Task: Search for 'vivo v27 pro 5g' on Amazon and review the product details and customer reviews.
Action: Mouse pressed left at (288, 59)
Screenshot: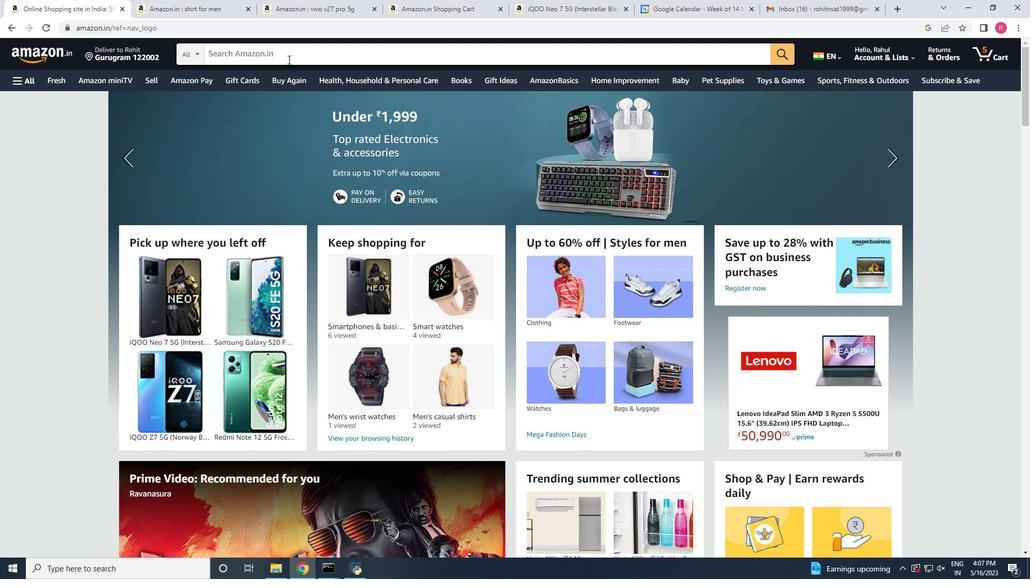 
Action: Mouse moved to (283, 68)
Screenshot: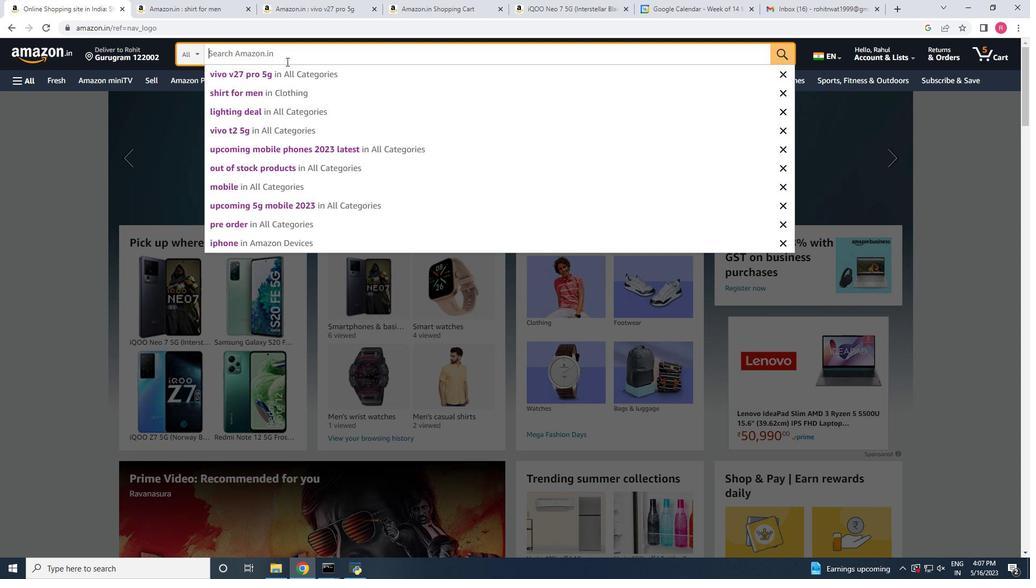 
Action: Mouse pressed left at (283, 68)
Screenshot: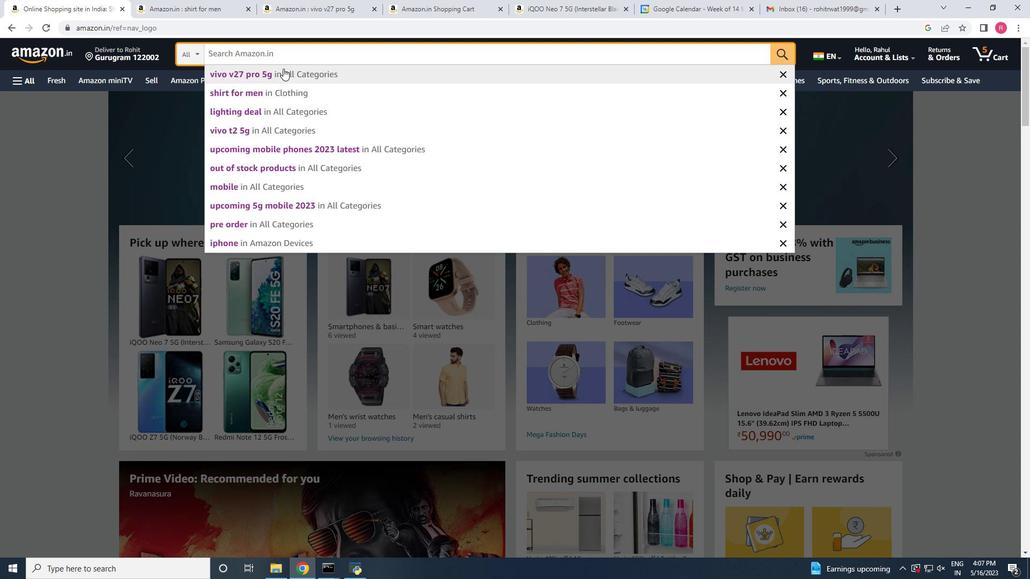 
Action: Mouse moved to (310, 234)
Screenshot: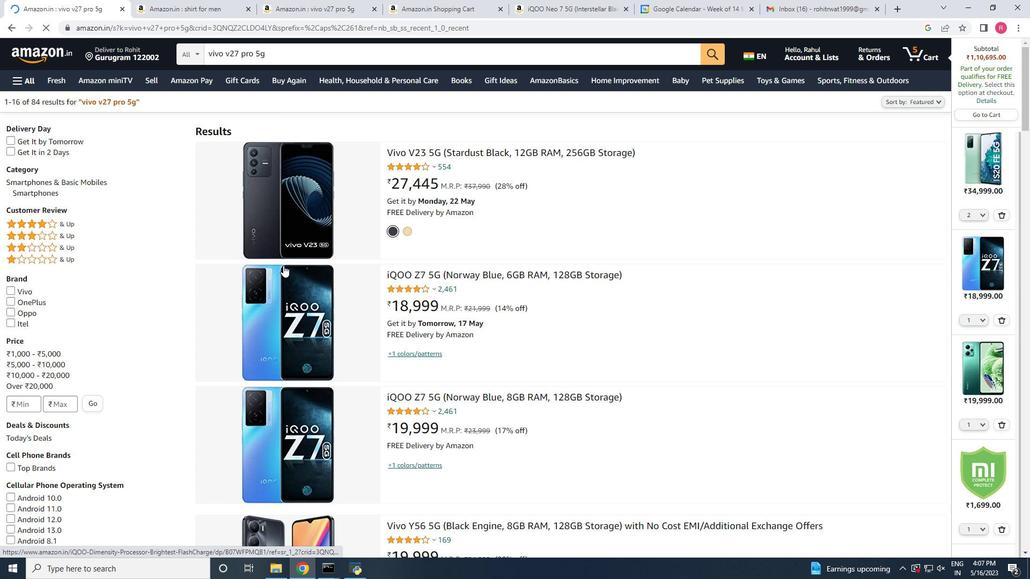 
Action: Mouse pressed left at (310, 234)
Screenshot: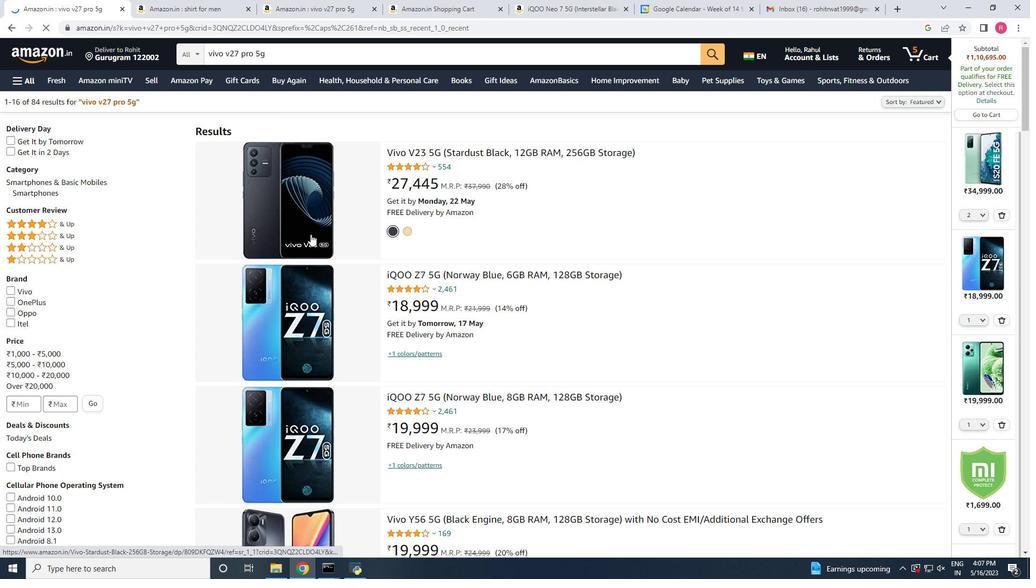 
Action: Mouse moved to (403, 284)
Screenshot: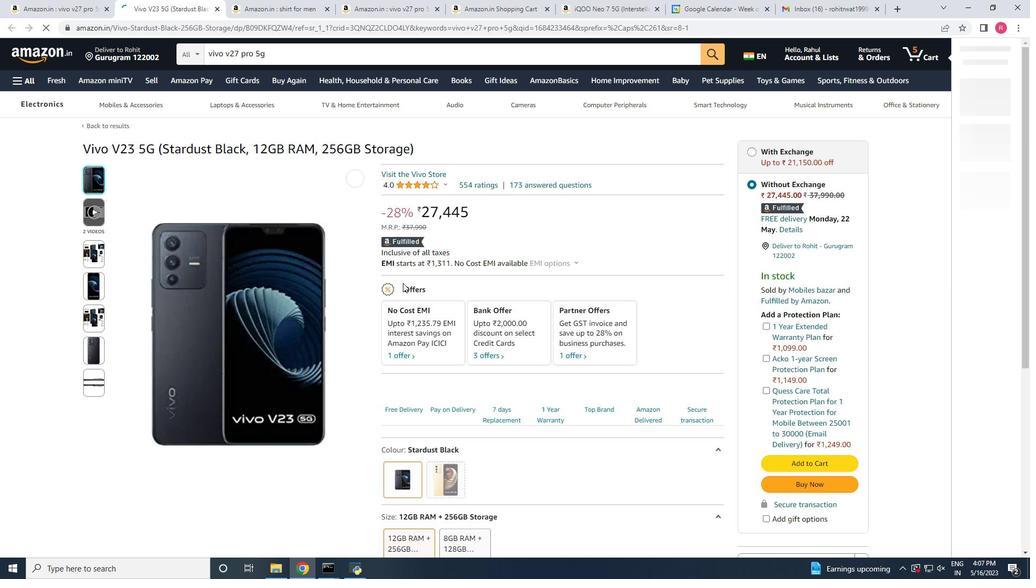 
Action: Mouse scrolled (403, 283) with delta (0, 0)
Screenshot: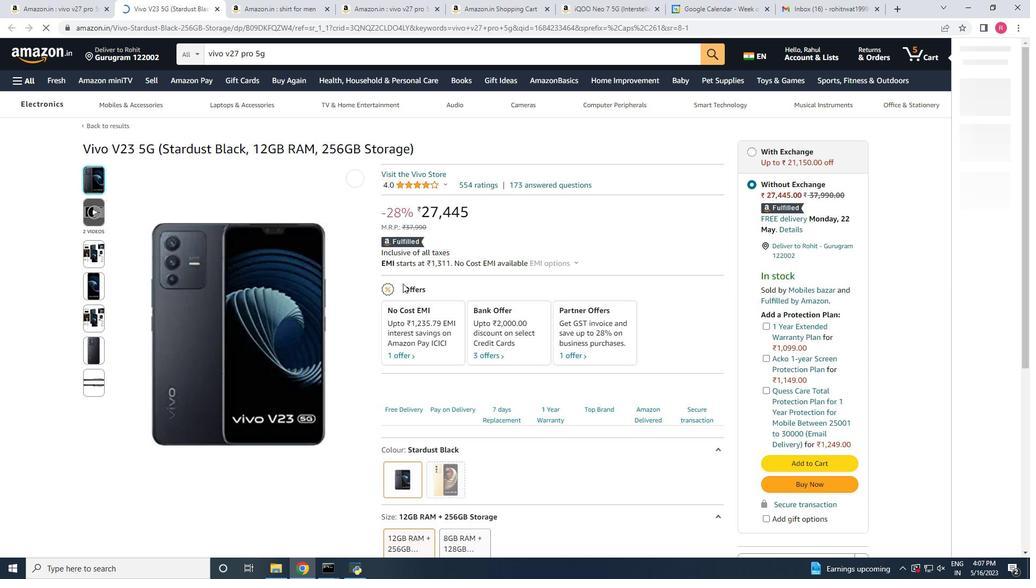 
Action: Mouse scrolled (403, 283) with delta (0, 0)
Screenshot: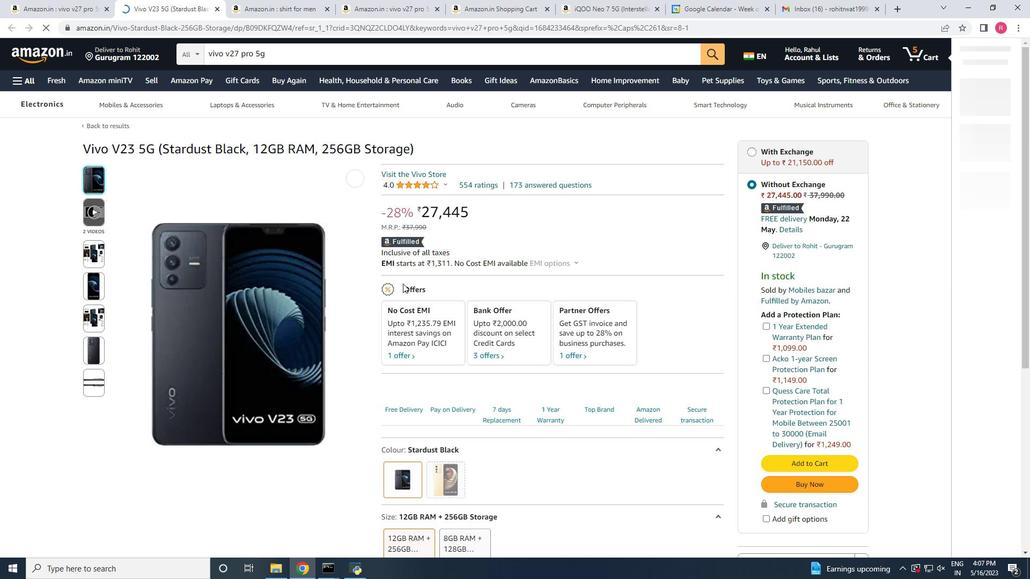 
Action: Mouse scrolled (403, 283) with delta (0, 0)
Screenshot: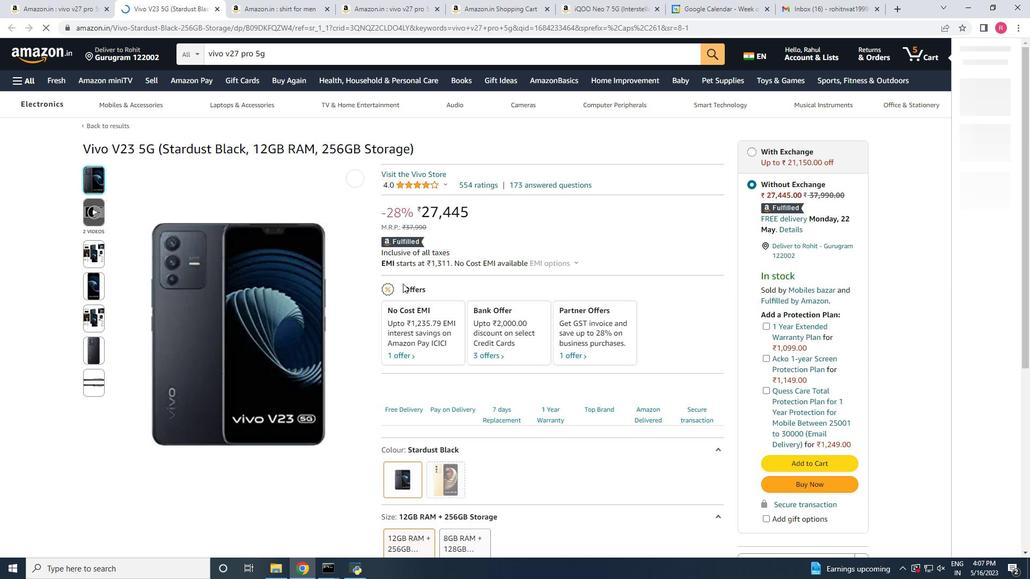 
Action: Mouse scrolled (403, 283) with delta (0, 0)
Screenshot: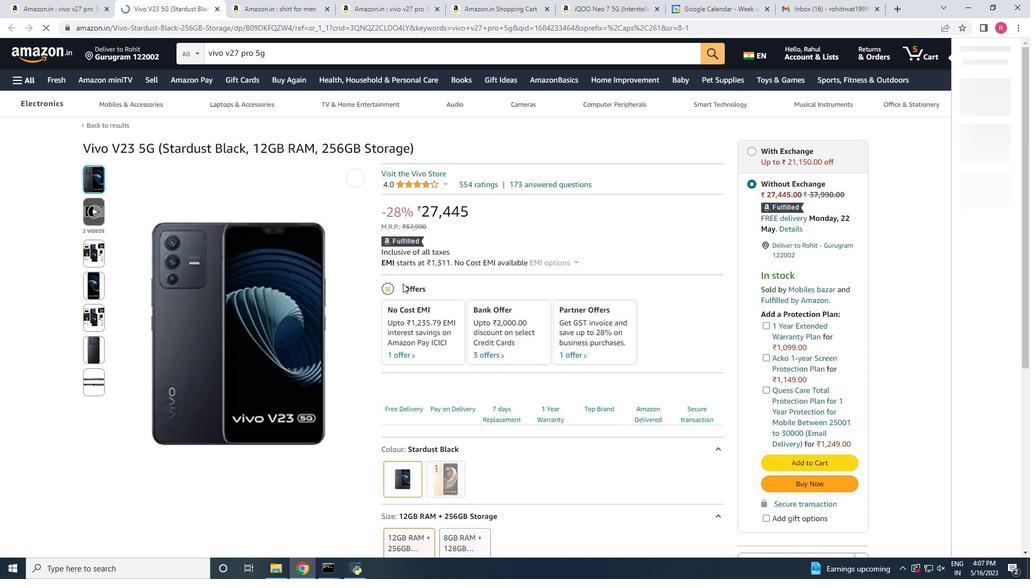 
Action: Mouse scrolled (403, 283) with delta (0, 0)
Screenshot: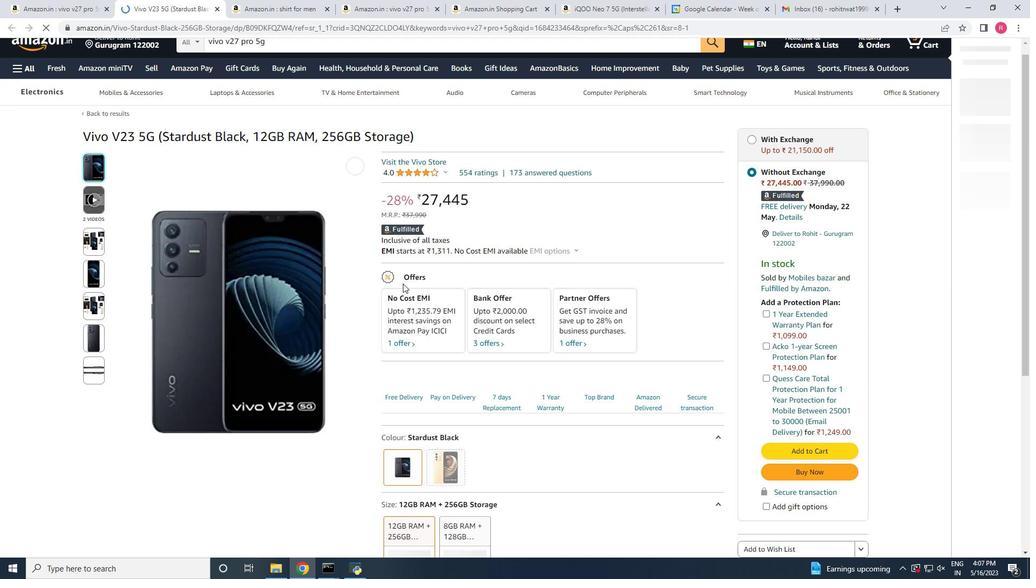 
Action: Mouse scrolled (403, 283) with delta (0, 0)
Screenshot: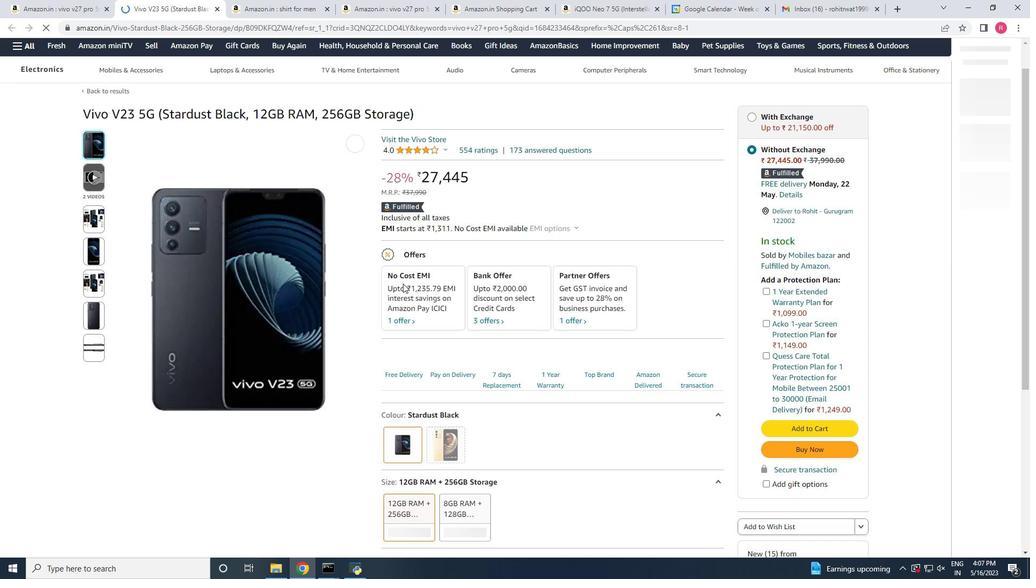 
Action: Mouse scrolled (403, 283) with delta (0, 0)
Screenshot: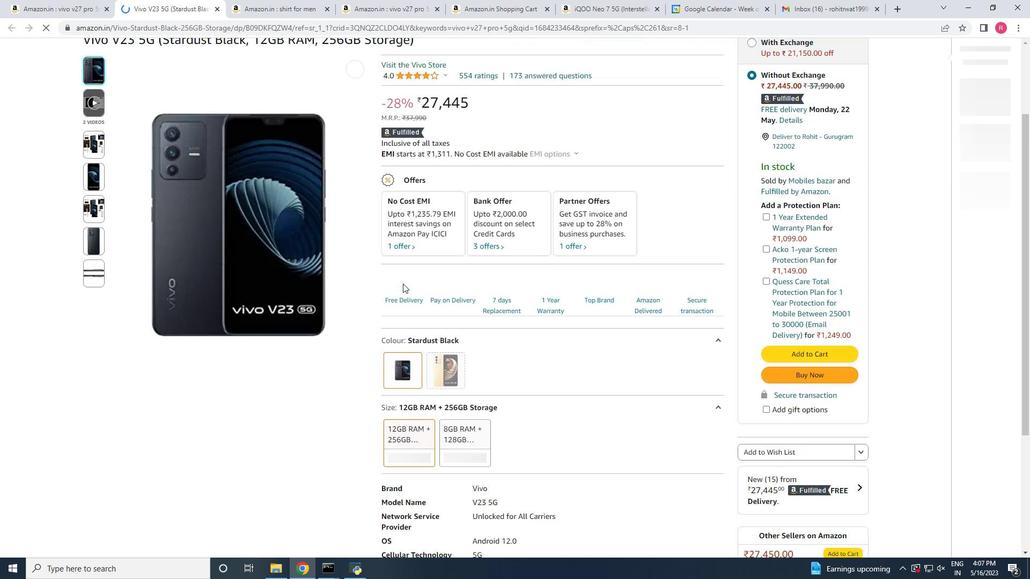 
Action: Mouse moved to (404, 282)
Screenshot: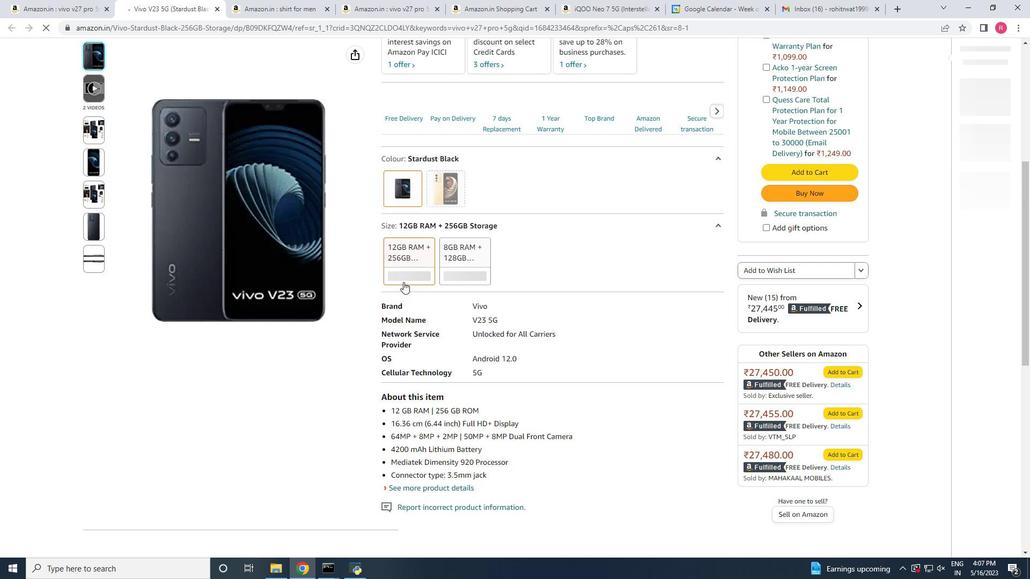 
Action: Mouse scrolled (404, 281) with delta (0, 0)
Screenshot: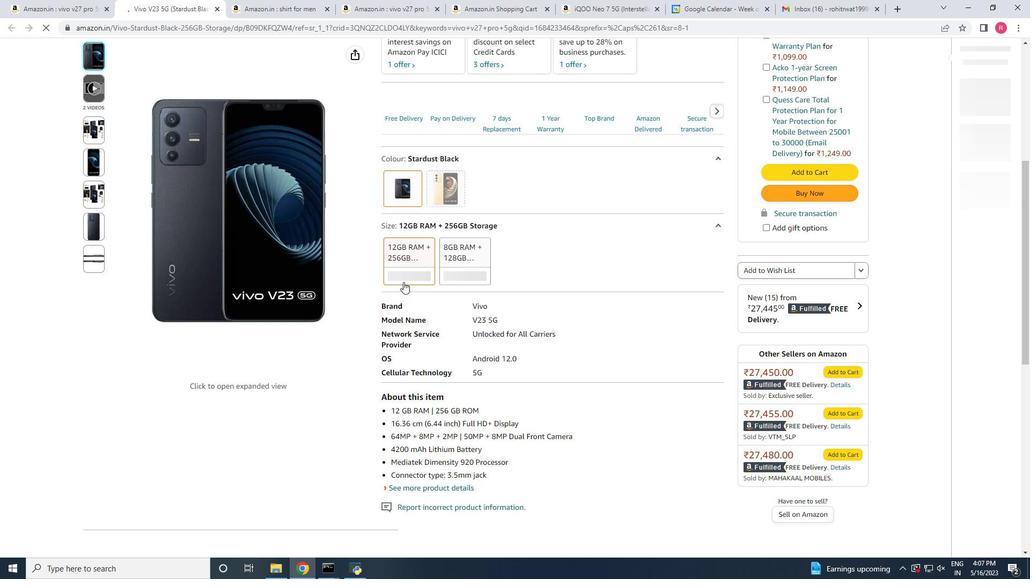 
Action: Mouse moved to (404, 282)
Screenshot: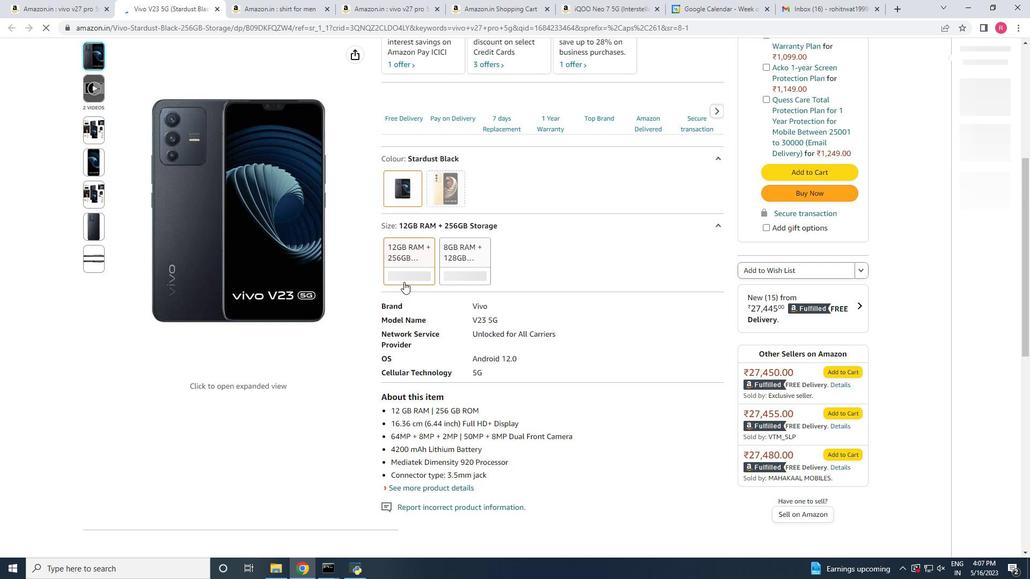 
Action: Mouse scrolled (404, 281) with delta (0, 0)
Screenshot: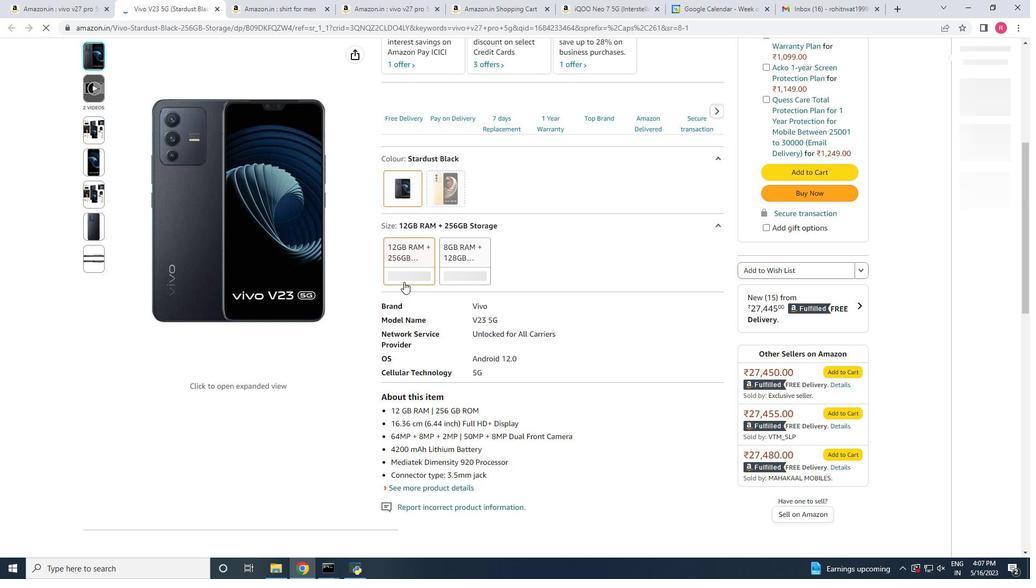 
Action: Mouse moved to (406, 281)
Screenshot: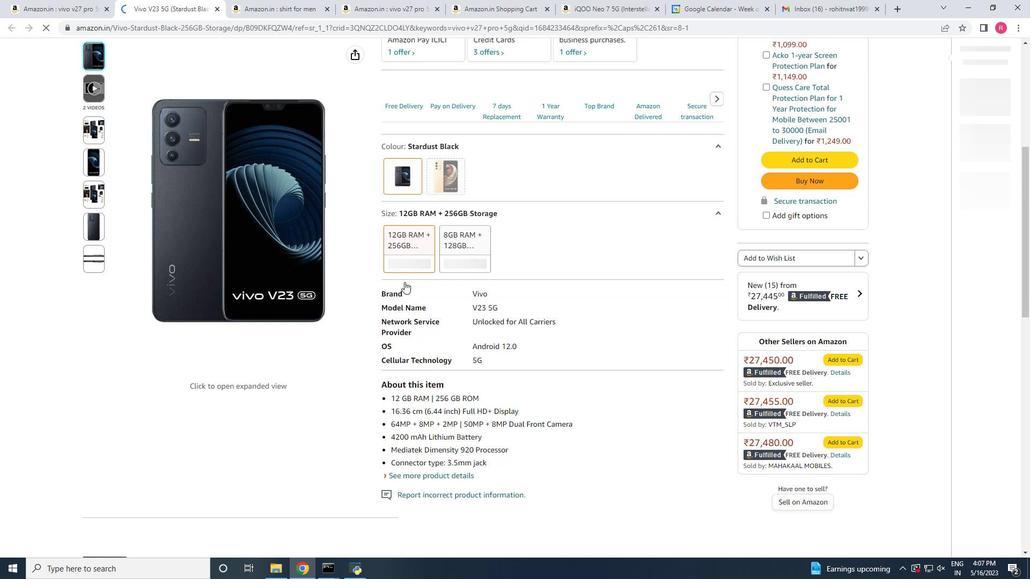 
Action: Mouse scrolled (406, 280) with delta (0, 0)
Screenshot: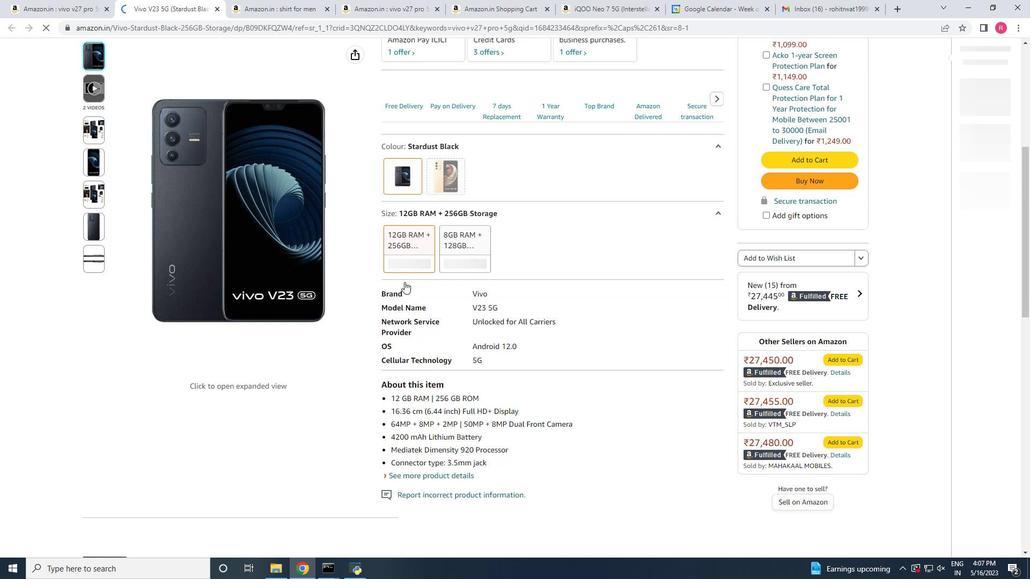 
Action: Mouse moved to (408, 281)
Screenshot: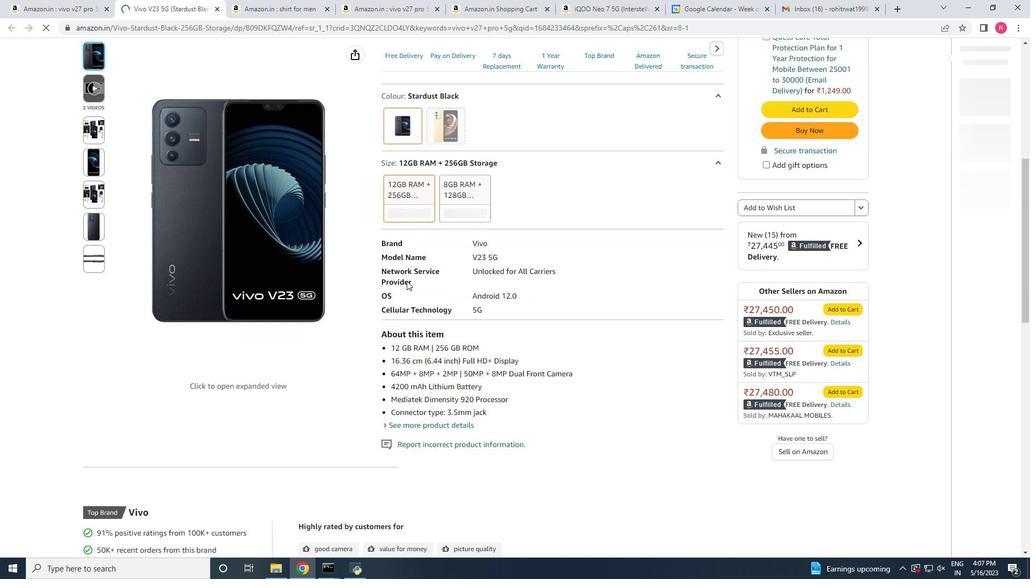 
Action: Mouse scrolled (408, 280) with delta (0, 0)
Screenshot: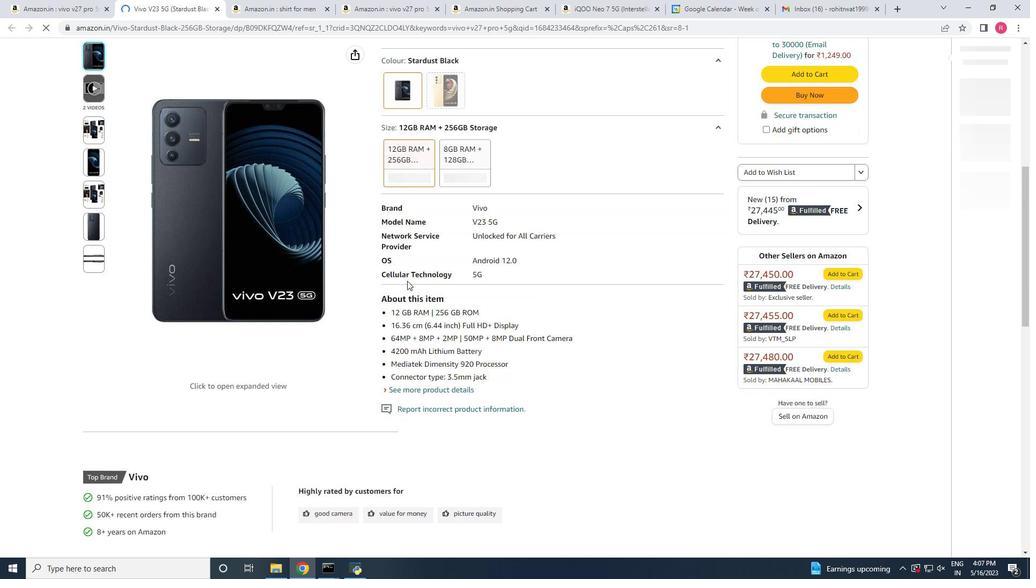 
Action: Mouse moved to (409, 281)
Screenshot: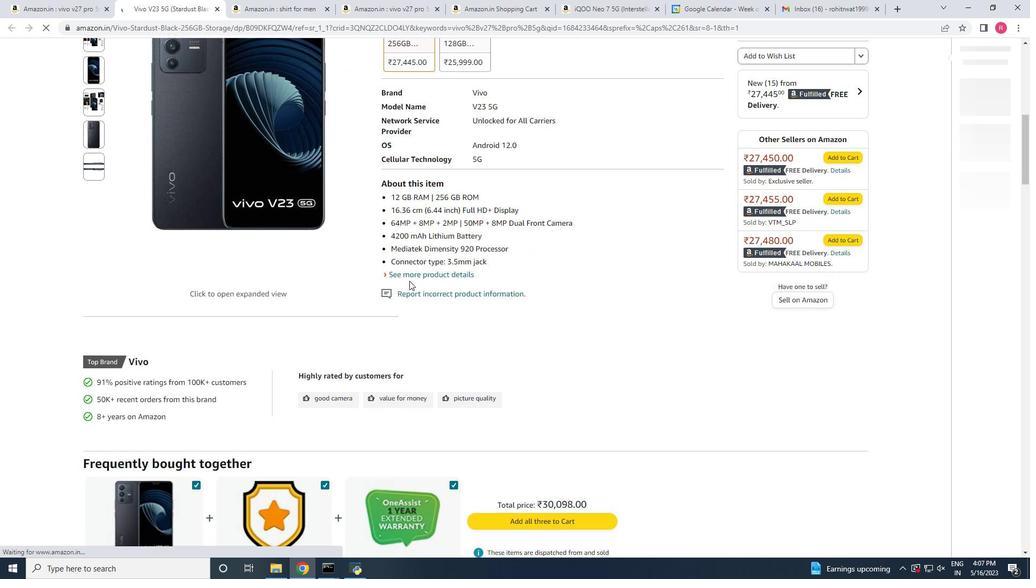 
Action: Mouse scrolled (409, 280) with delta (0, 0)
Screenshot: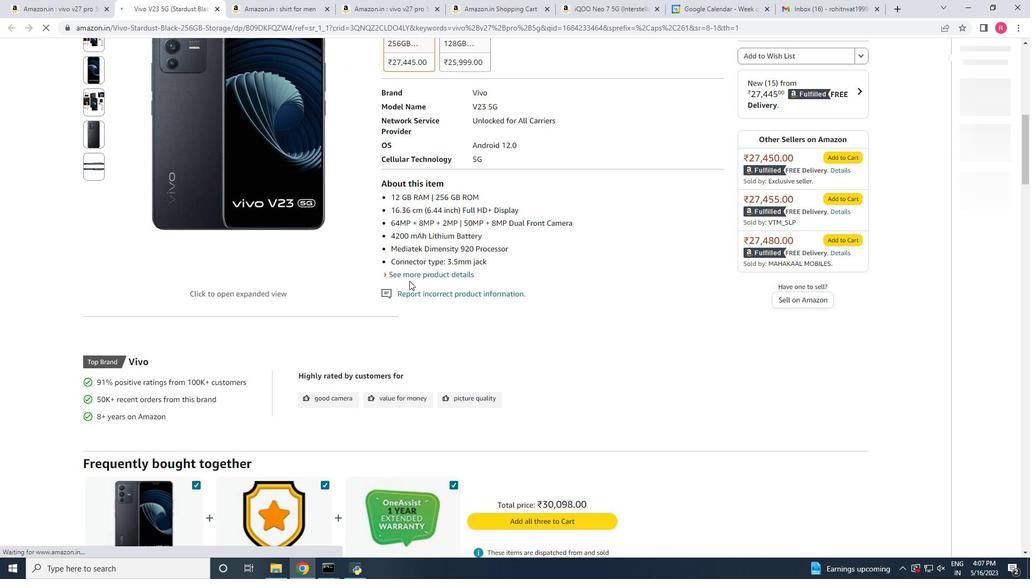 
Action: Mouse scrolled (409, 280) with delta (0, 0)
Screenshot: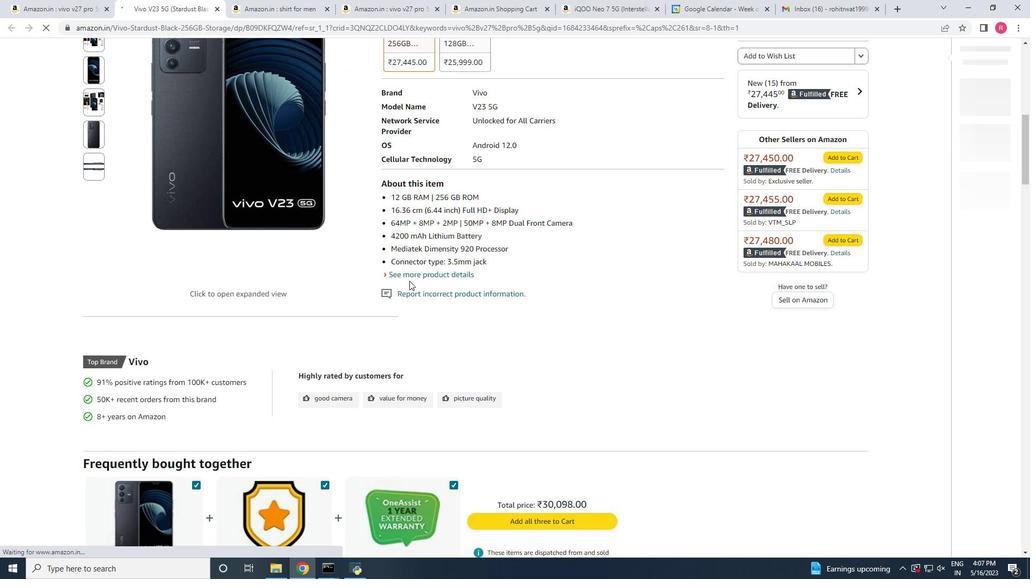 
Action: Mouse moved to (410, 281)
Screenshot: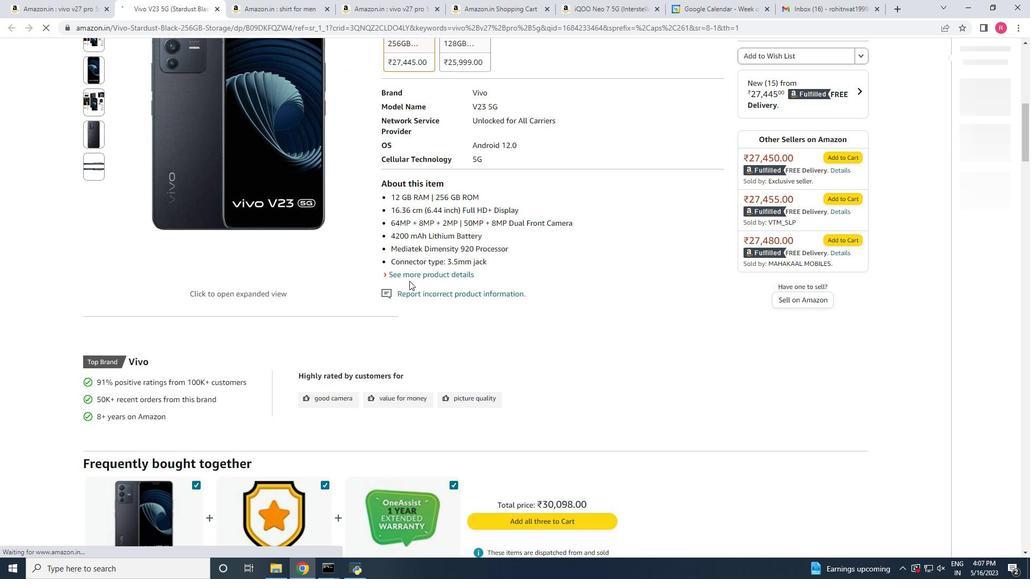 
Action: Mouse scrolled (410, 280) with delta (0, 0)
Screenshot: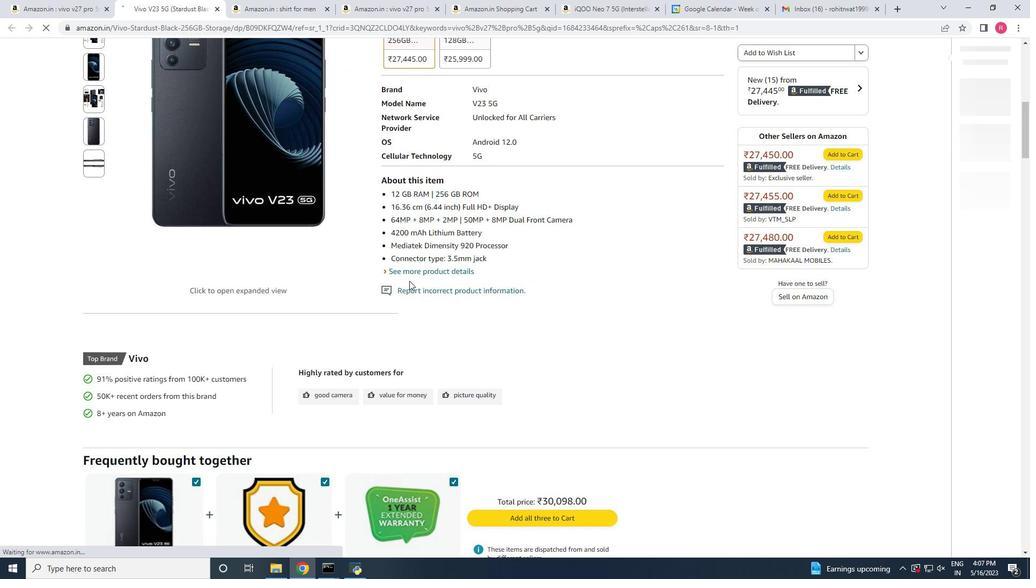 
Action: Mouse moved to (410, 281)
Screenshot: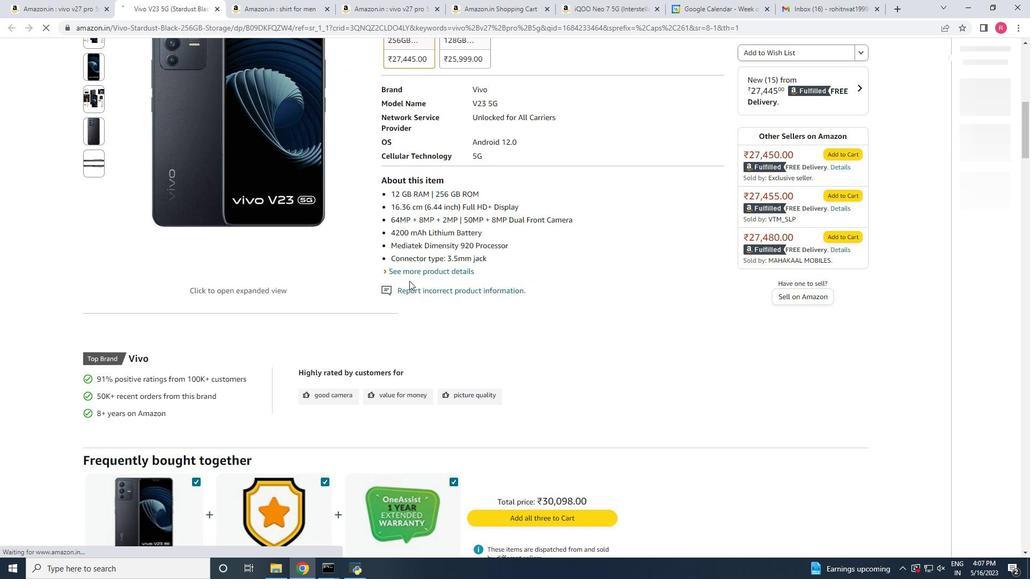 
Action: Mouse scrolled (410, 280) with delta (0, 0)
Screenshot: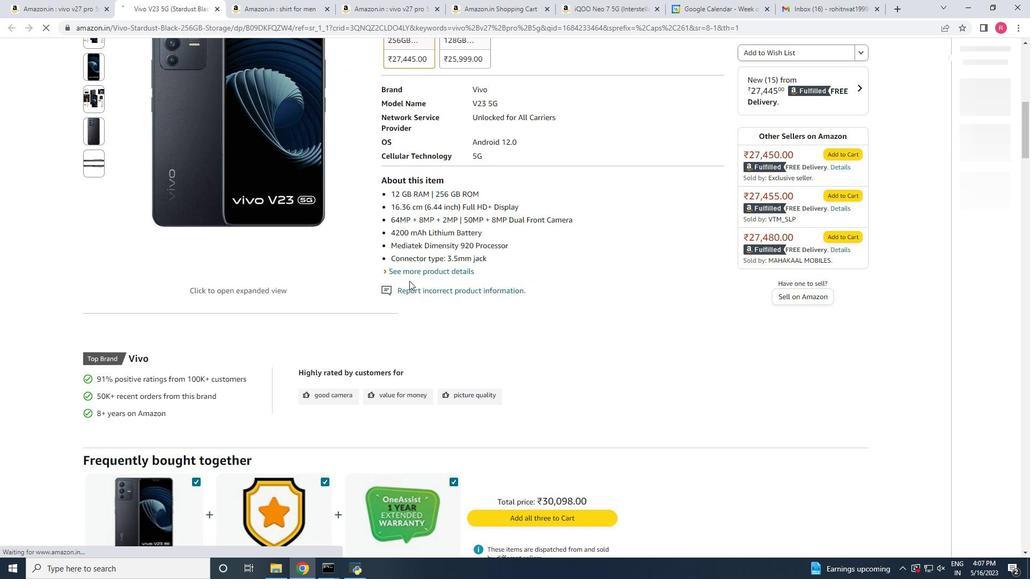 
Action: Mouse scrolled (410, 280) with delta (0, 0)
Screenshot: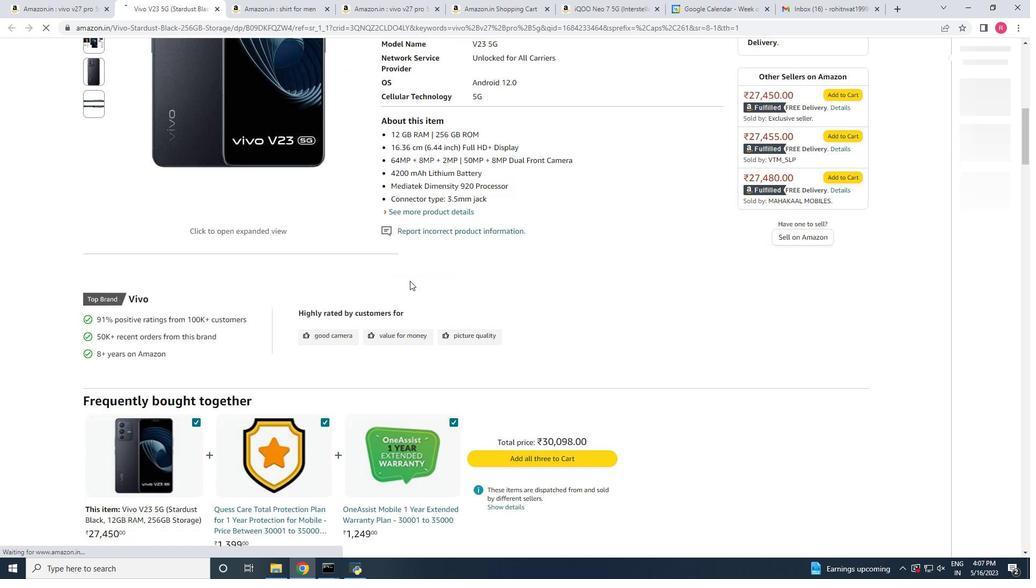 
Action: Mouse scrolled (410, 280) with delta (0, 0)
Screenshot: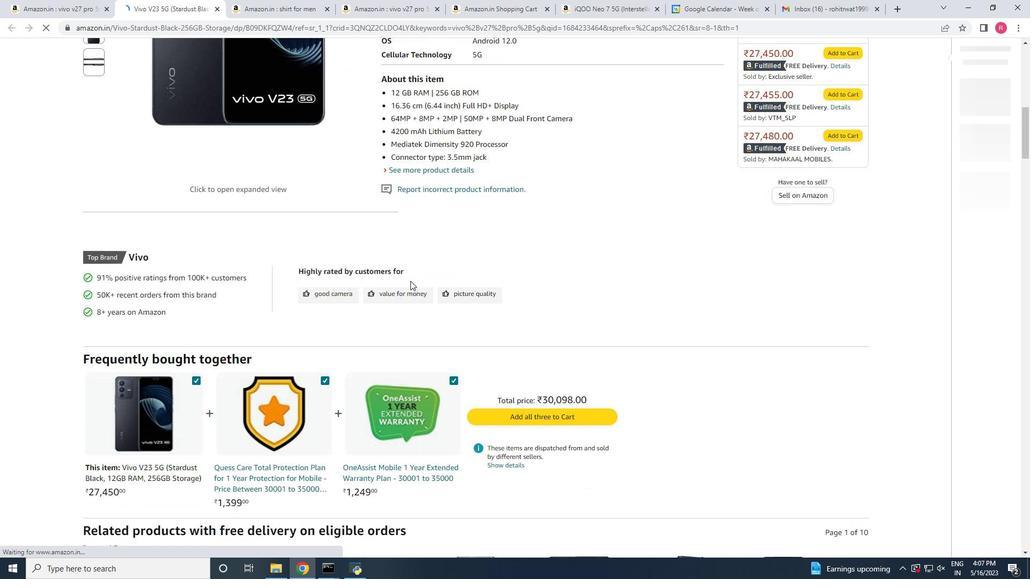 
Action: Mouse moved to (411, 281)
Screenshot: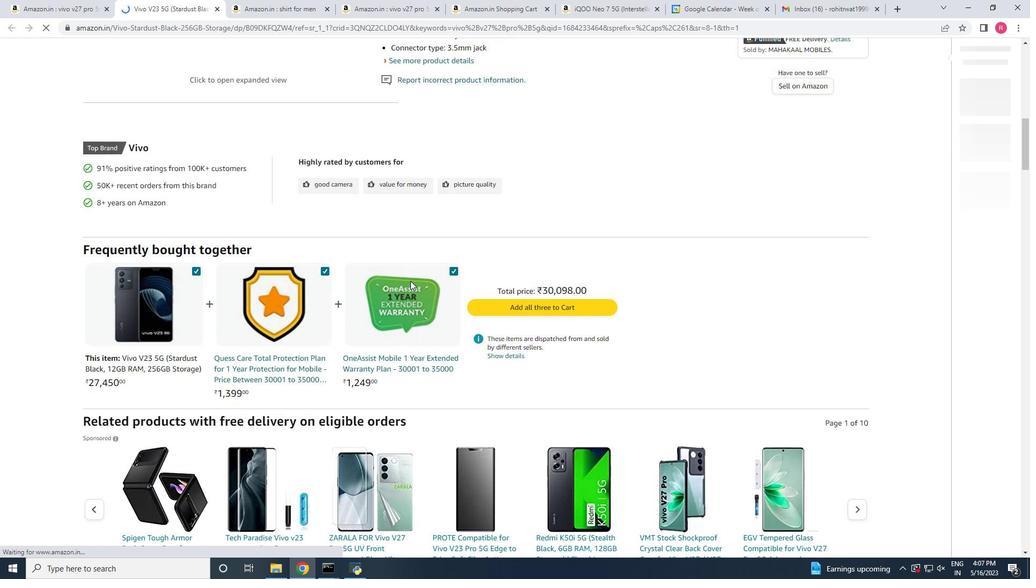 
Action: Mouse scrolled (411, 280) with delta (0, 0)
Screenshot: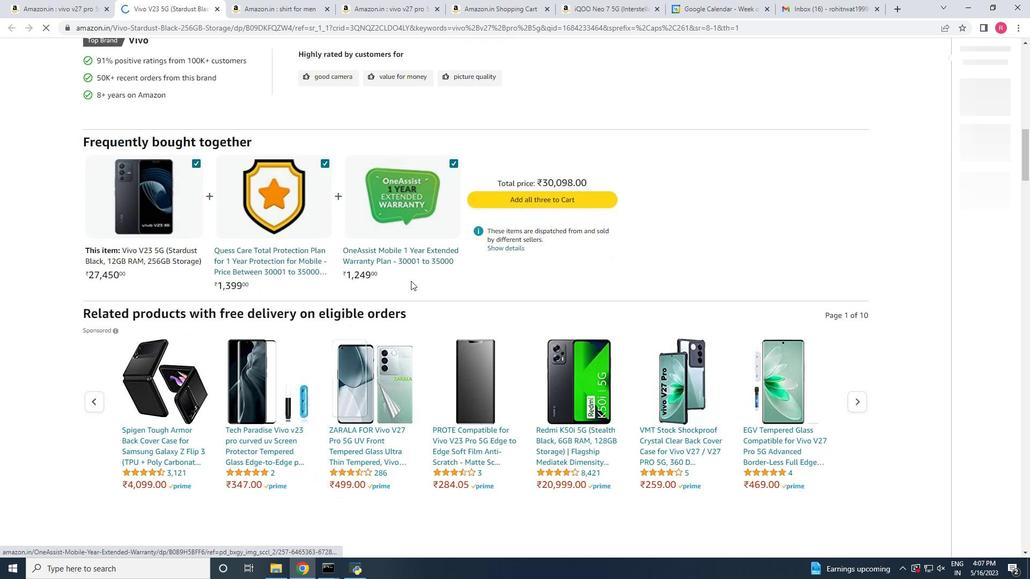 
Action: Mouse scrolled (411, 280) with delta (0, 0)
Screenshot: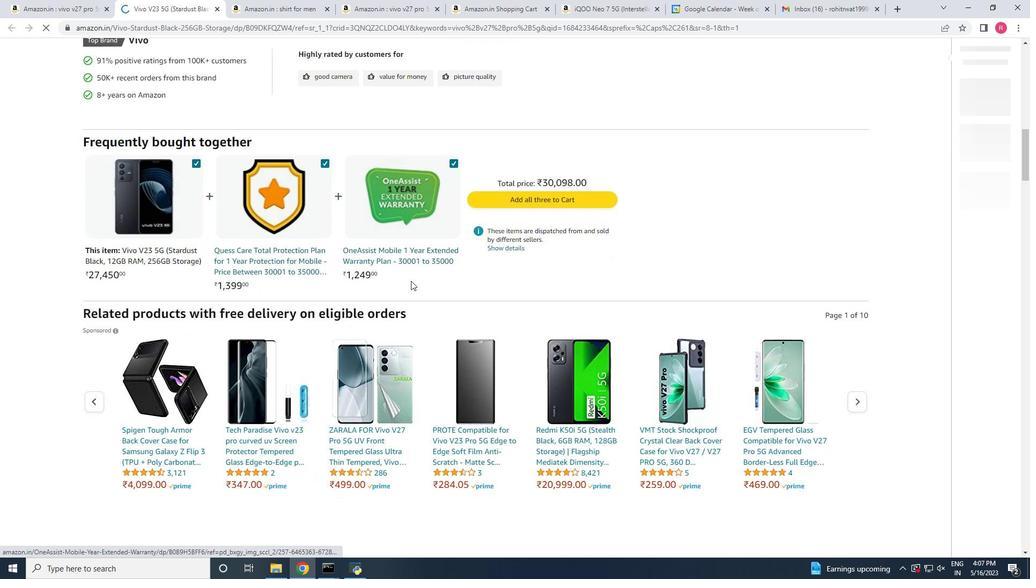 
Action: Mouse scrolled (411, 280) with delta (0, 0)
Screenshot: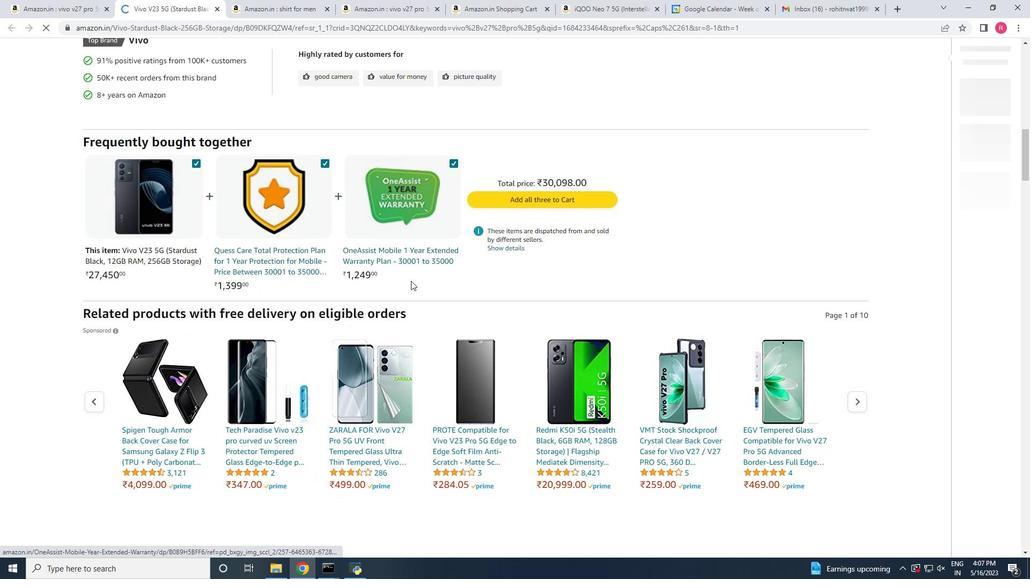 
Action: Mouse scrolled (411, 280) with delta (0, 0)
Screenshot: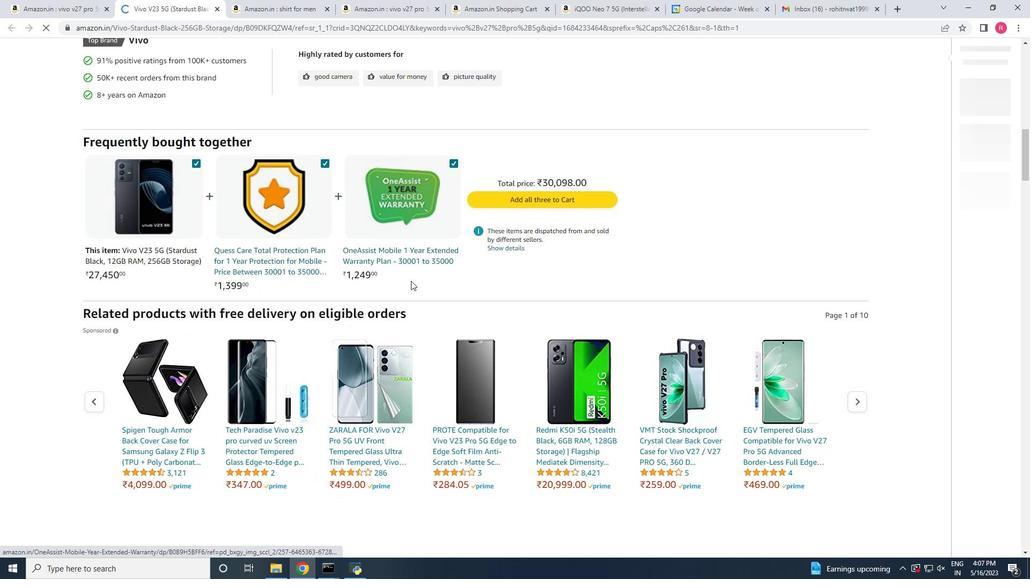 
Action: Mouse scrolled (411, 280) with delta (0, 0)
Screenshot: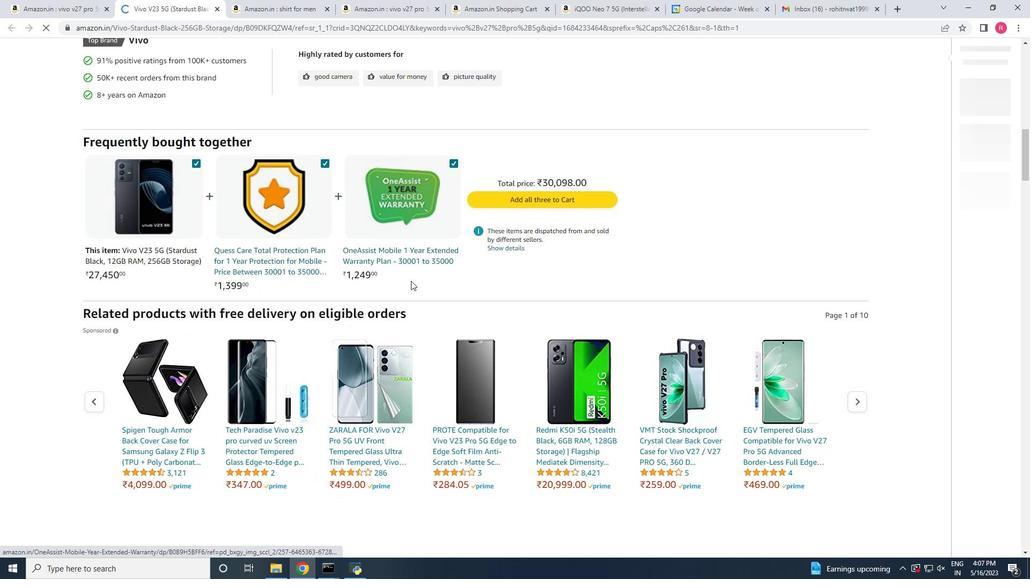 
Action: Mouse scrolled (411, 280) with delta (0, 0)
Screenshot: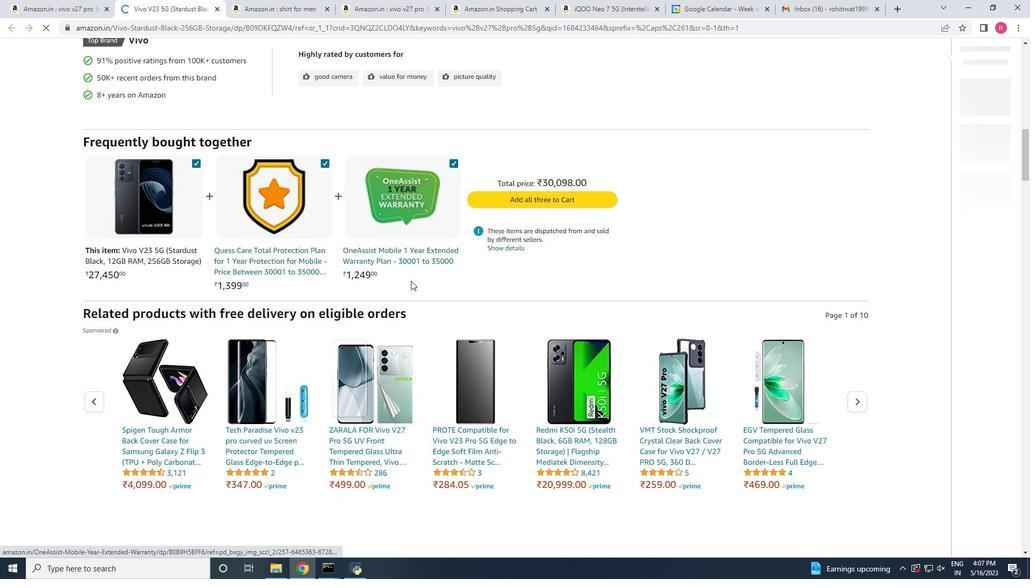
Action: Mouse moved to (412, 281)
Screenshot: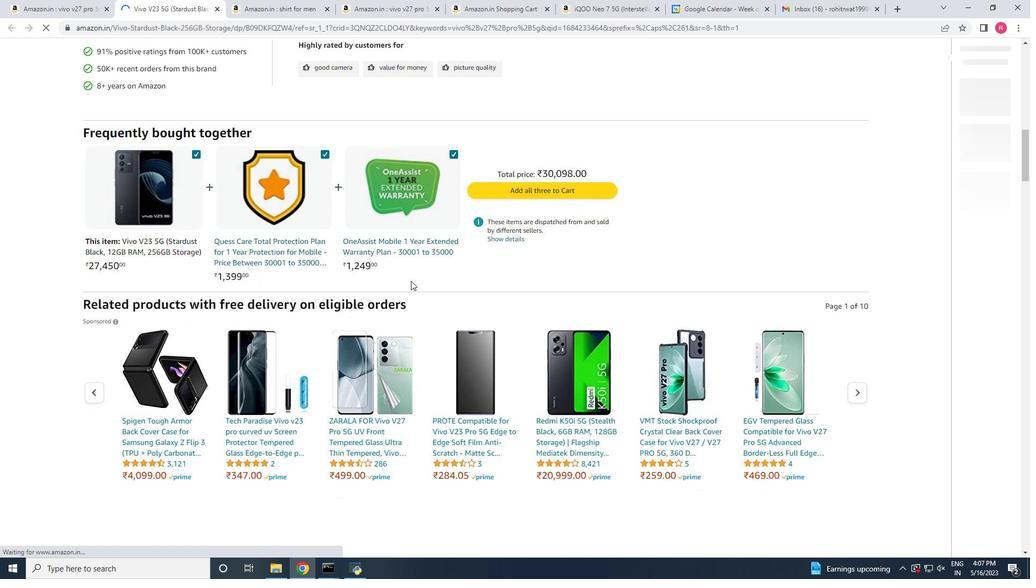 
Action: Mouse scrolled (412, 280) with delta (0, 0)
Screenshot: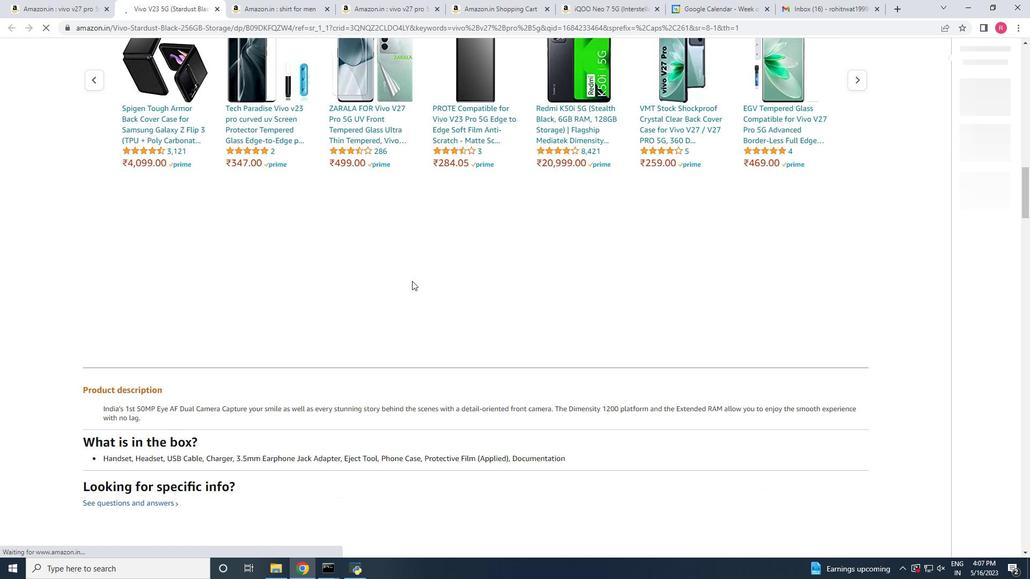
Action: Mouse scrolled (412, 280) with delta (0, 0)
Screenshot: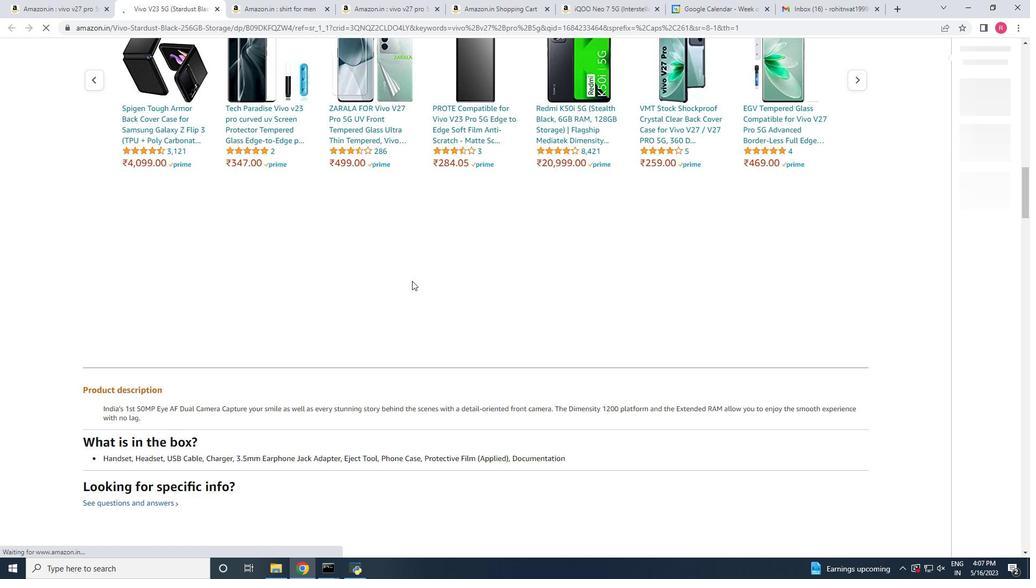 
Action: Mouse moved to (413, 281)
Screenshot: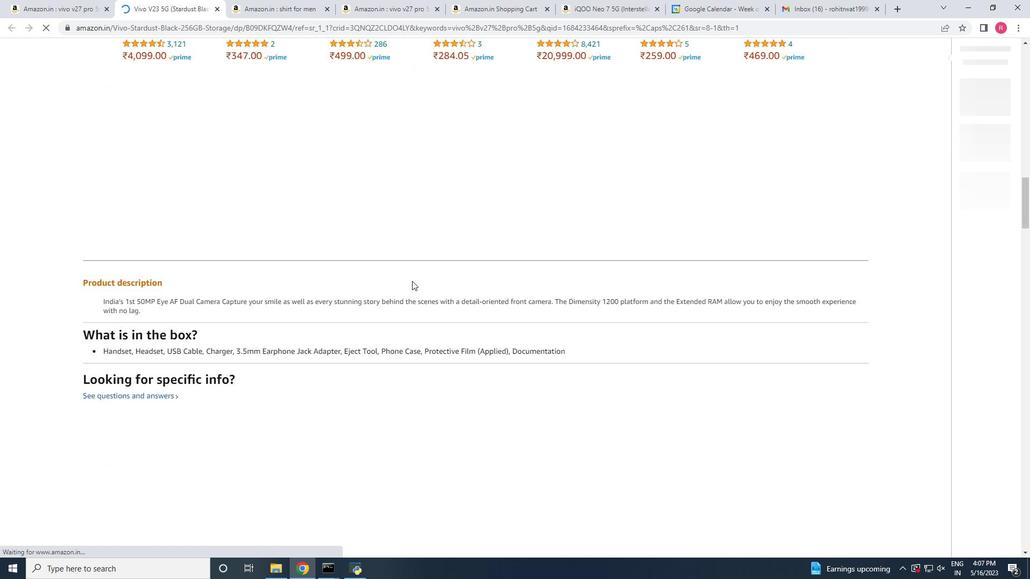 
Action: Mouse scrolled (413, 280) with delta (0, 0)
Screenshot: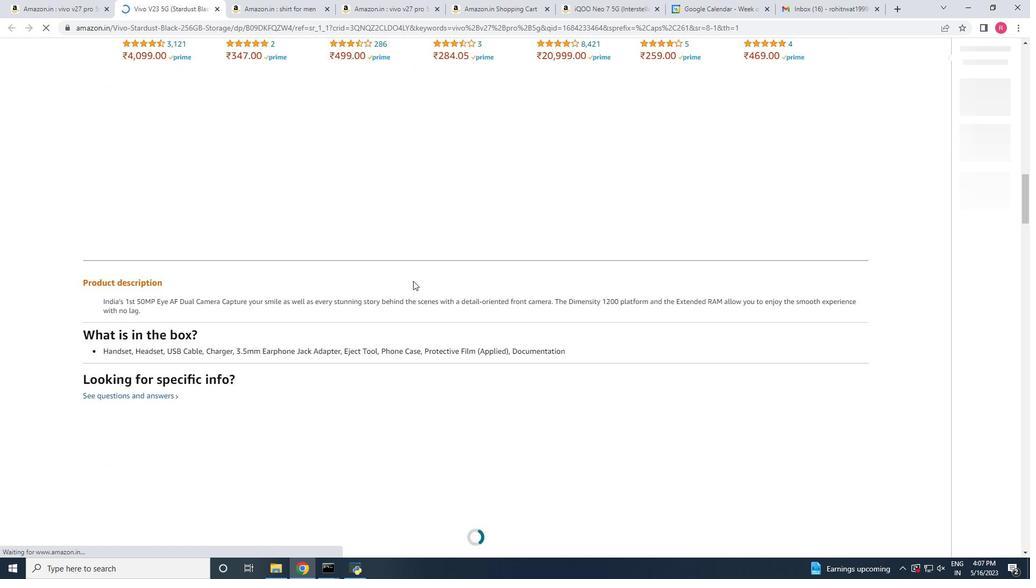 
Action: Mouse scrolled (413, 280) with delta (0, 0)
Screenshot: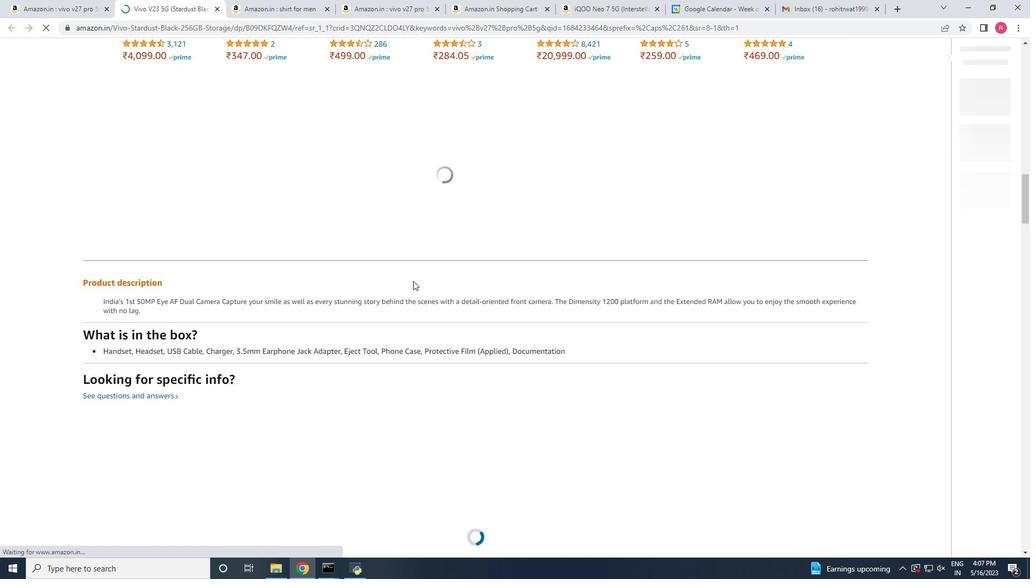 
Action: Mouse moved to (195, 316)
Screenshot: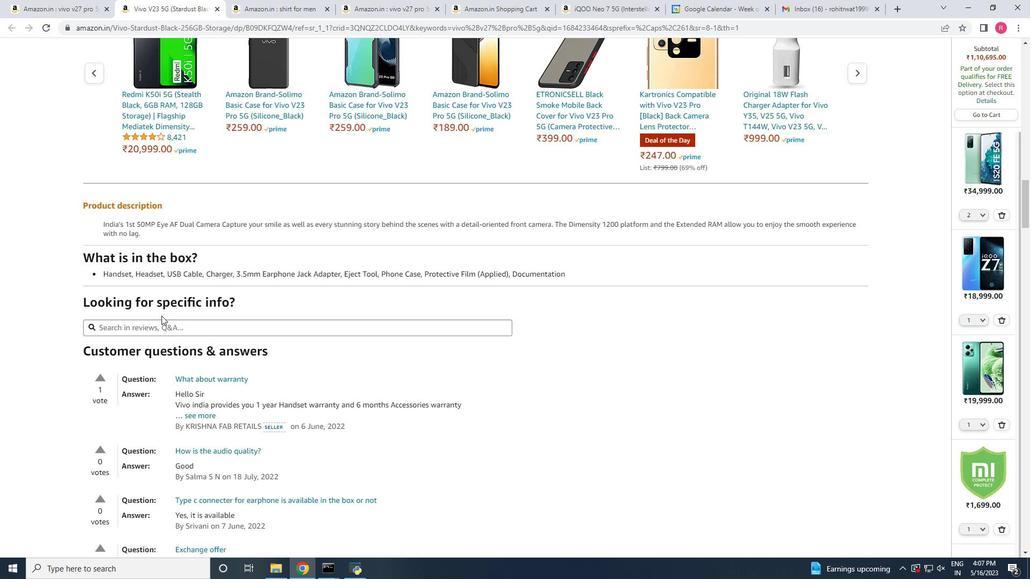 
Action: Mouse scrolled (195, 315) with delta (0, 0)
Screenshot: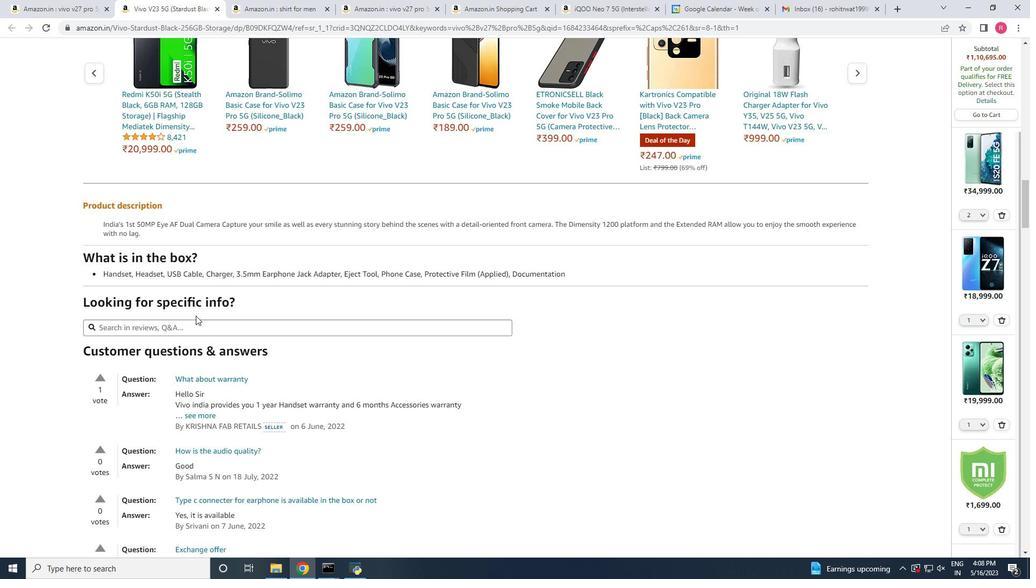 
Action: Mouse moved to (196, 315)
Screenshot: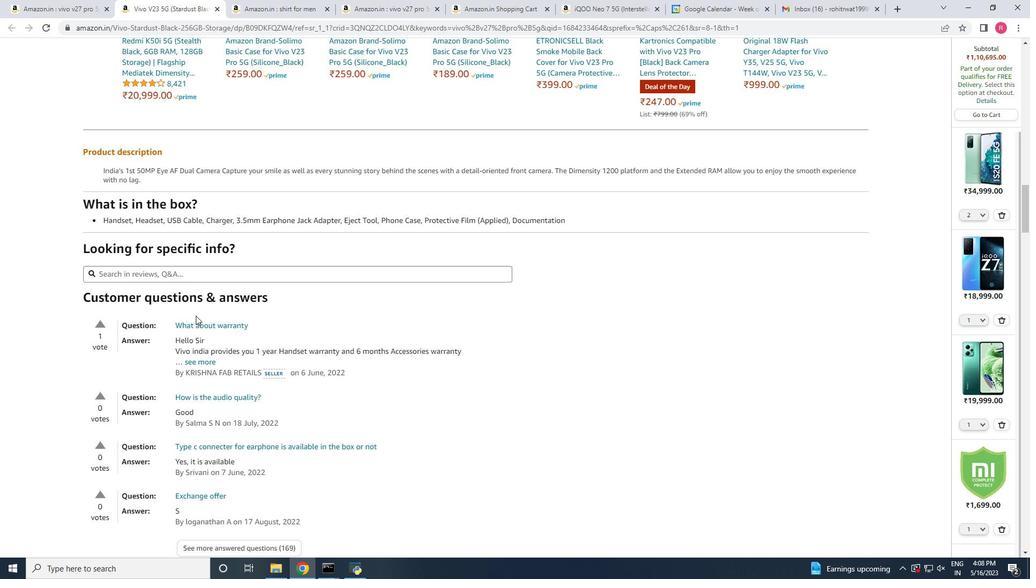 
Action: Mouse scrolled (196, 315) with delta (0, 0)
Screenshot: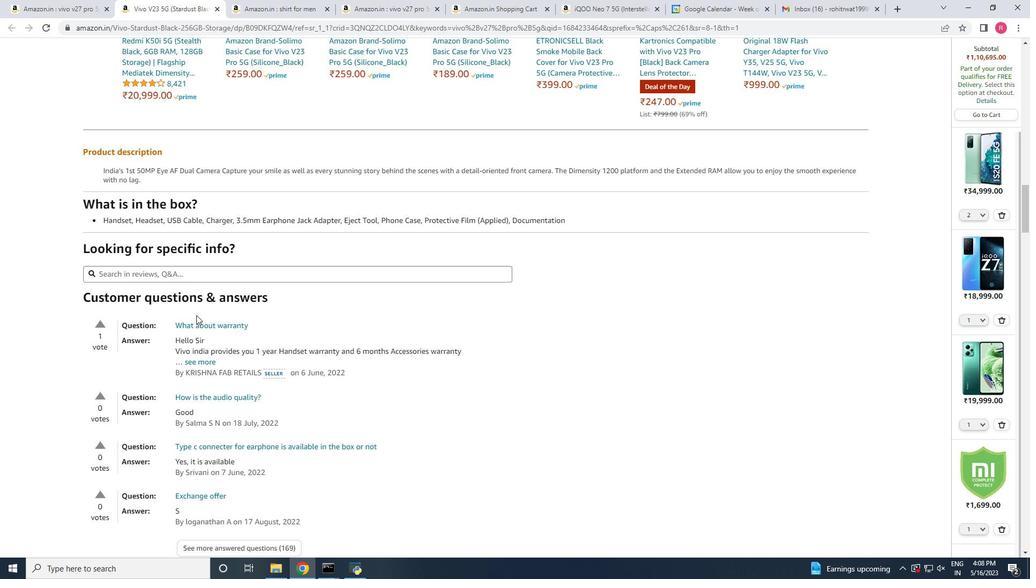 
Action: Mouse moved to (292, 323)
Screenshot: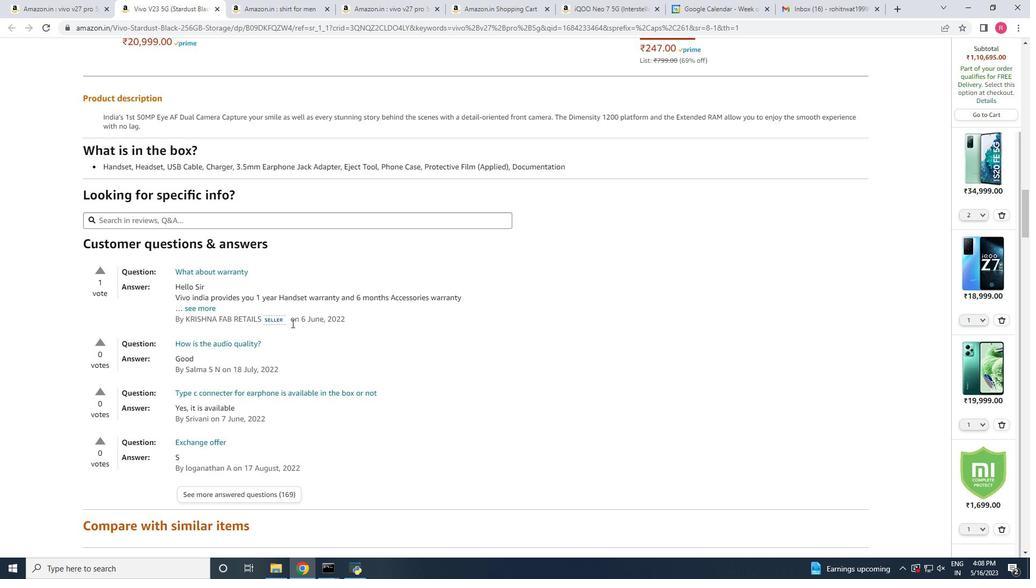 
Action: Mouse scrolled (292, 323) with delta (0, 0)
Screenshot: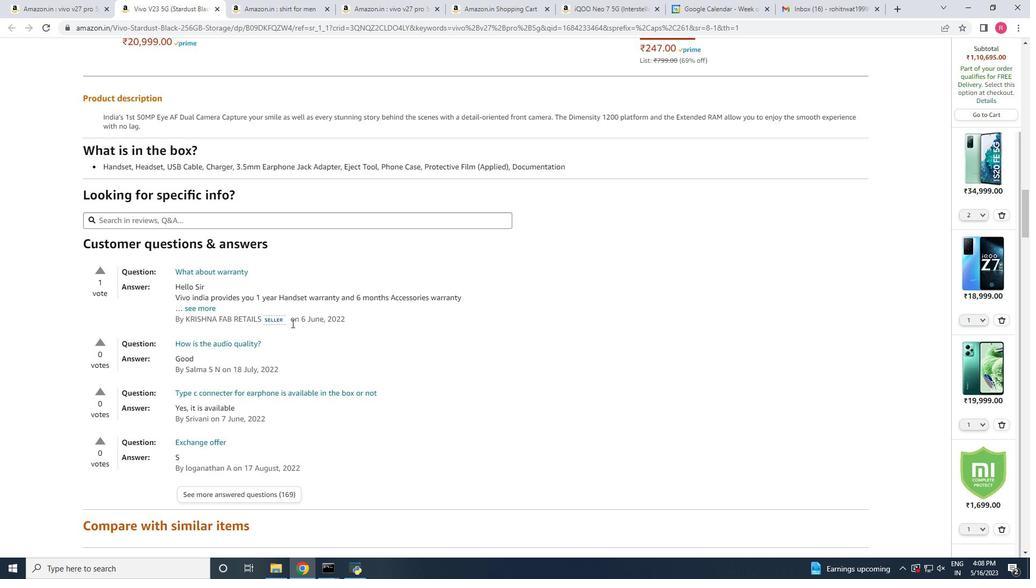 
Action: Mouse moved to (288, 322)
Screenshot: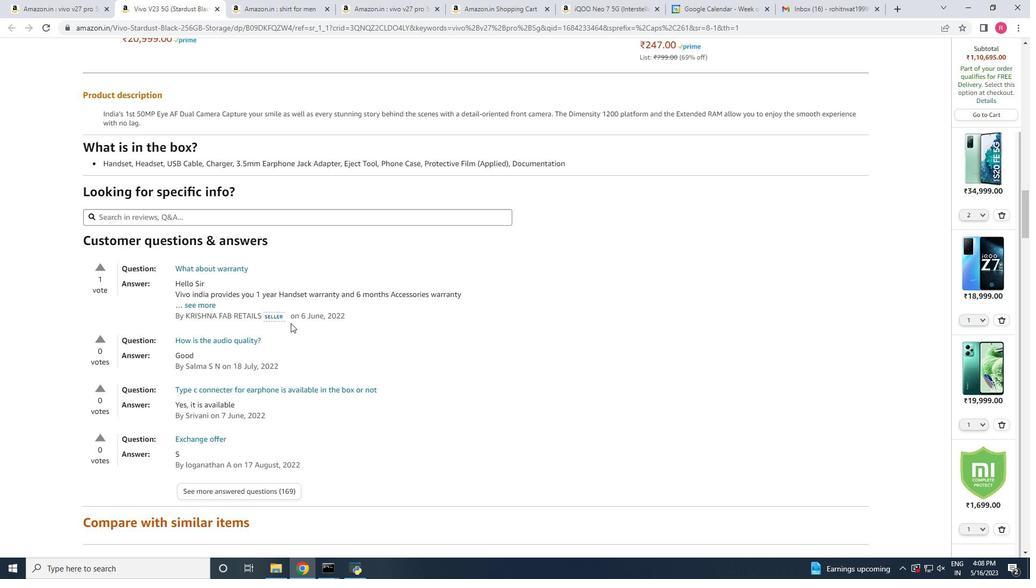 
Action: Mouse scrolled (288, 322) with delta (0, 0)
Screenshot: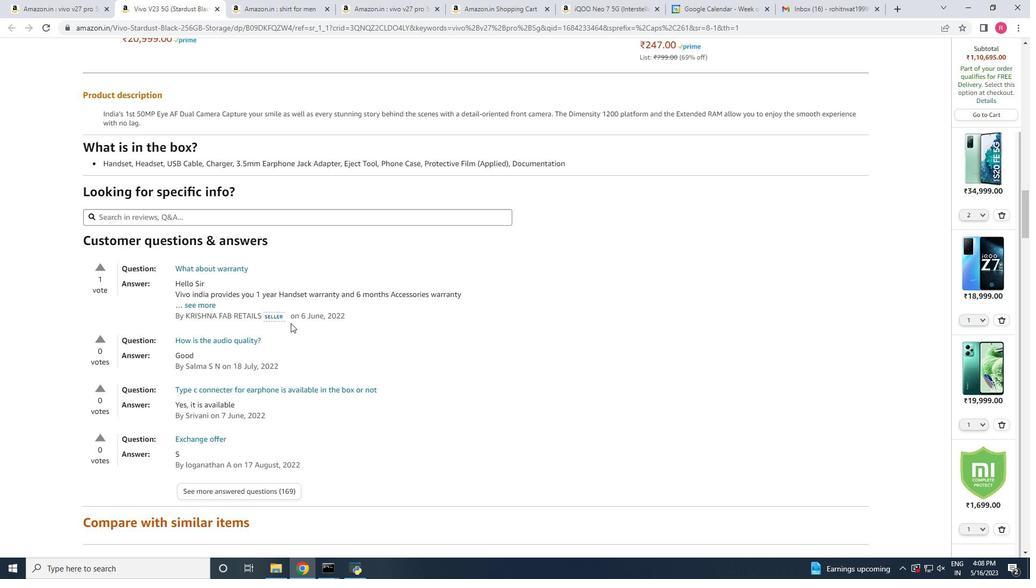
Action: Mouse moved to (204, 201)
Screenshot: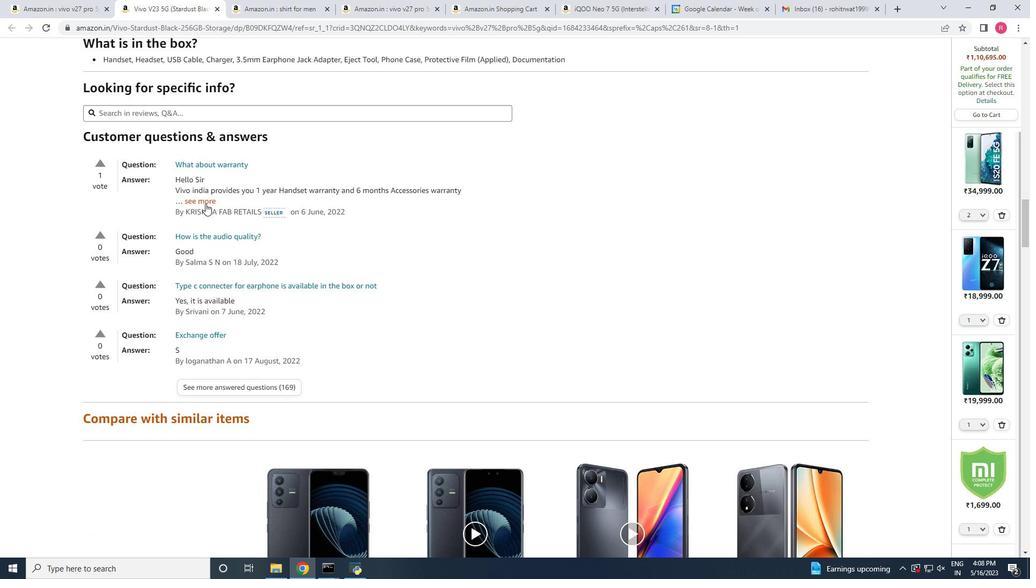 
Action: Mouse pressed left at (204, 201)
Screenshot: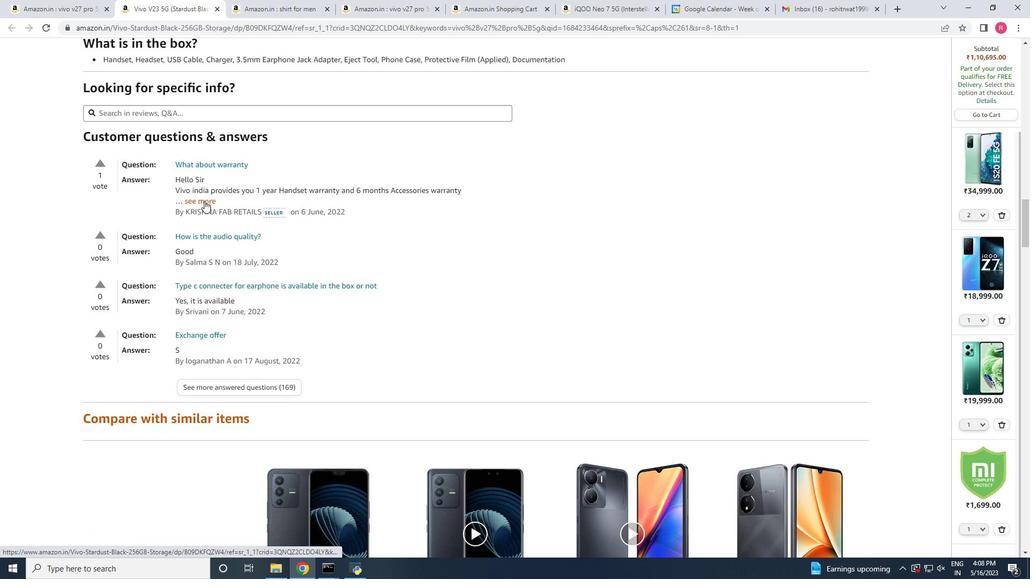 
Action: Mouse moved to (220, 282)
Screenshot: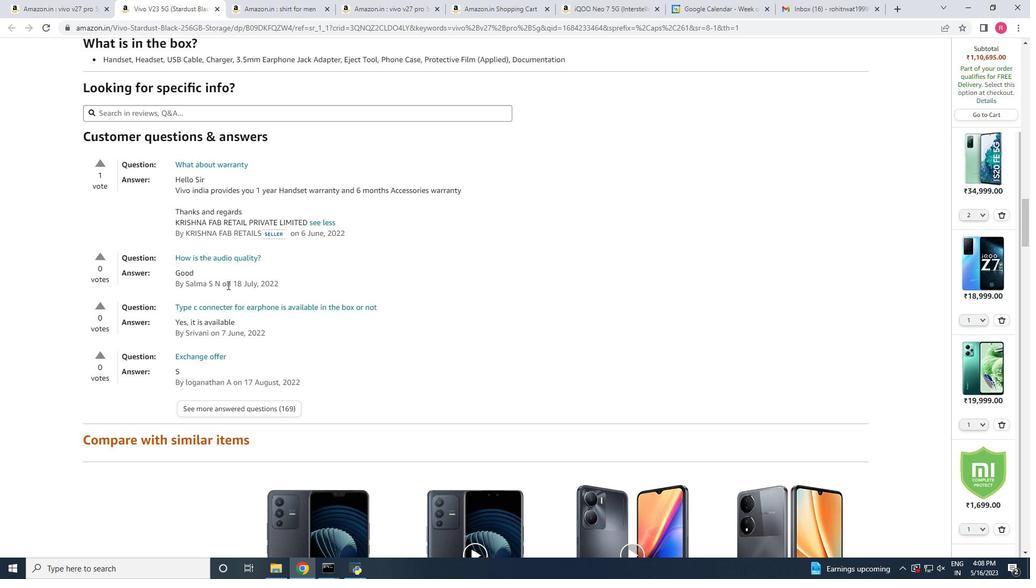 
Action: Mouse scrolled (220, 281) with delta (0, 0)
Screenshot: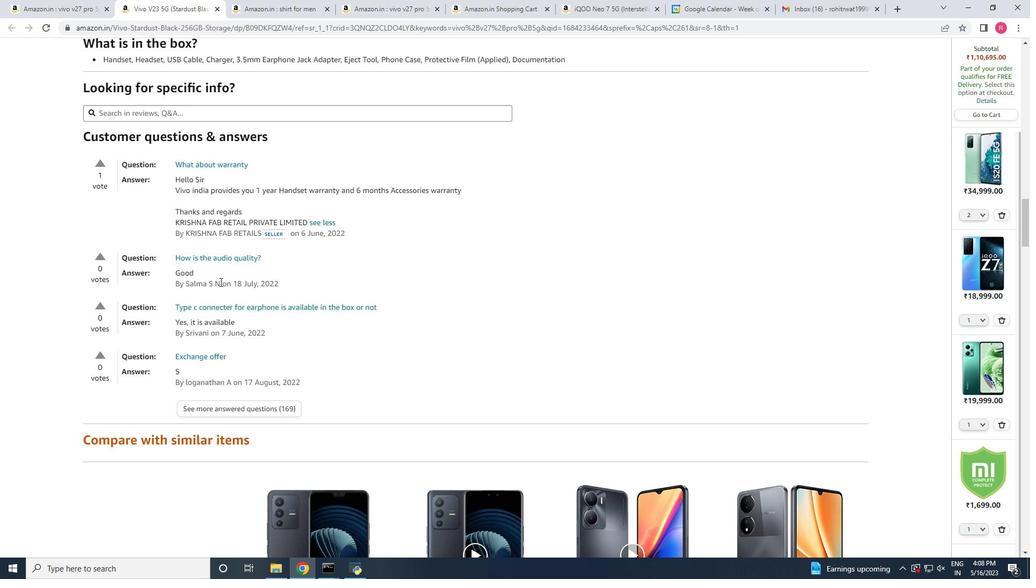 
Action: Mouse moved to (212, 354)
Screenshot: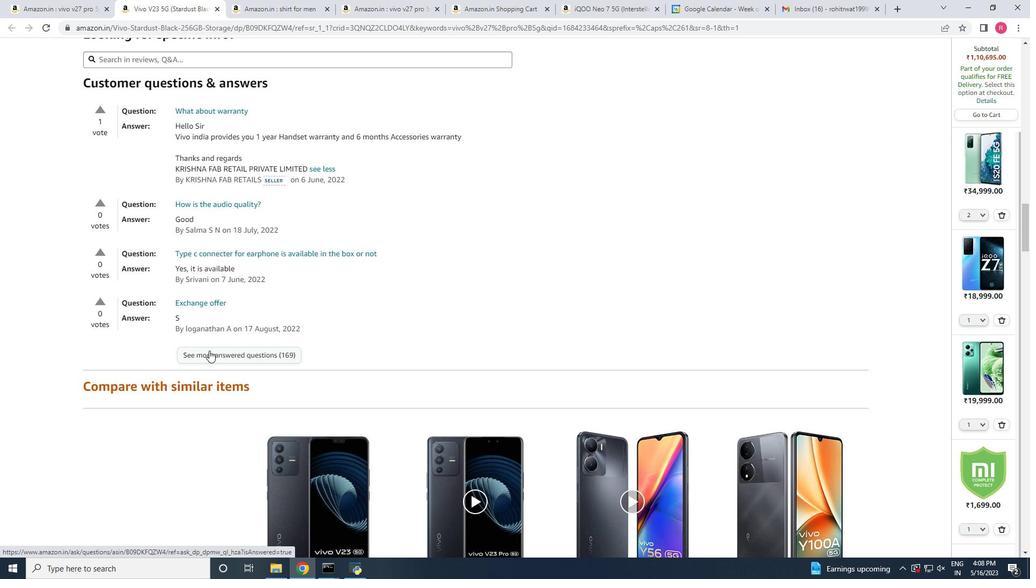 
Action: Mouse pressed left at (212, 354)
Screenshot: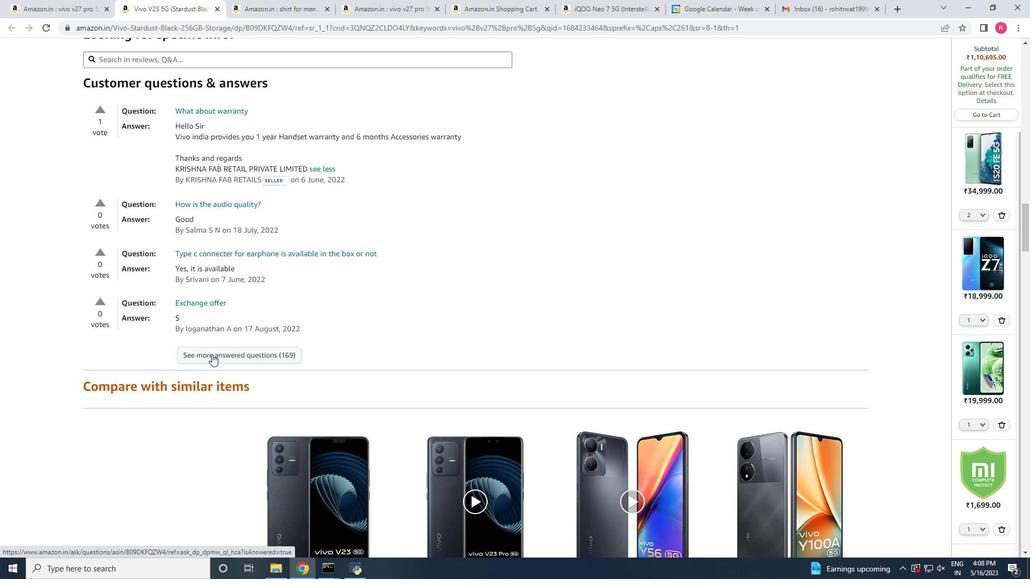 
Action: Mouse moved to (213, 294)
Screenshot: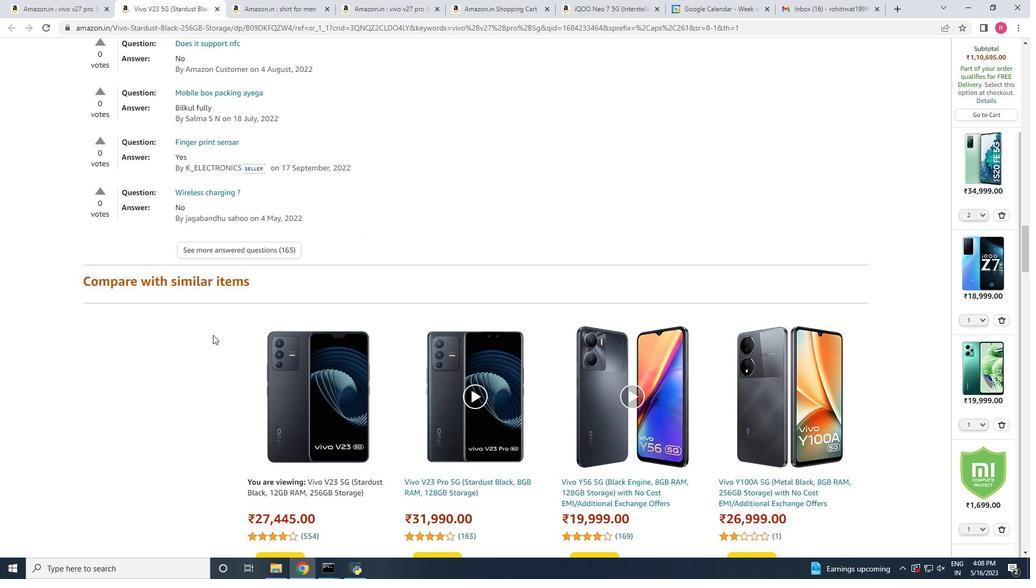 
Action: Mouse scrolled (213, 294) with delta (0, 0)
Screenshot: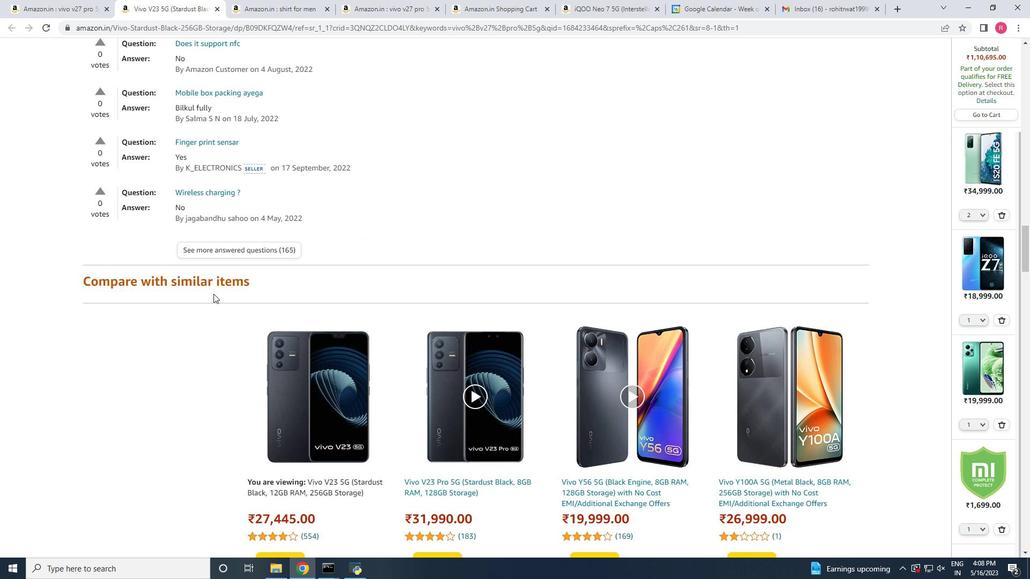 
Action: Mouse scrolled (213, 294) with delta (0, 0)
Screenshot: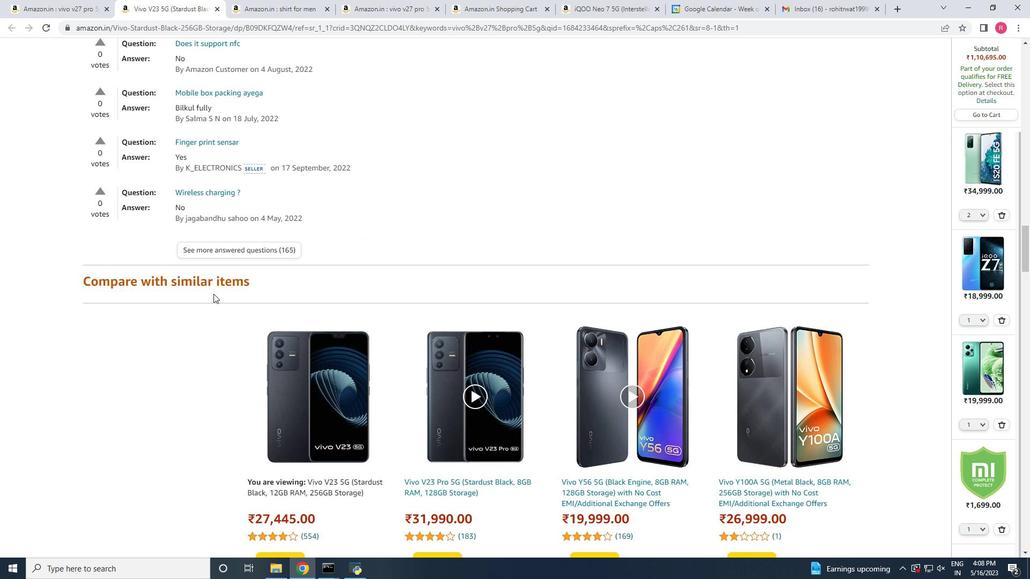 
Action: Mouse scrolled (213, 294) with delta (0, 0)
Screenshot: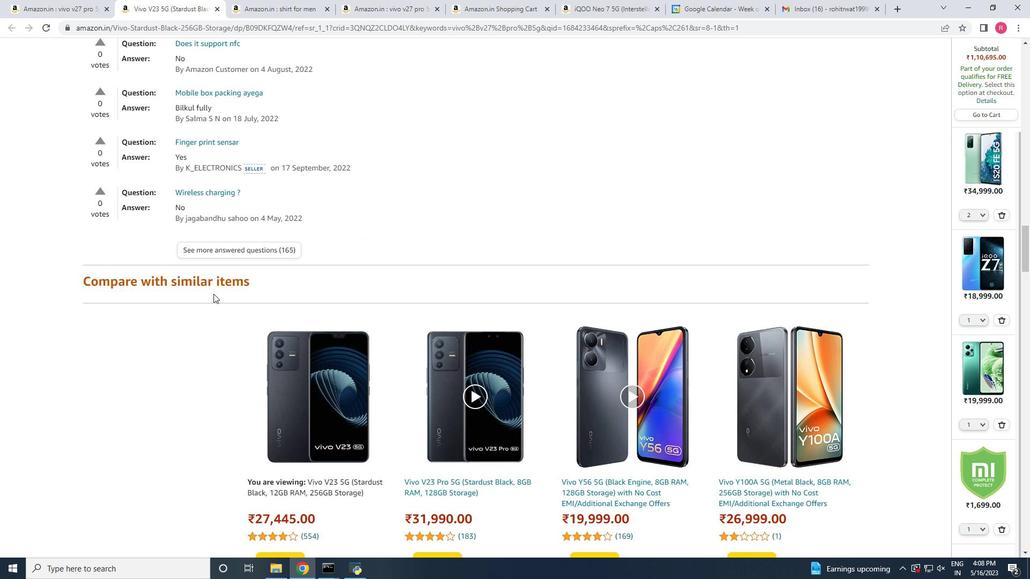 
Action: Mouse scrolled (213, 294) with delta (0, 0)
Screenshot: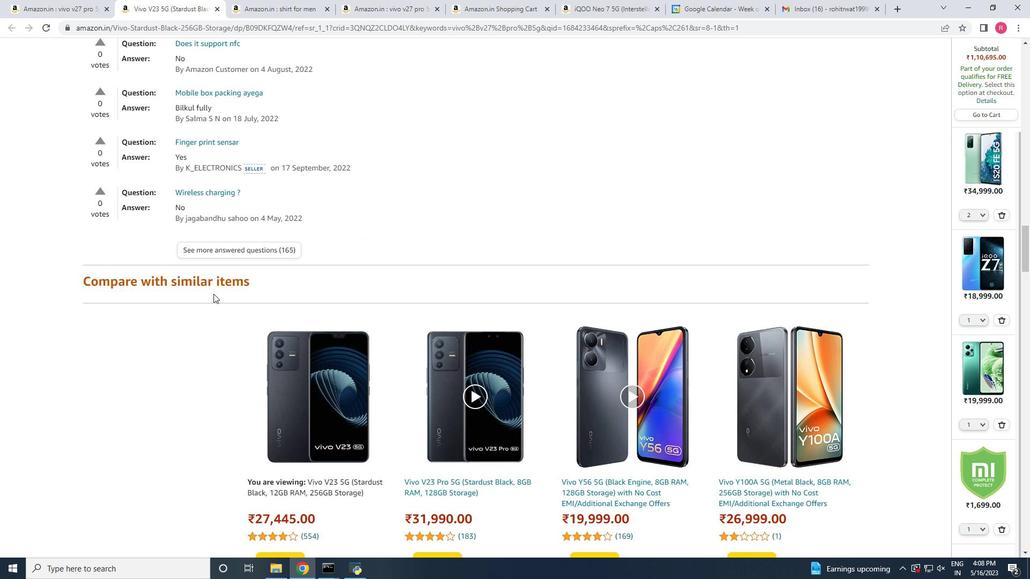 
Action: Mouse scrolled (213, 294) with delta (0, 0)
Screenshot: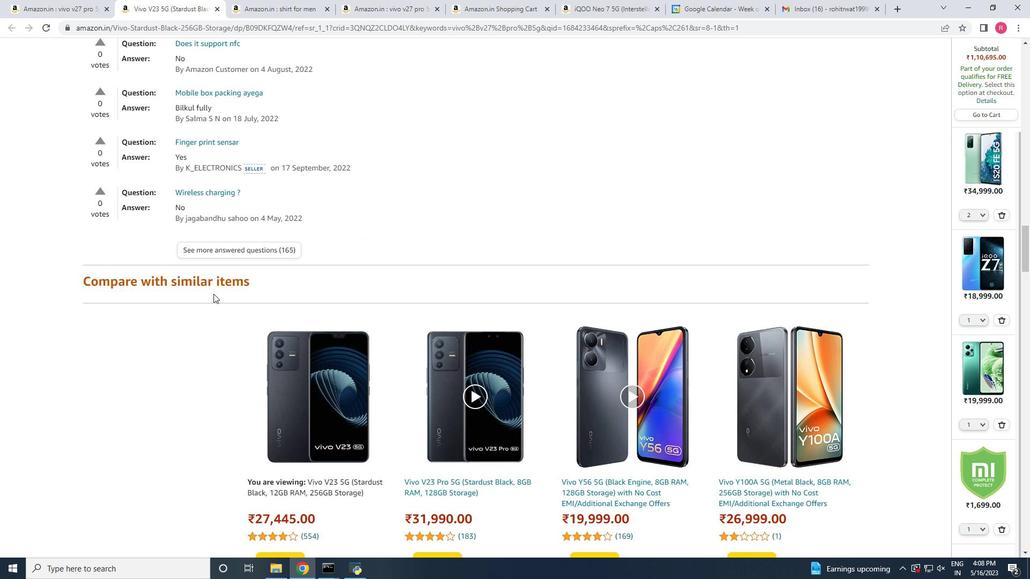 
Action: Mouse scrolled (213, 294) with delta (0, 0)
Screenshot: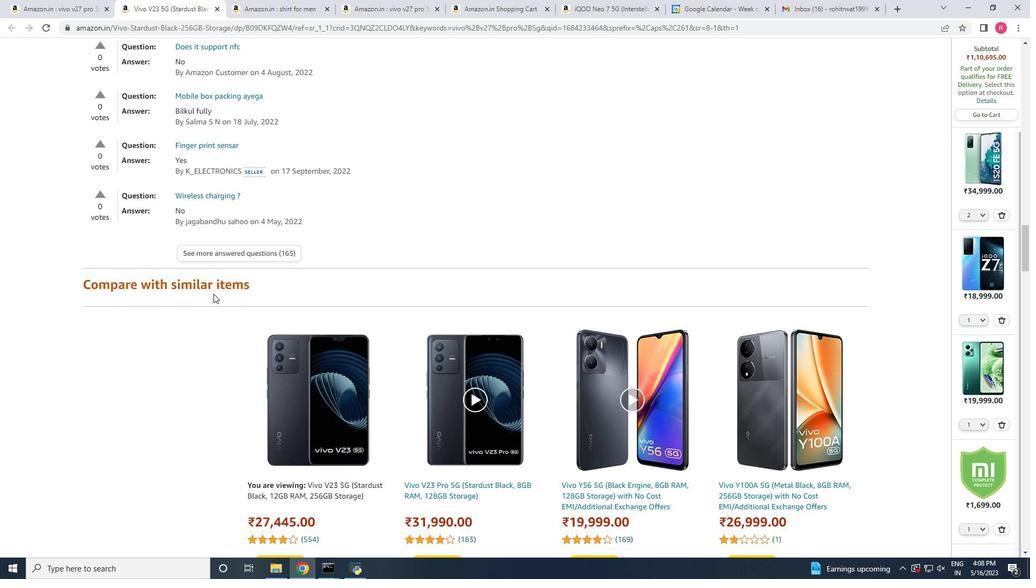 
Action: Mouse scrolled (213, 294) with delta (0, 0)
Screenshot: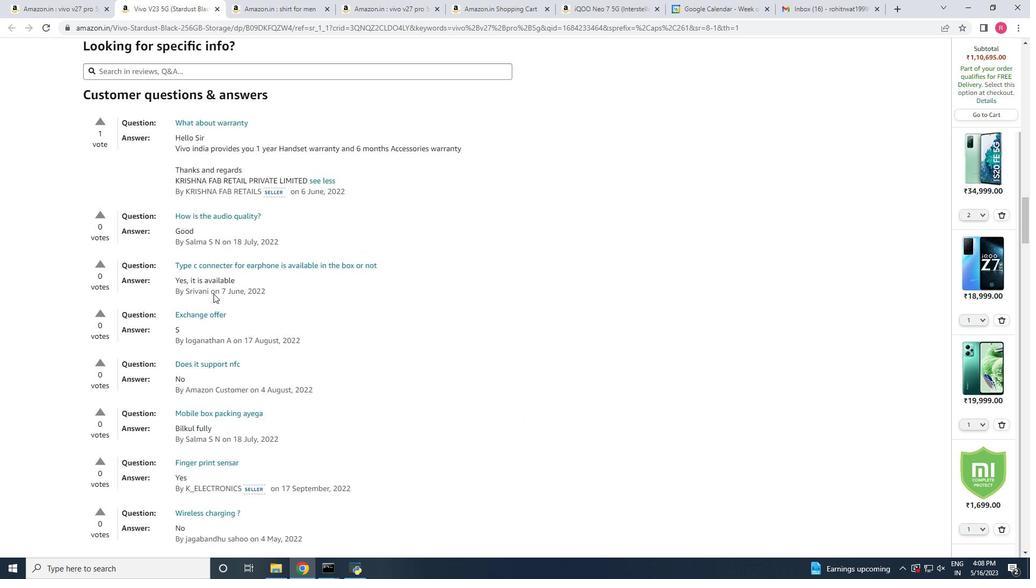 
Action: Mouse scrolled (213, 294) with delta (0, 0)
Screenshot: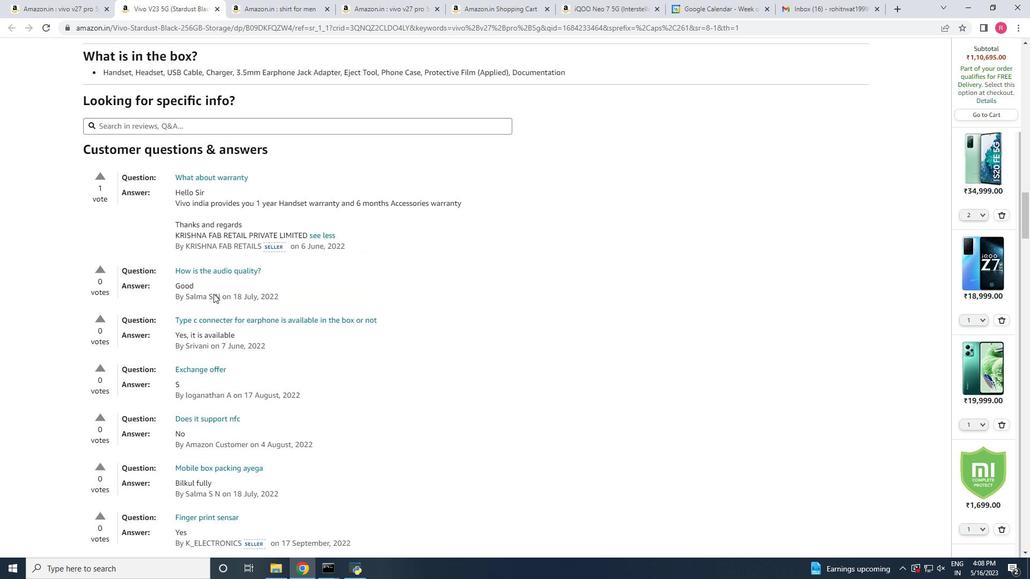 
Action: Mouse scrolled (213, 294) with delta (0, 0)
Screenshot: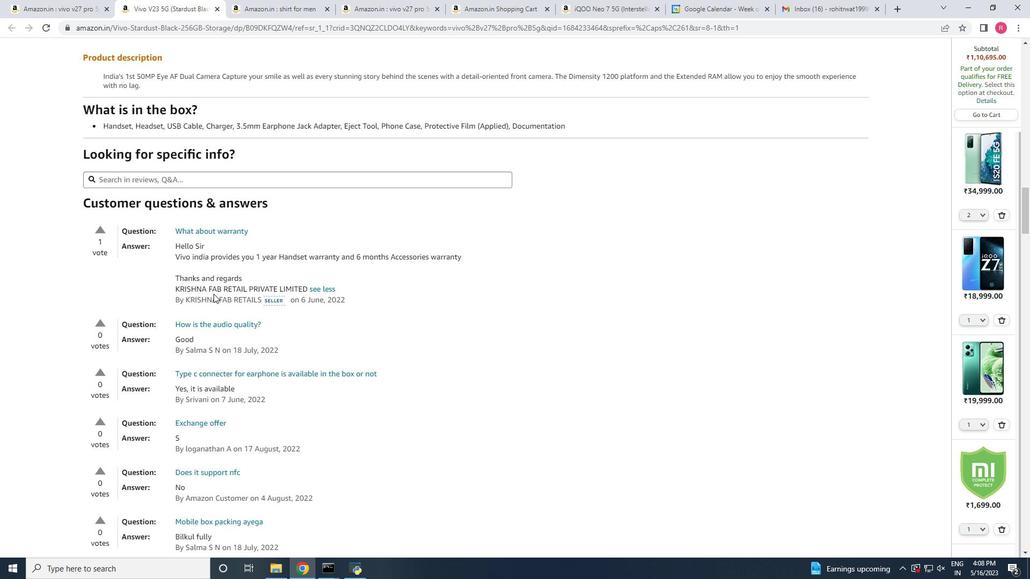 
Action: Mouse scrolled (213, 294) with delta (0, 0)
Screenshot: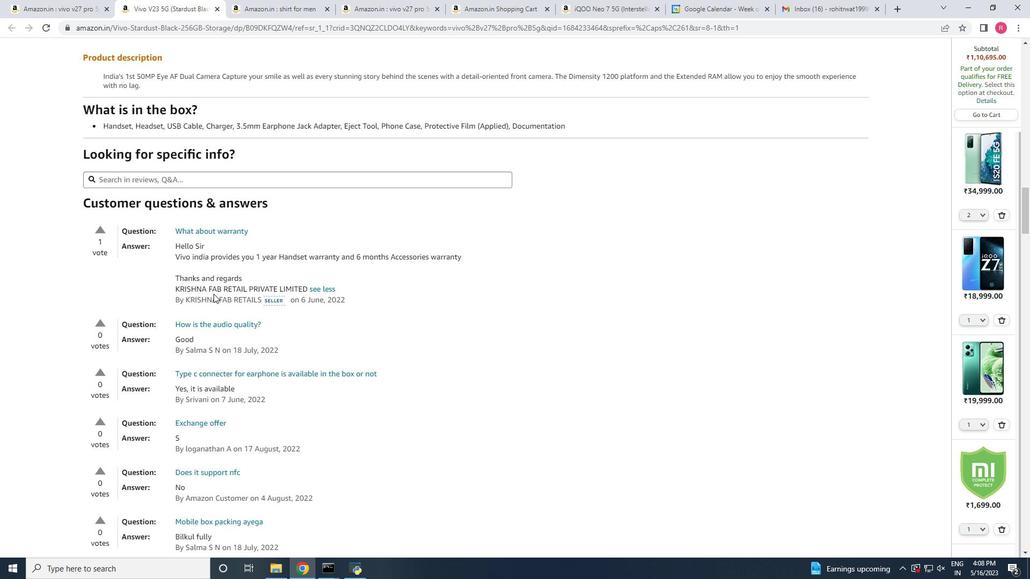 
Action: Mouse scrolled (213, 294) with delta (0, 0)
Screenshot: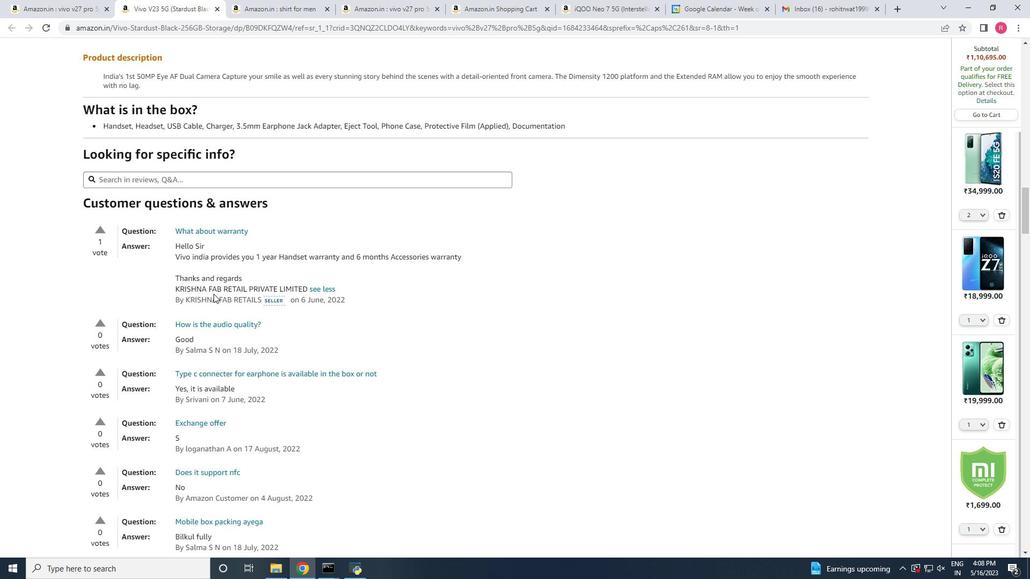 
Action: Mouse scrolled (213, 294) with delta (0, 0)
Screenshot: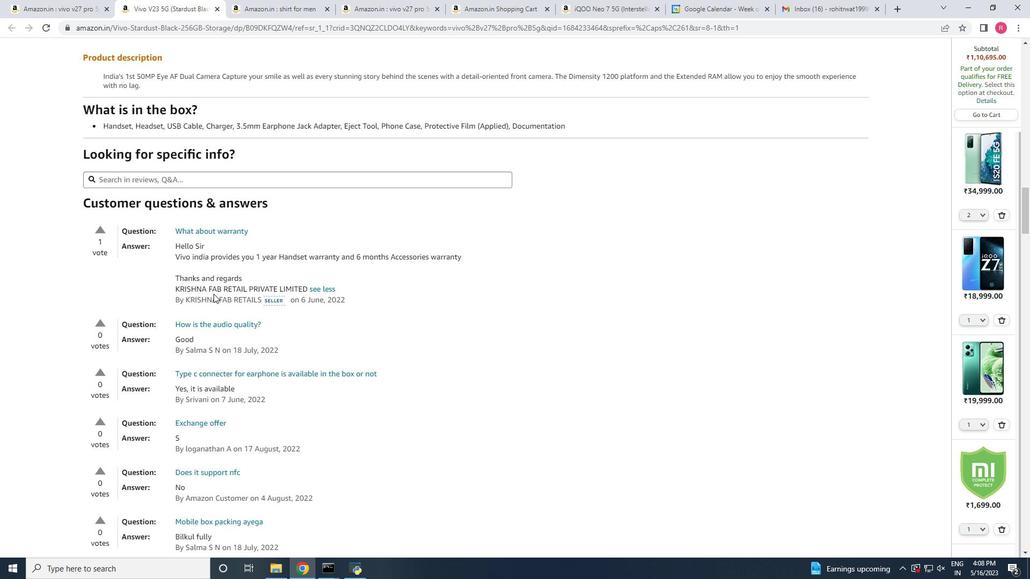 
Action: Mouse scrolled (213, 294) with delta (0, 0)
Screenshot: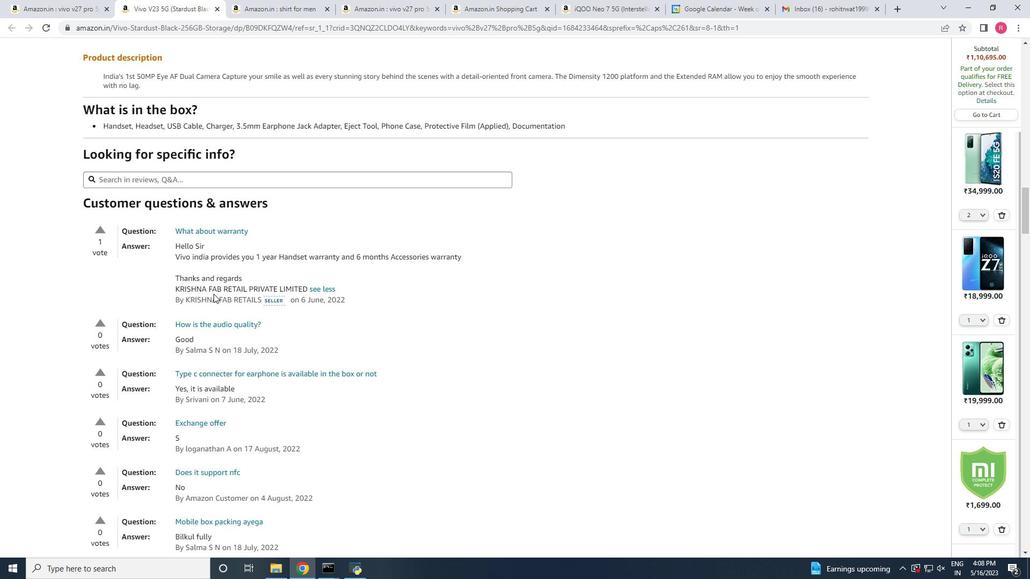 
Action: Mouse scrolled (213, 294) with delta (0, 0)
Screenshot: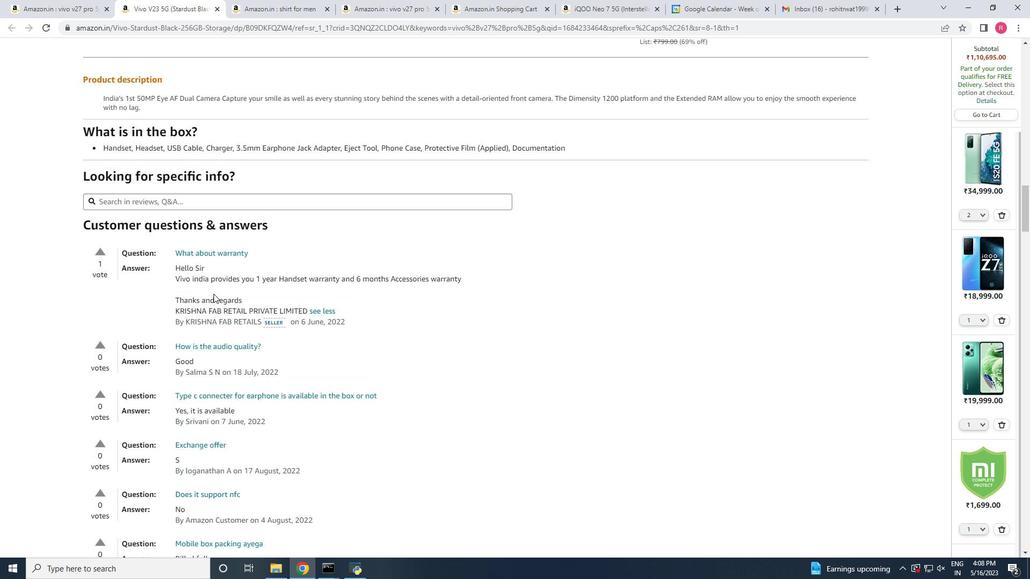 
Action: Mouse scrolled (213, 293) with delta (0, 0)
Screenshot: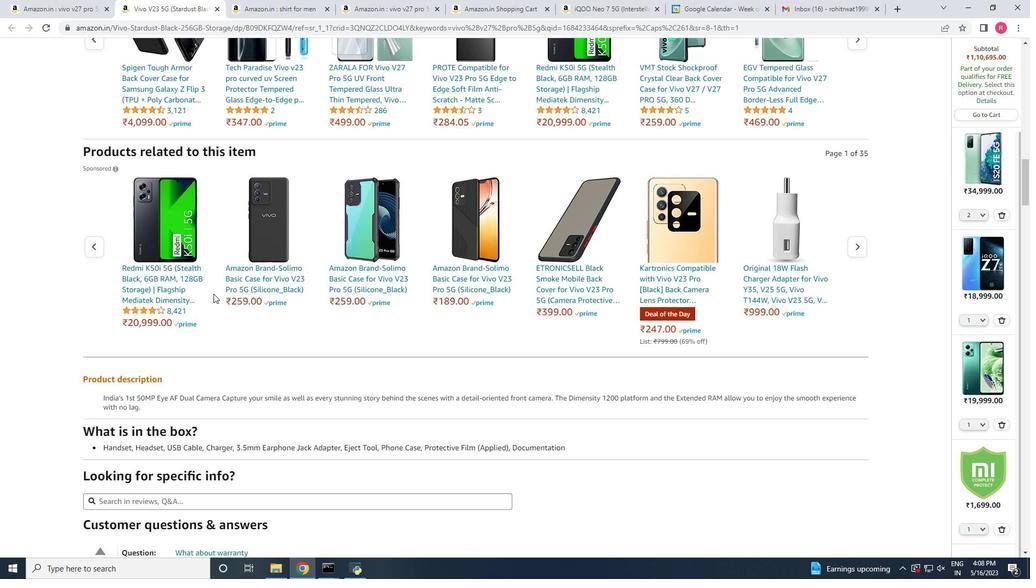 
Action: Mouse scrolled (213, 293) with delta (0, 0)
Screenshot: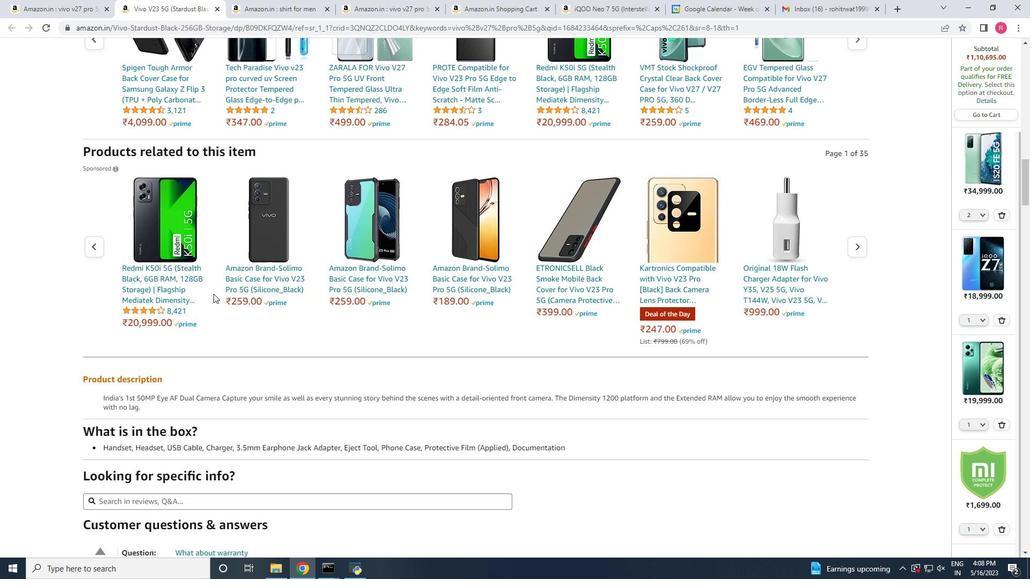 
Action: Mouse scrolled (213, 293) with delta (0, 0)
Screenshot: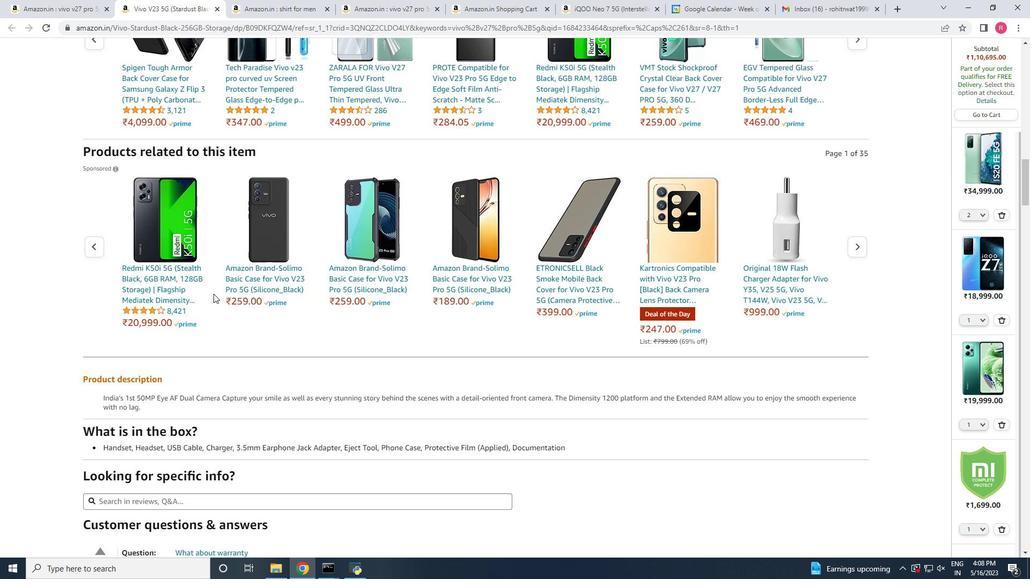 
Action: Mouse scrolled (213, 293) with delta (0, 0)
Screenshot: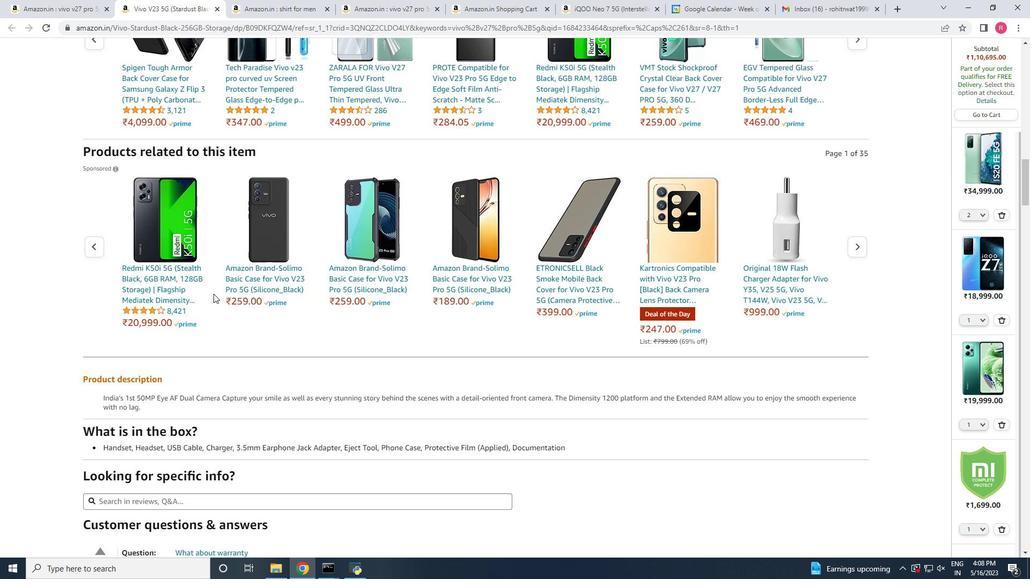 
Action: Mouse scrolled (213, 293) with delta (0, 0)
Screenshot: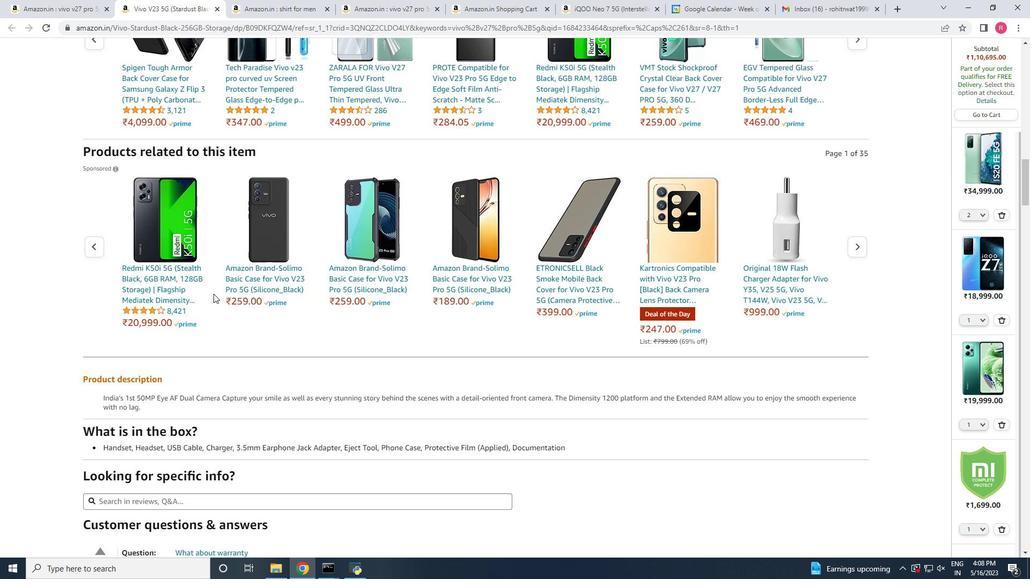
Action: Mouse scrolled (213, 293) with delta (0, 0)
Screenshot: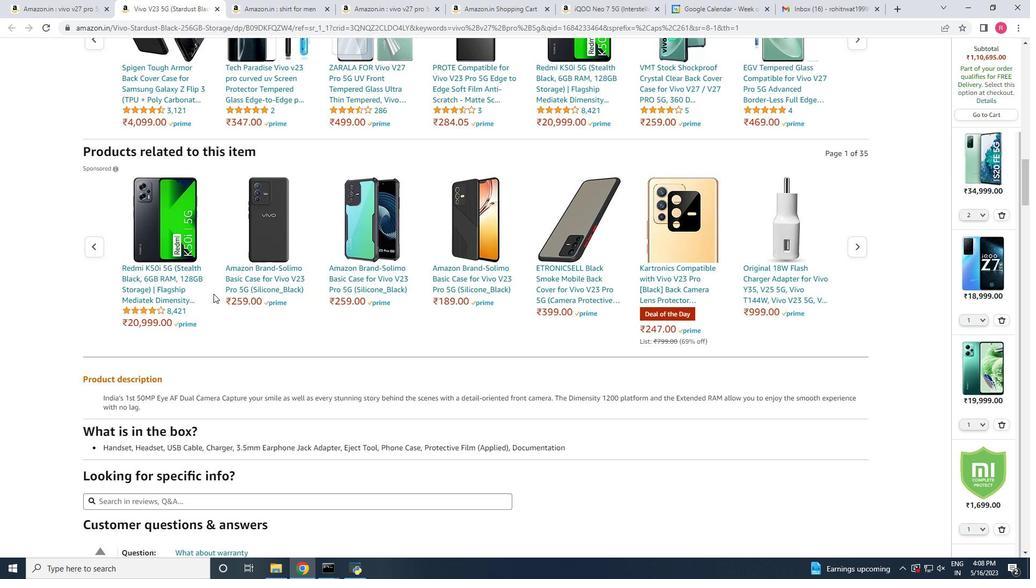 
Action: Mouse scrolled (213, 293) with delta (0, 0)
Screenshot: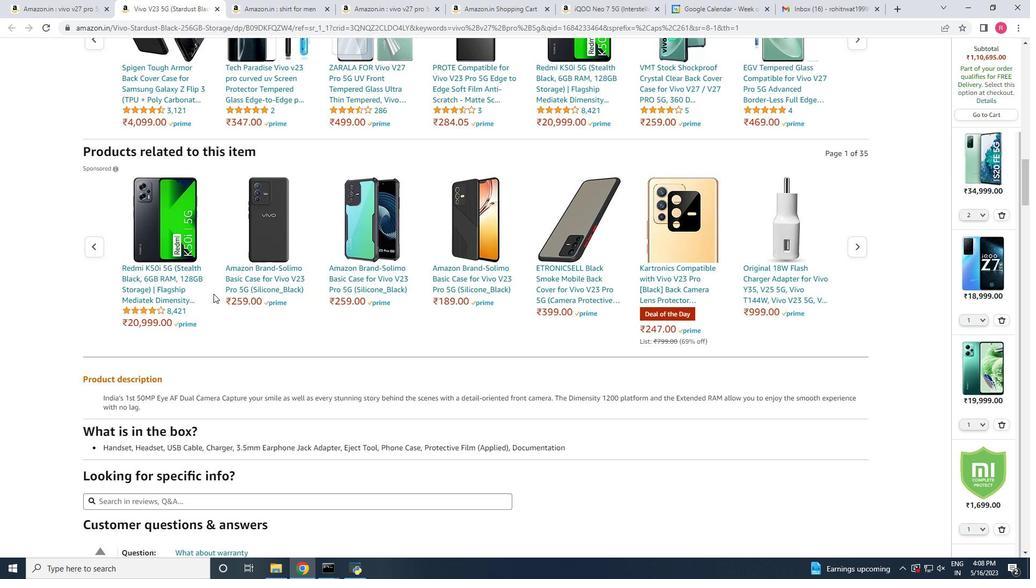 
Action: Mouse scrolled (213, 293) with delta (0, 0)
Screenshot: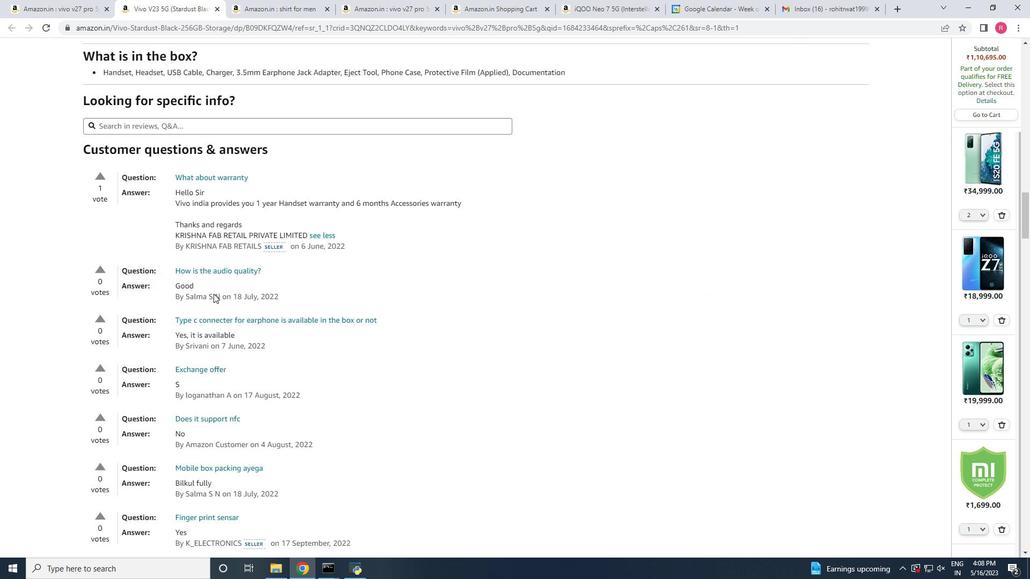 
Action: Mouse scrolled (213, 293) with delta (0, 0)
Screenshot: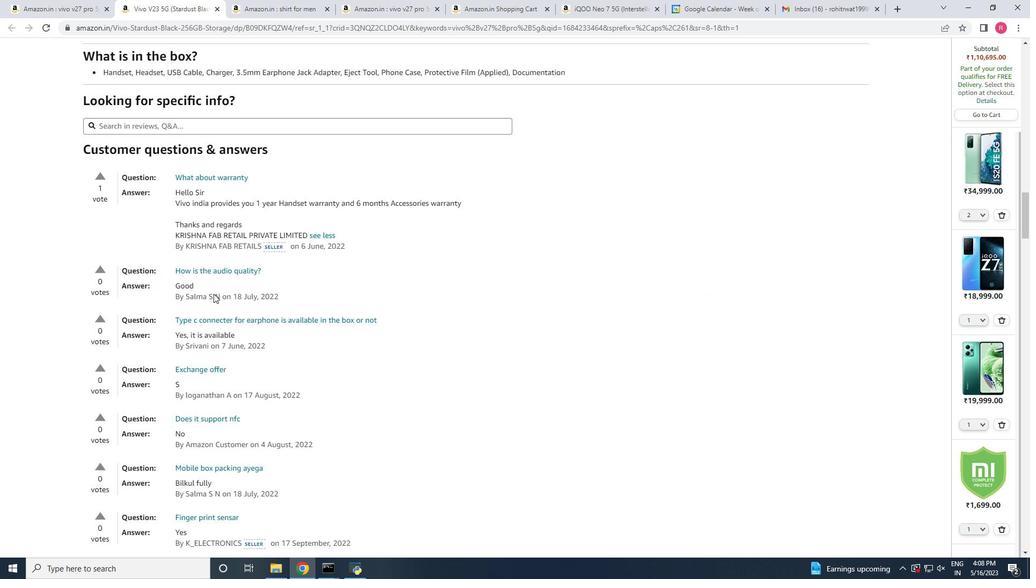 
Action: Mouse scrolled (213, 293) with delta (0, 0)
Screenshot: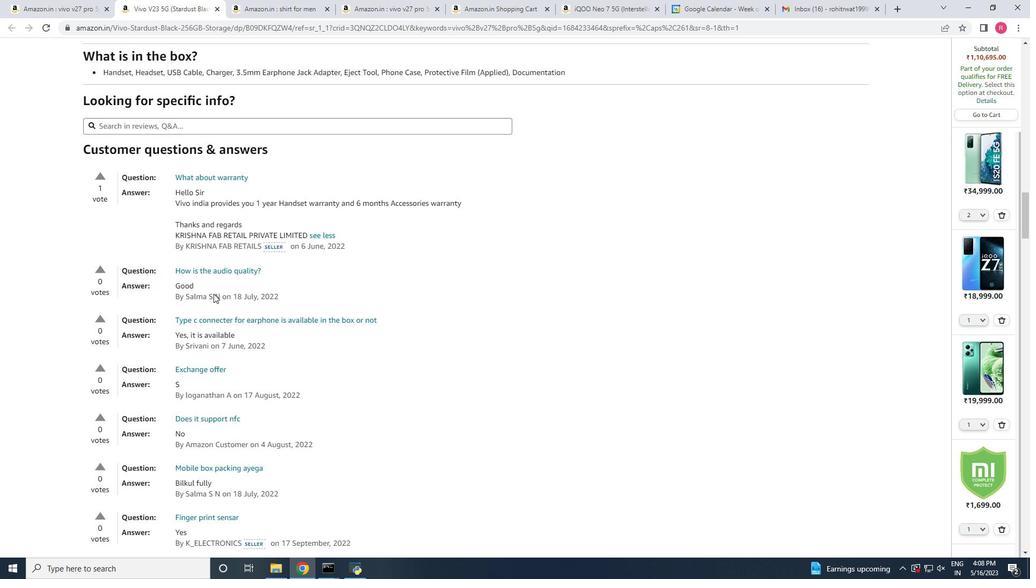 
Action: Mouse scrolled (213, 293) with delta (0, 0)
Screenshot: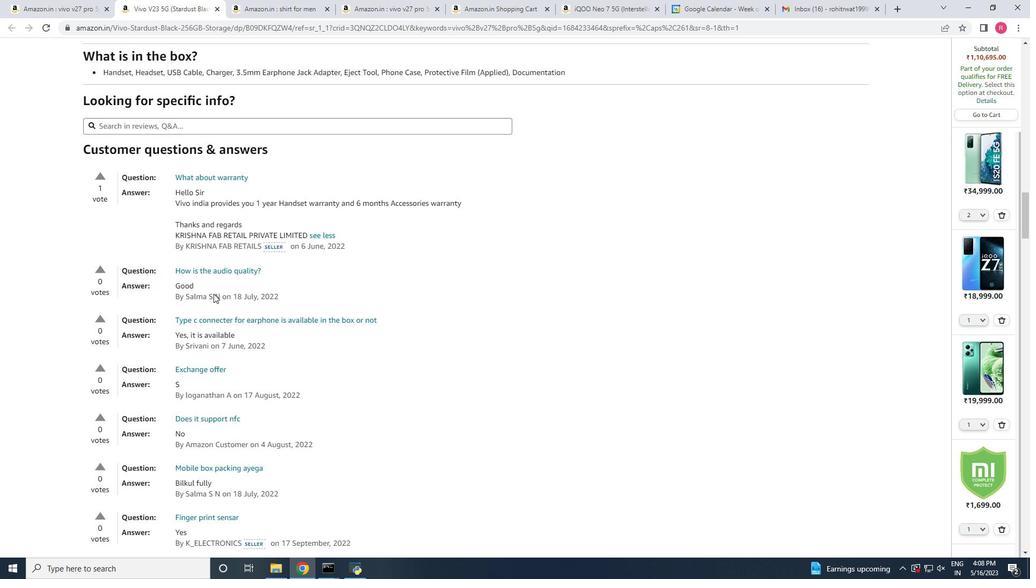 
Action: Mouse scrolled (213, 293) with delta (0, 0)
Screenshot: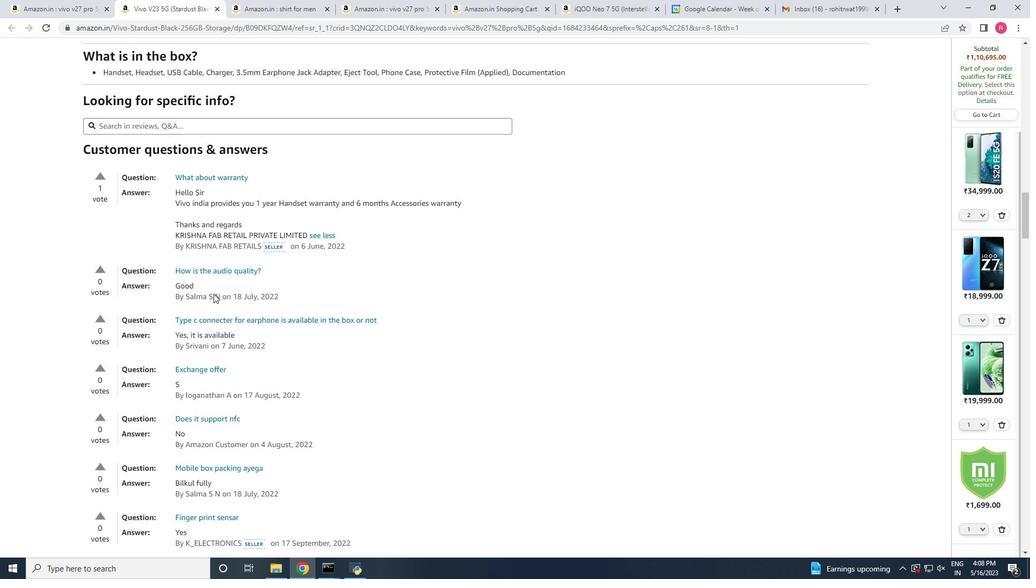 
Action: Mouse scrolled (213, 293) with delta (0, 0)
Screenshot: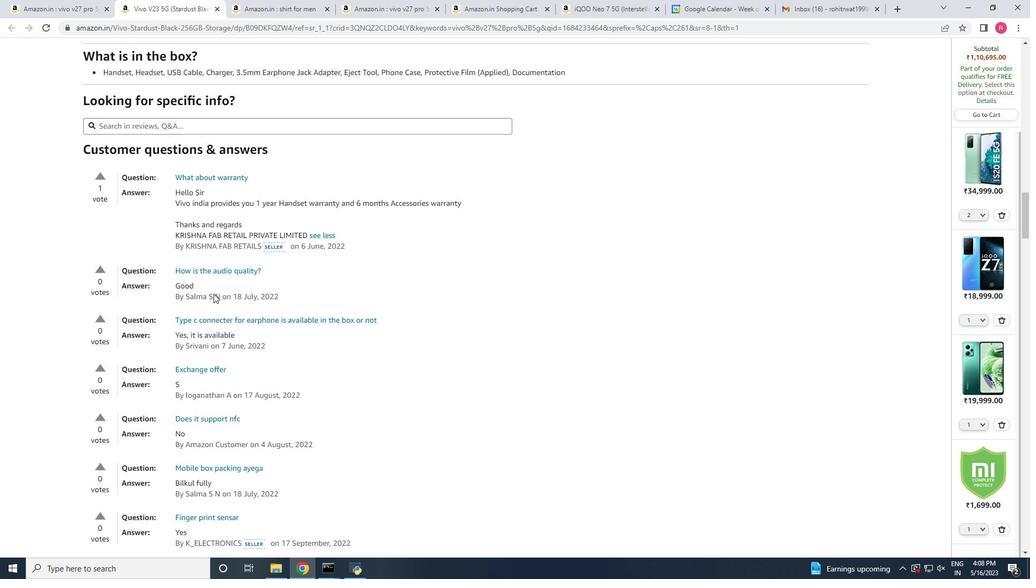 
Action: Mouse scrolled (213, 293) with delta (0, 0)
Screenshot: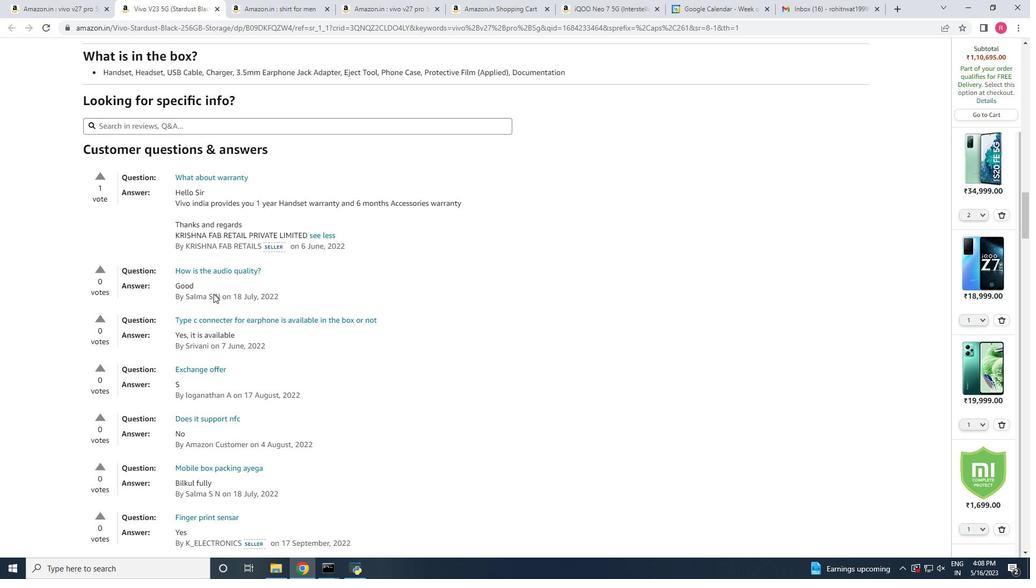 
Action: Mouse scrolled (213, 293) with delta (0, 0)
Screenshot: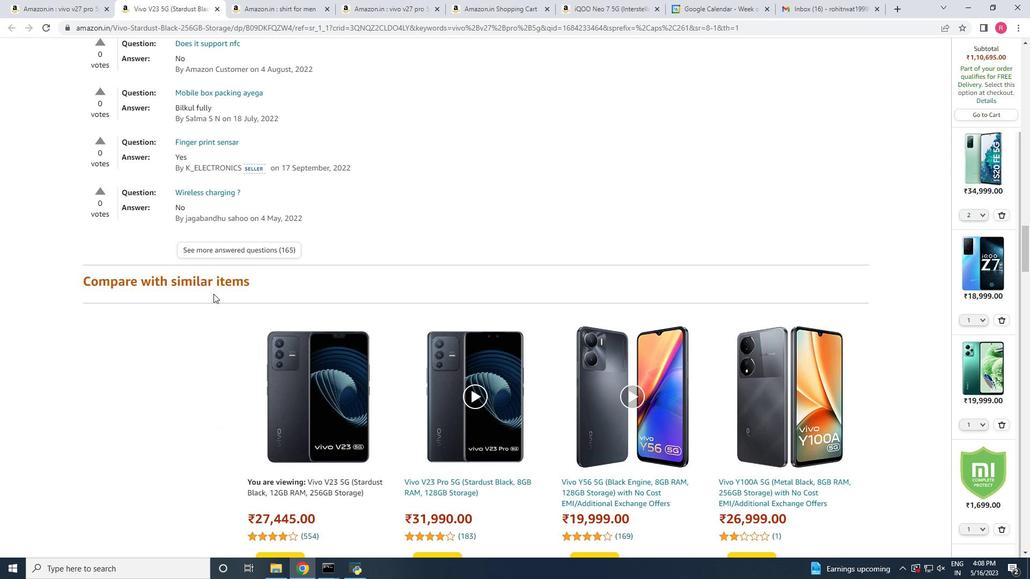 
Action: Mouse scrolled (213, 293) with delta (0, 0)
Screenshot: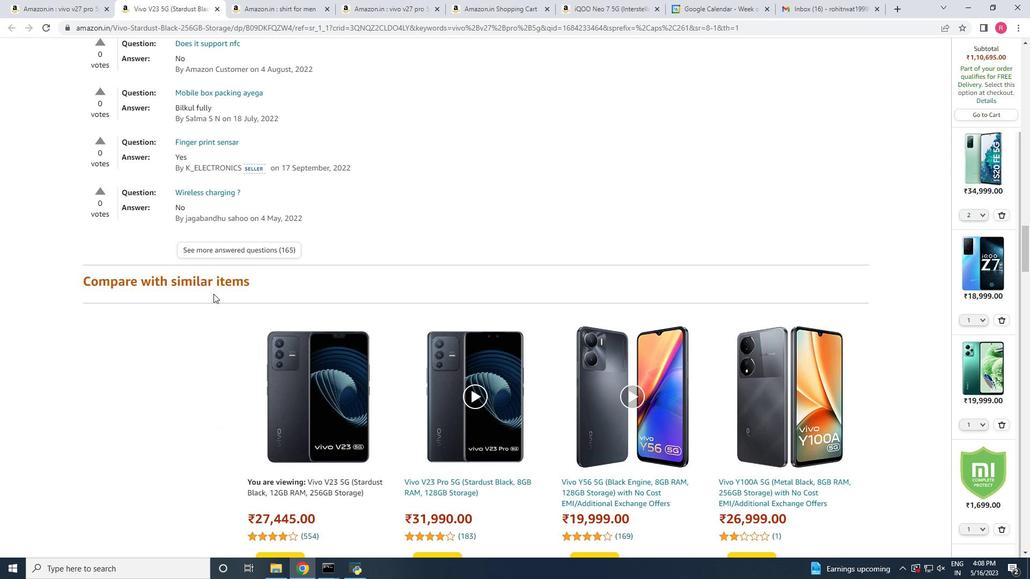 
Action: Mouse scrolled (213, 293) with delta (0, 0)
Screenshot: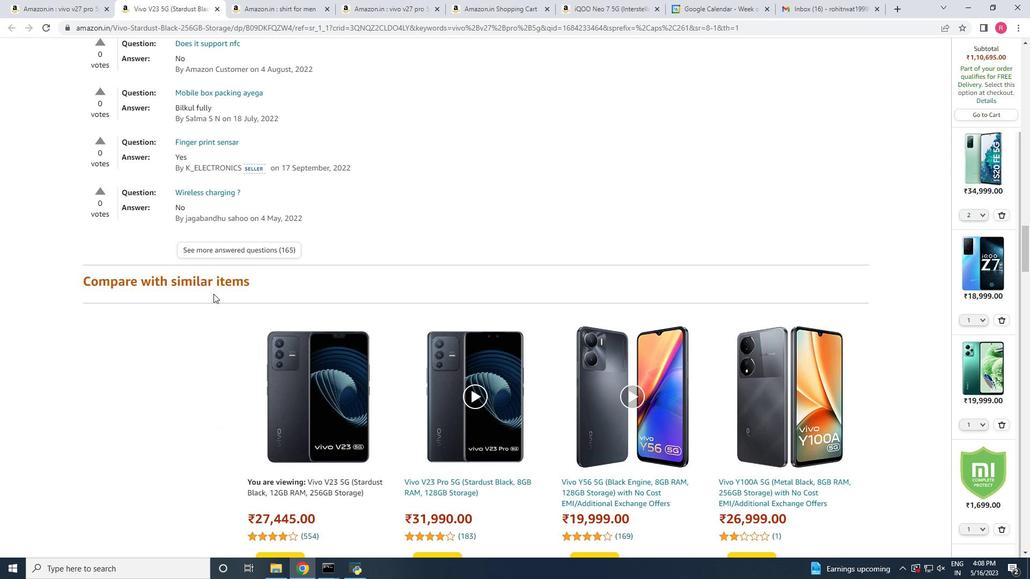 
Action: Mouse scrolled (213, 293) with delta (0, 0)
Screenshot: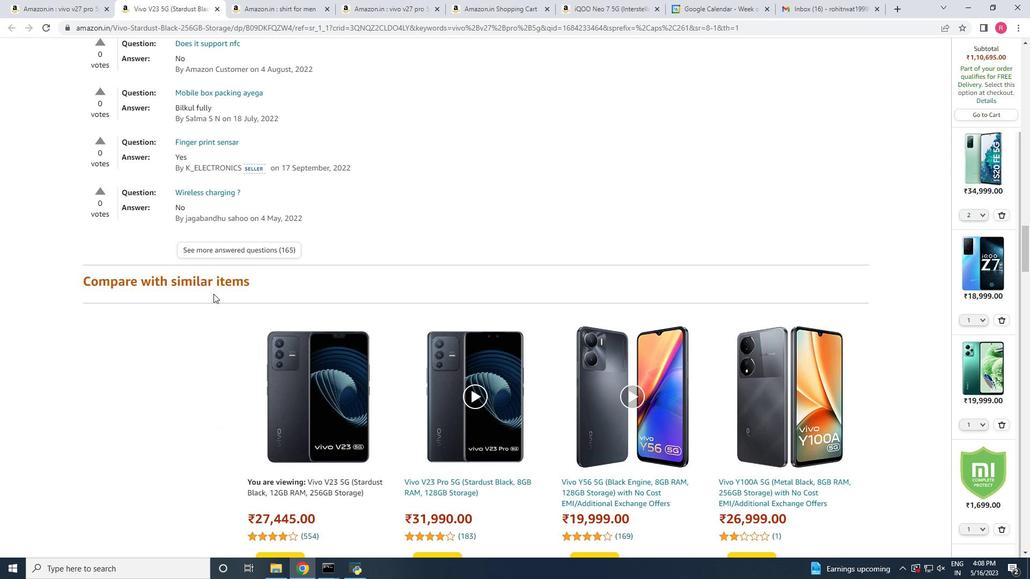
Action: Mouse scrolled (213, 293) with delta (0, 0)
Screenshot: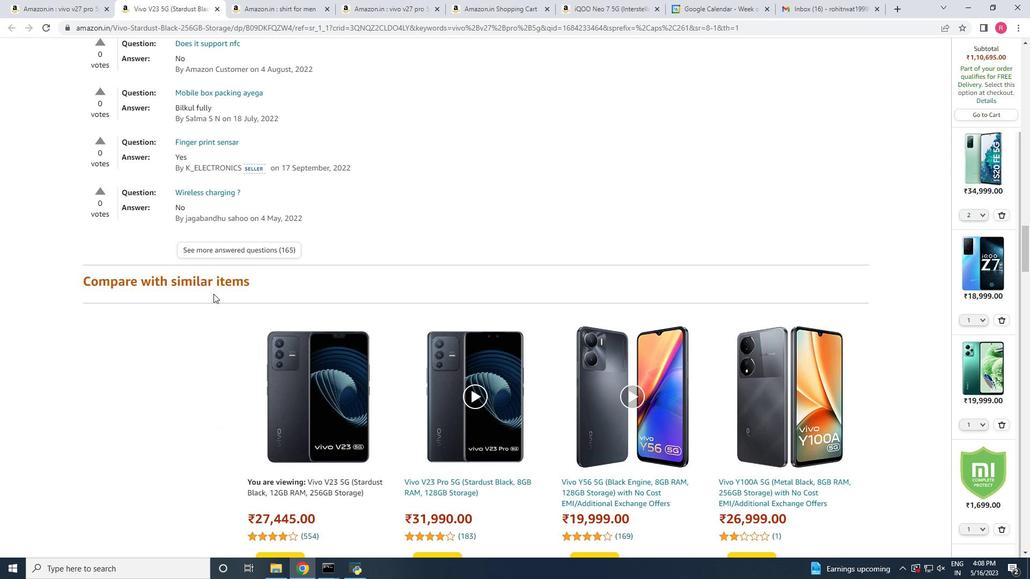 
Action: Mouse scrolled (213, 293) with delta (0, 0)
Screenshot: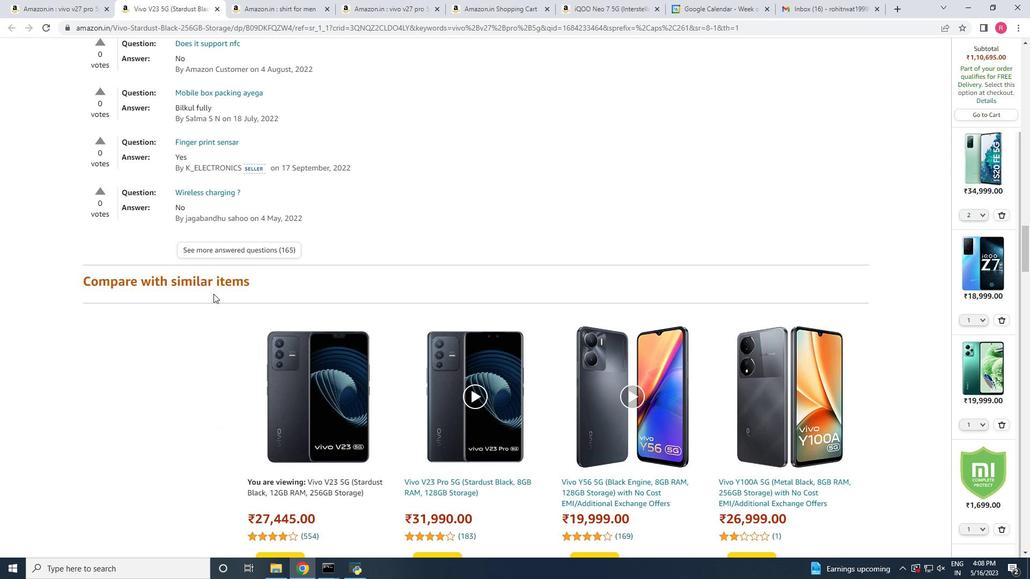 
Action: Mouse scrolled (213, 293) with delta (0, 0)
Screenshot: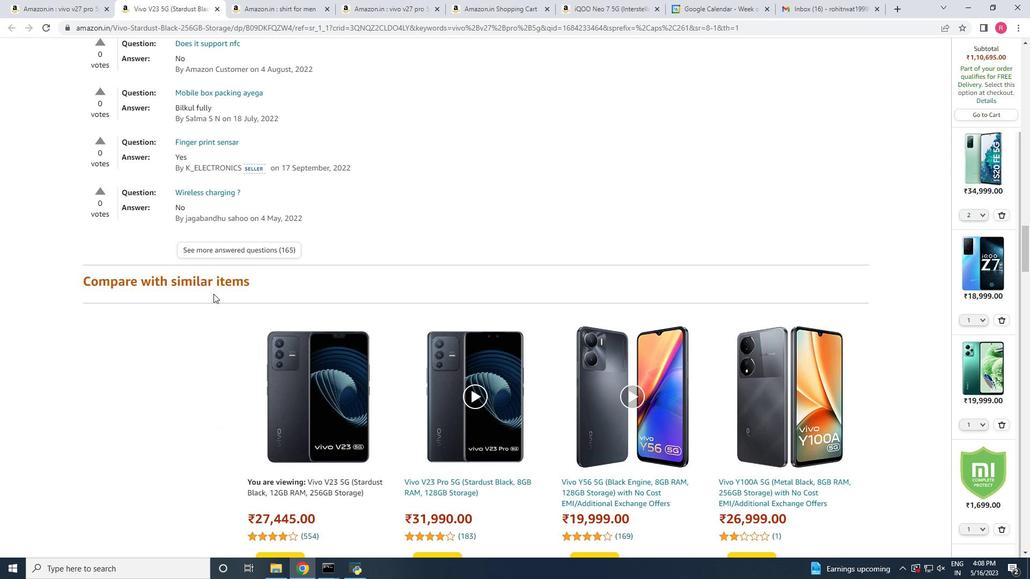 
Action: Mouse scrolled (213, 293) with delta (0, 0)
Screenshot: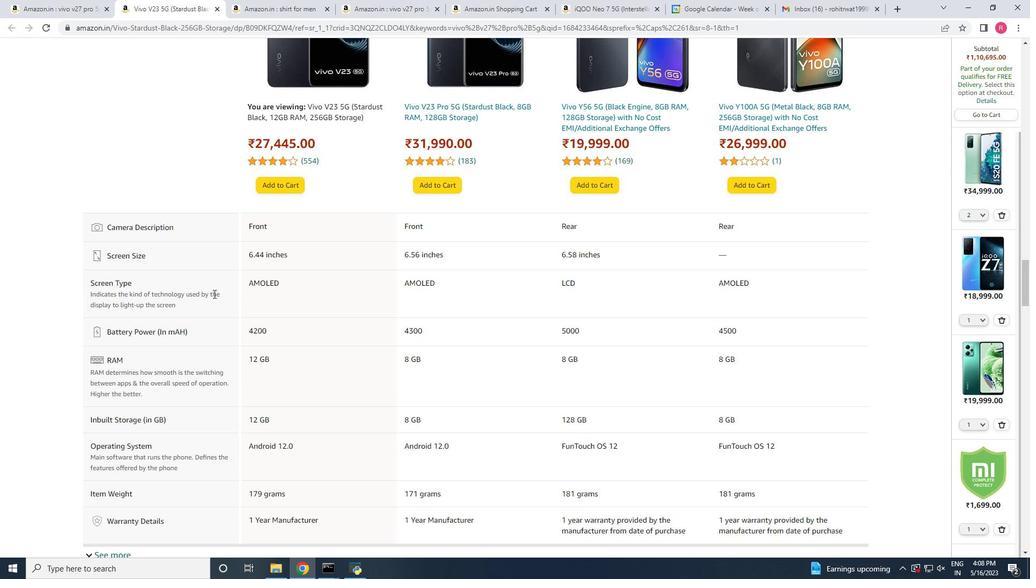 
Action: Mouse scrolled (213, 293) with delta (0, 0)
Screenshot: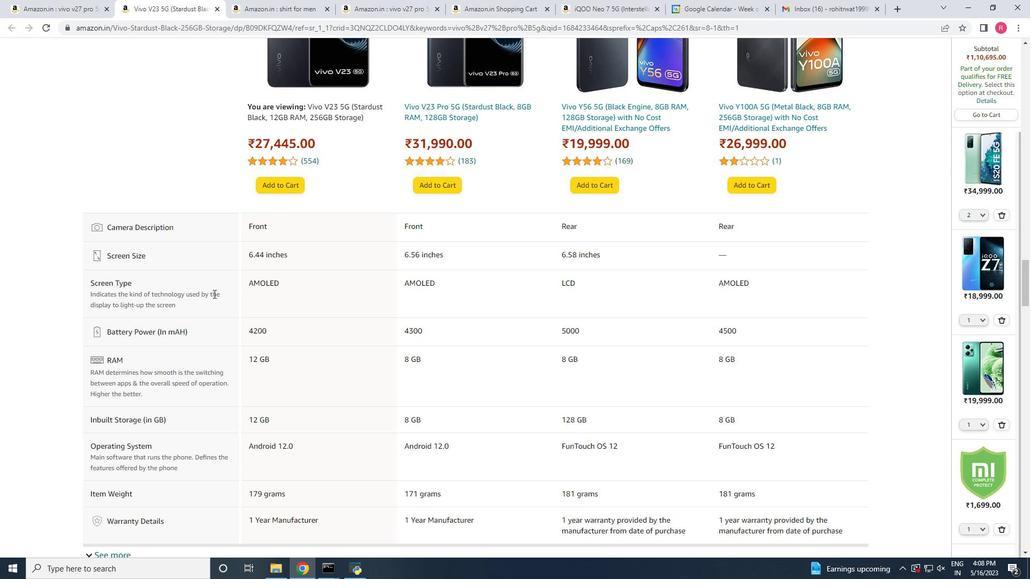 
Action: Mouse scrolled (213, 293) with delta (0, 0)
Screenshot: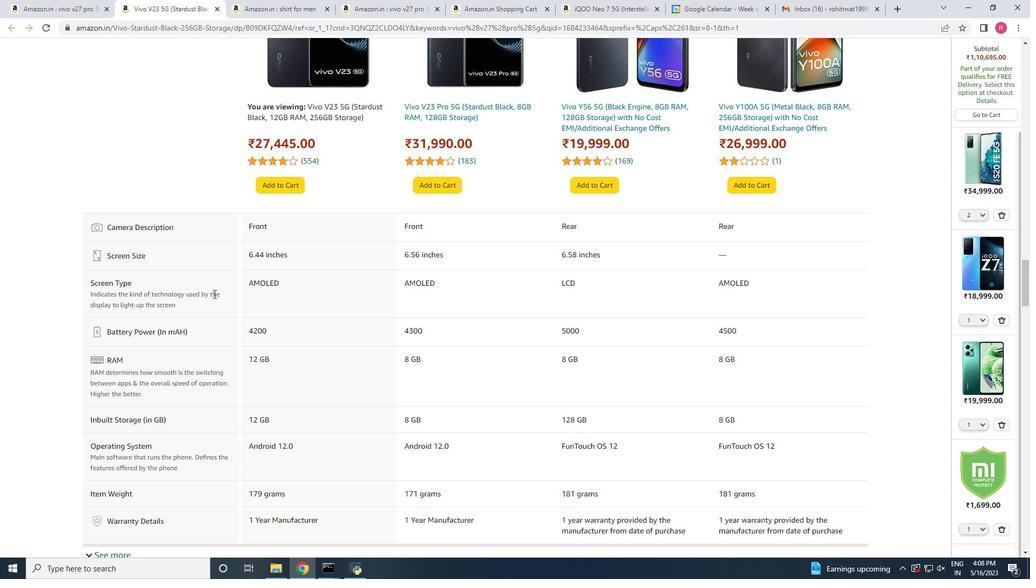 
Action: Mouse scrolled (213, 293) with delta (0, 0)
Screenshot: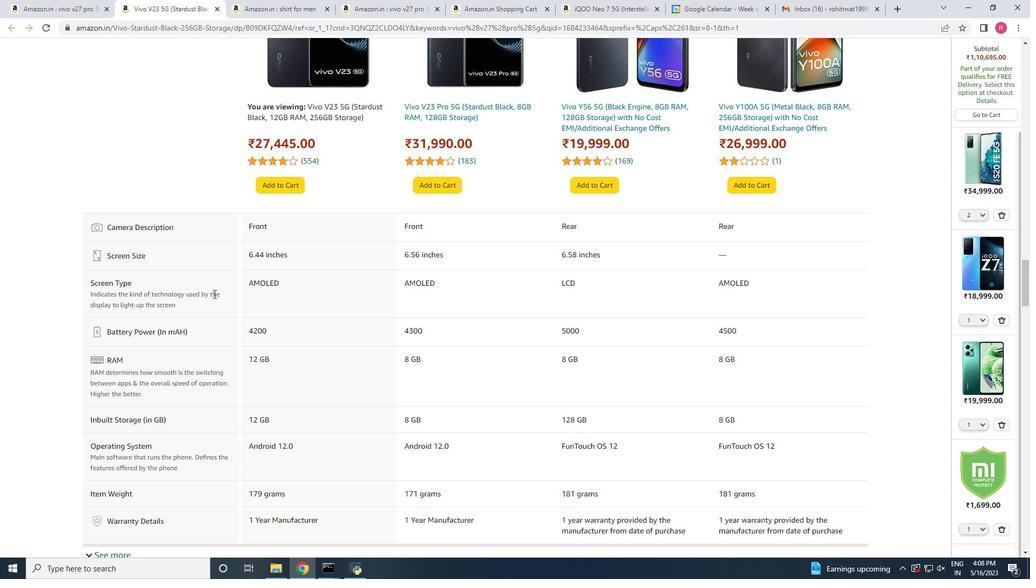 
Action: Mouse scrolled (213, 293) with delta (0, 0)
Screenshot: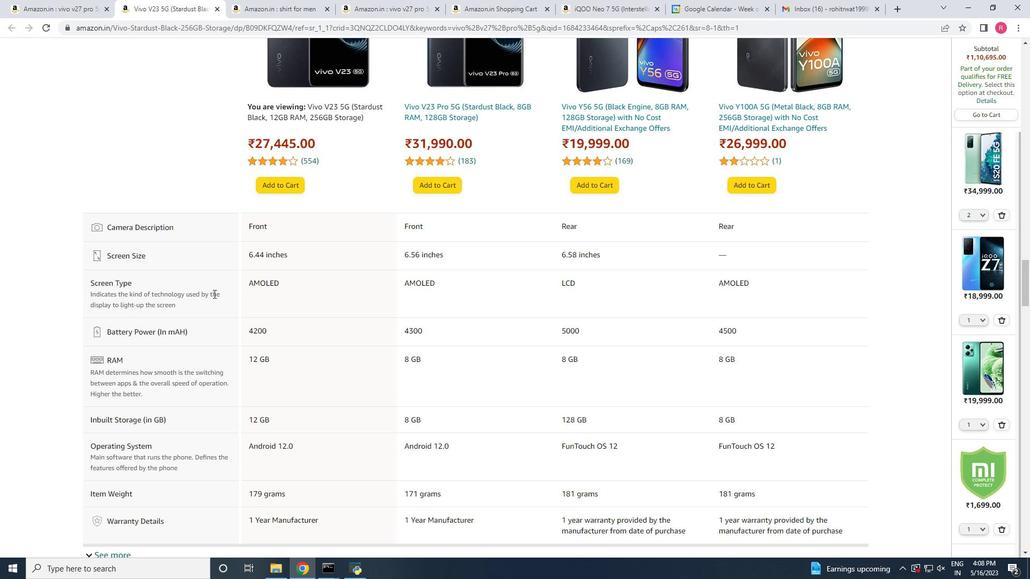 
Action: Mouse scrolled (213, 293) with delta (0, 0)
Screenshot: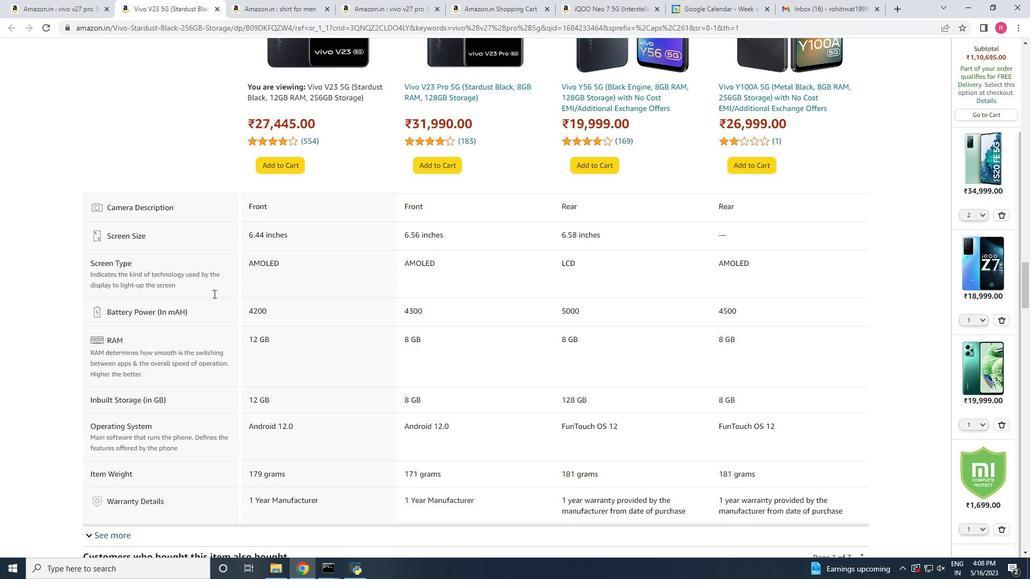 
Action: Mouse scrolled (213, 293) with delta (0, 0)
Screenshot: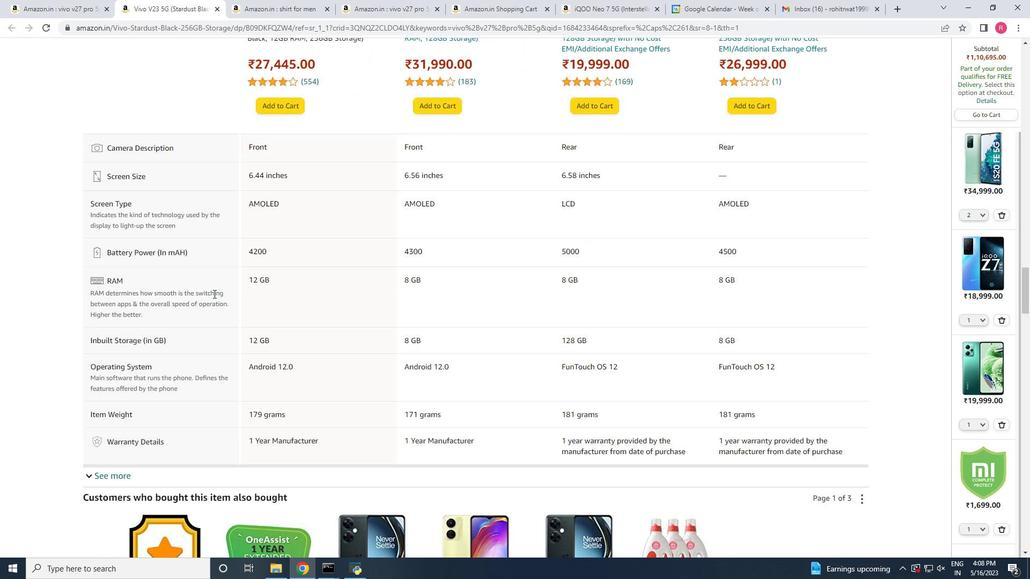 
Action: Mouse scrolled (213, 293) with delta (0, 0)
Screenshot: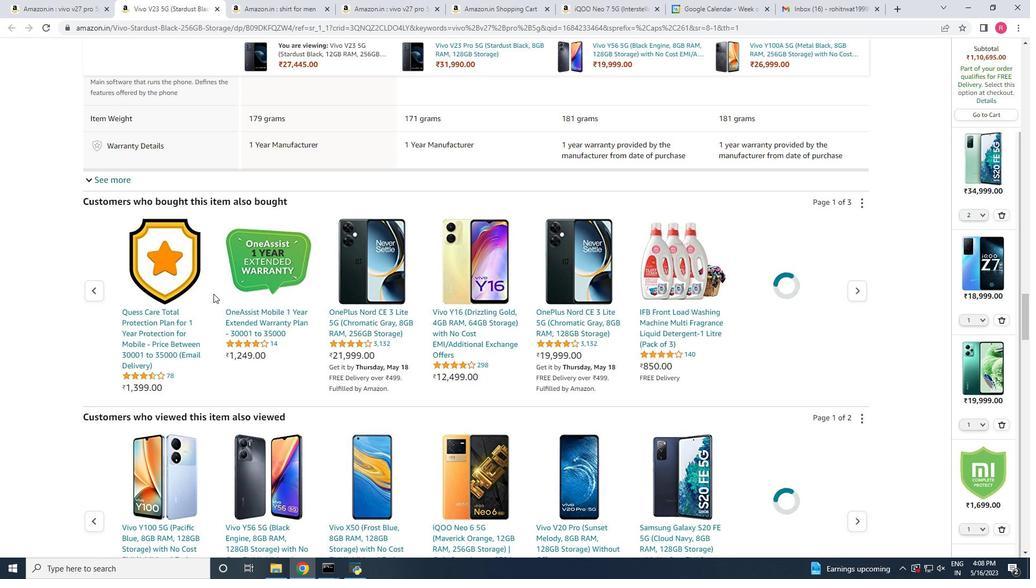 
Action: Mouse scrolled (213, 293) with delta (0, 0)
Screenshot: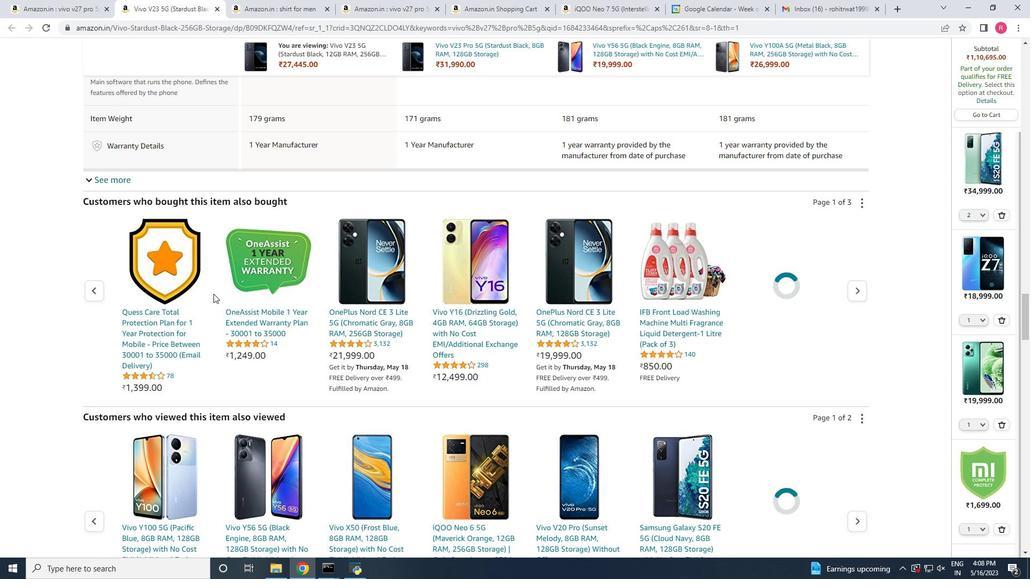 
Action: Mouse scrolled (213, 293) with delta (0, 0)
Screenshot: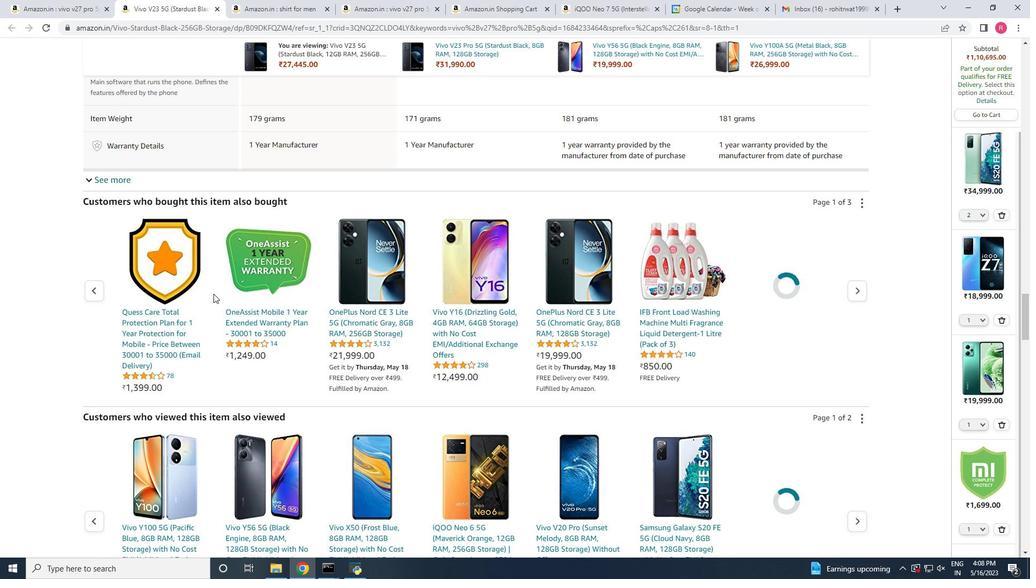 
Action: Mouse scrolled (213, 293) with delta (0, 0)
Screenshot: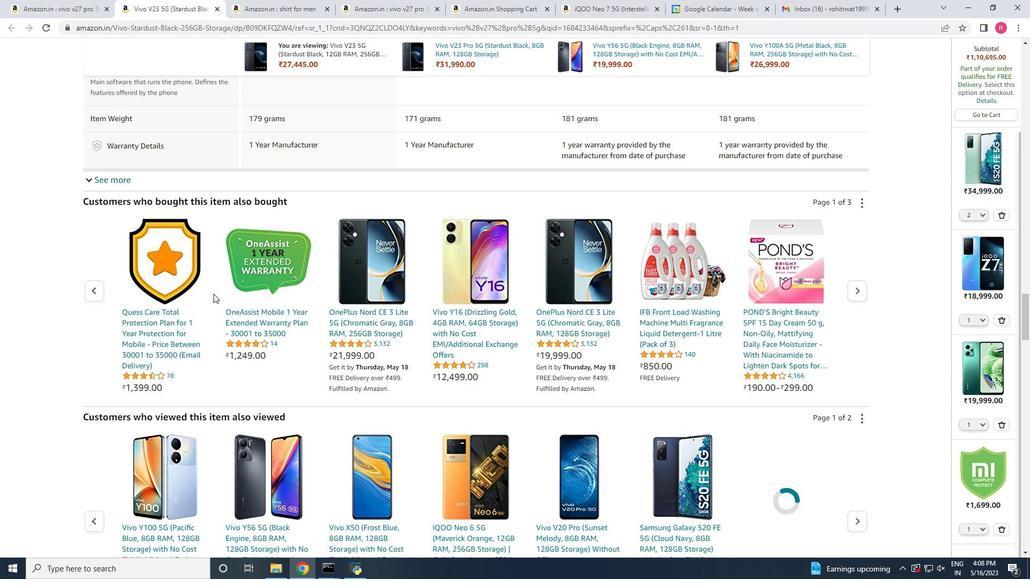 
Action: Mouse scrolled (213, 293) with delta (0, 0)
Screenshot: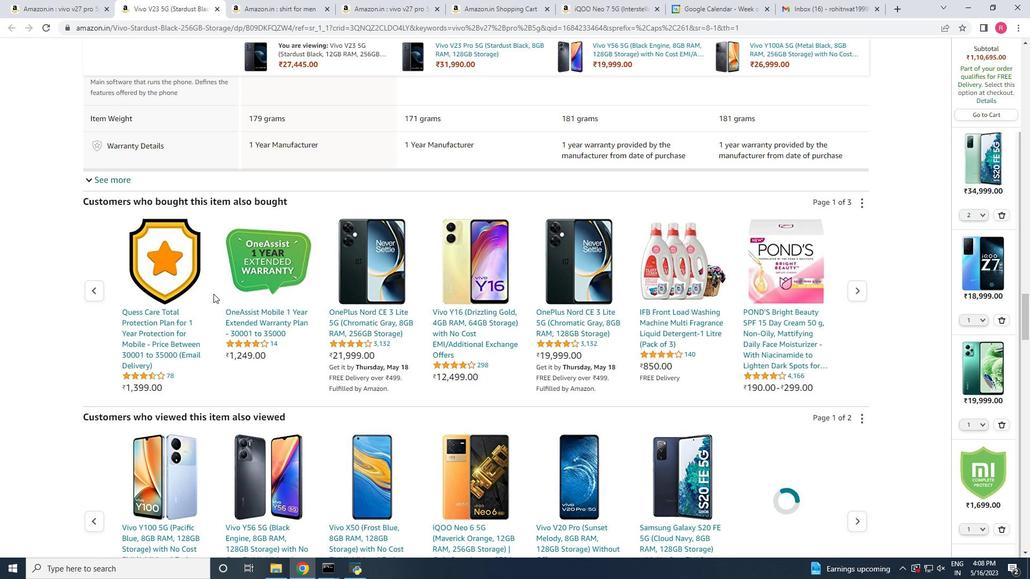 
Action: Mouse scrolled (213, 293) with delta (0, 0)
Screenshot: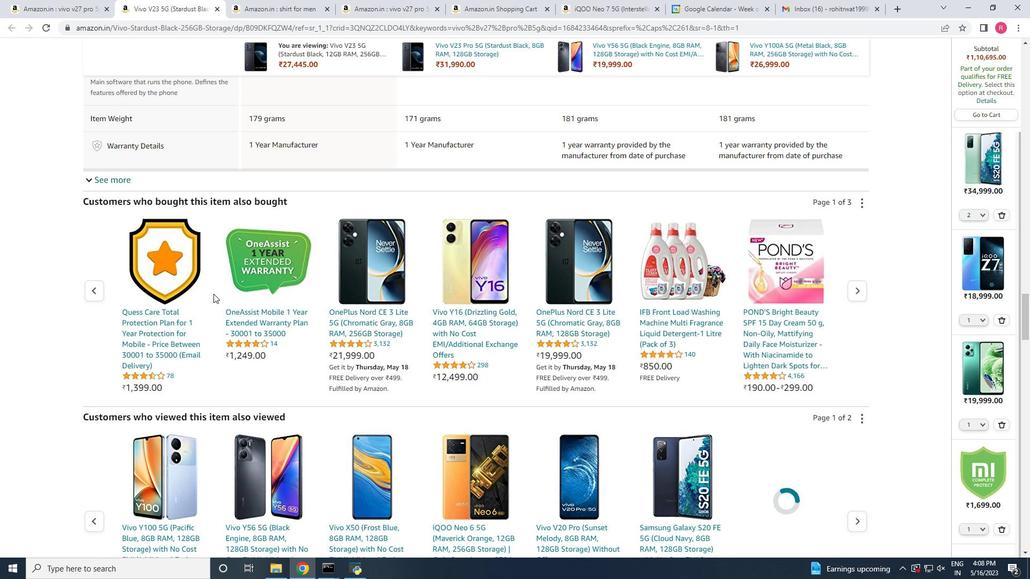 
Action: Mouse scrolled (213, 293) with delta (0, 0)
Screenshot: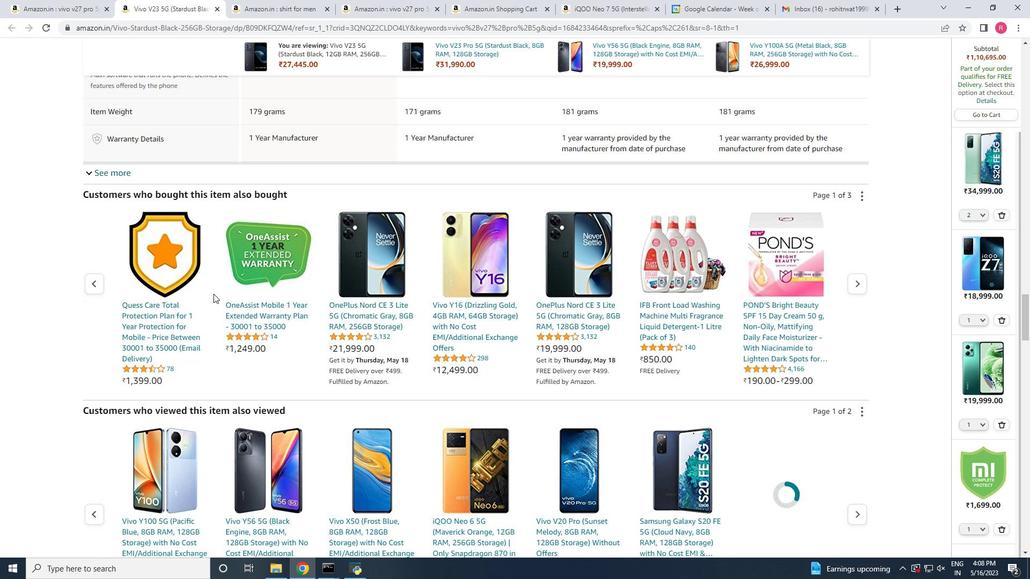 
Action: Mouse moved to (214, 294)
Screenshot: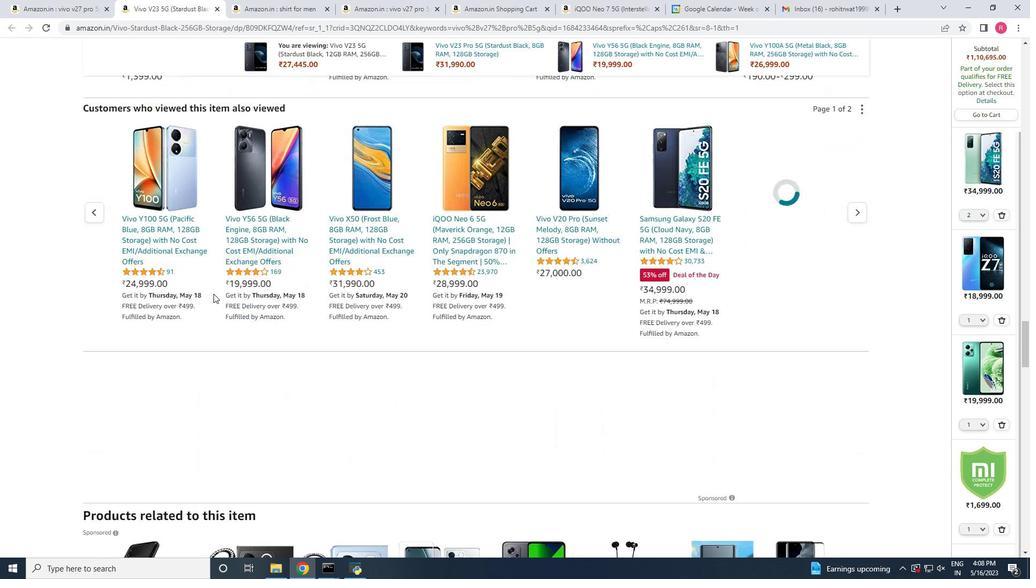 
Action: Mouse scrolled (214, 293) with delta (0, 0)
Screenshot: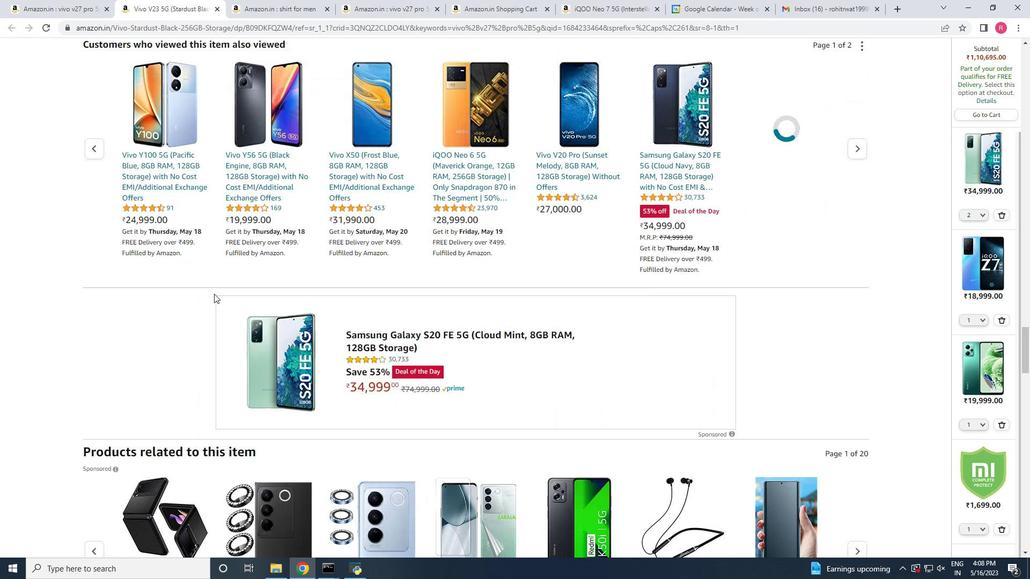 
Action: Mouse scrolled (214, 293) with delta (0, 0)
Screenshot: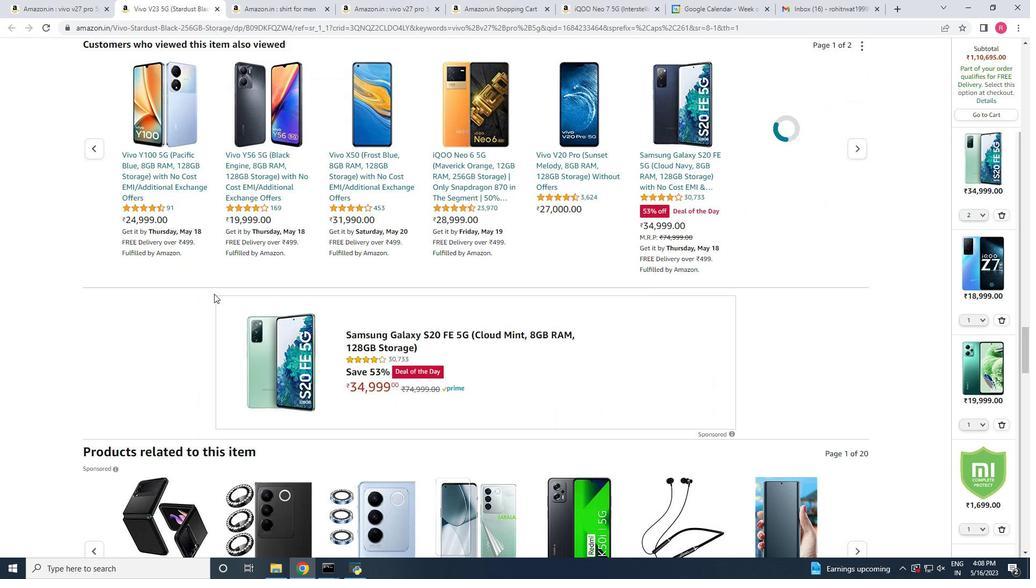
Action: Mouse scrolled (214, 293) with delta (0, 0)
Screenshot: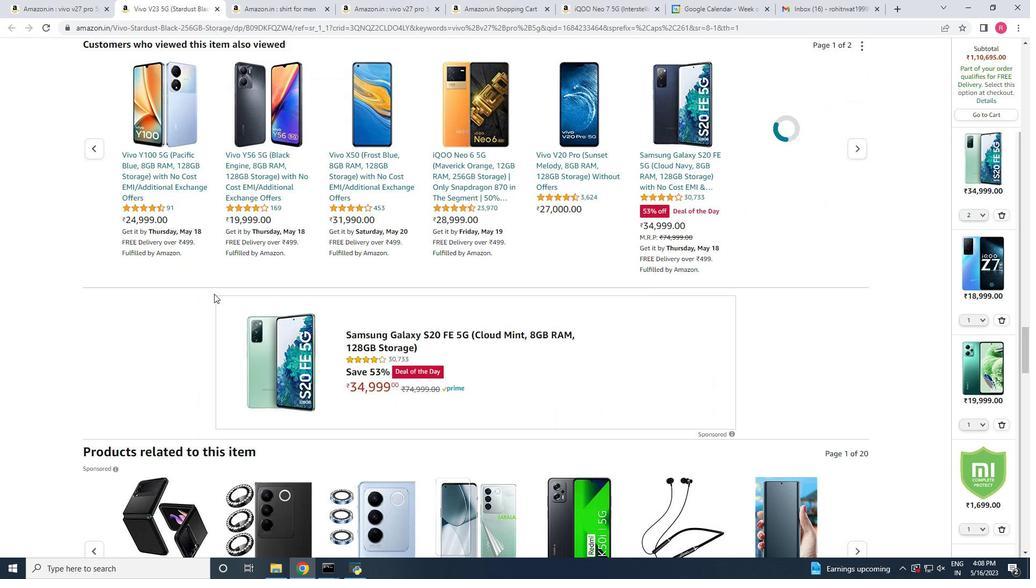
Action: Mouse scrolled (214, 293) with delta (0, 0)
Screenshot: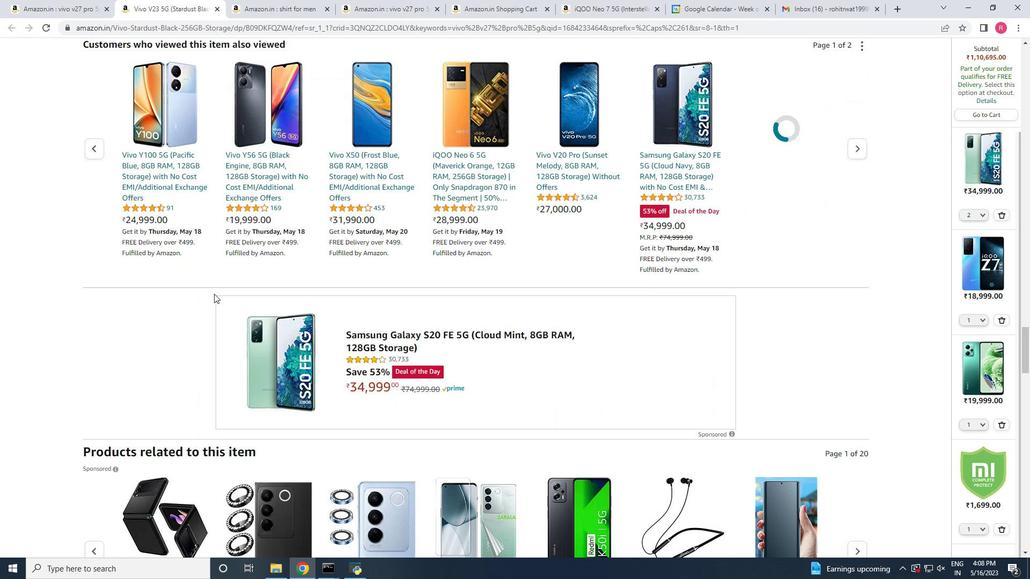 
Action: Mouse scrolled (214, 293) with delta (0, 0)
Screenshot: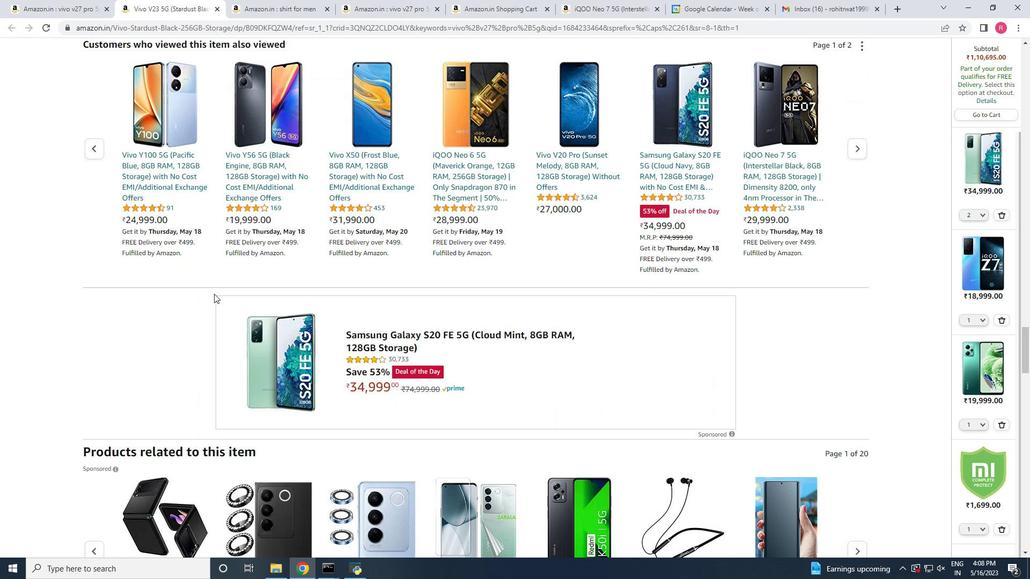 
Action: Mouse scrolled (214, 293) with delta (0, 0)
Screenshot: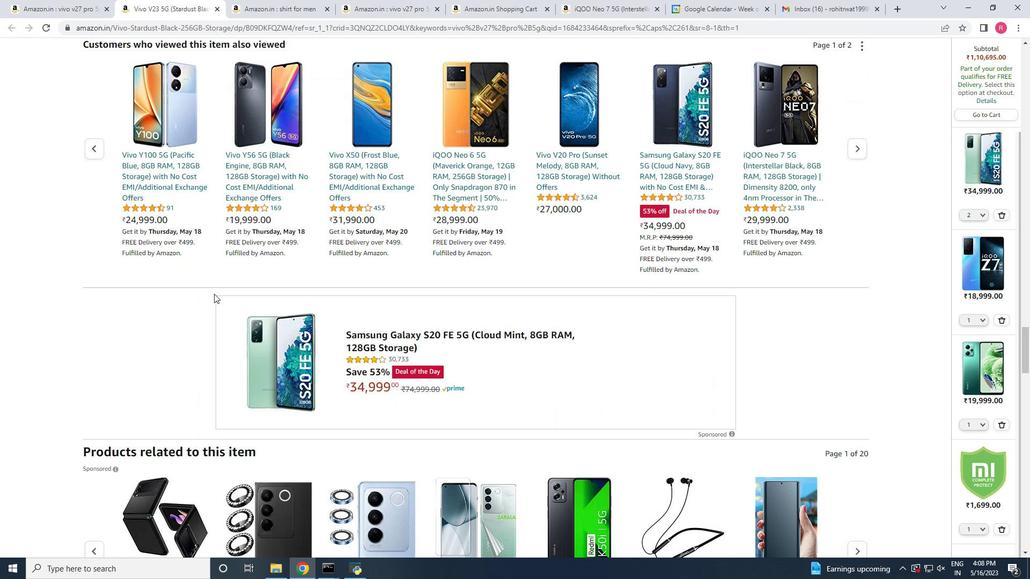 
Action: Mouse scrolled (214, 293) with delta (0, 0)
Screenshot: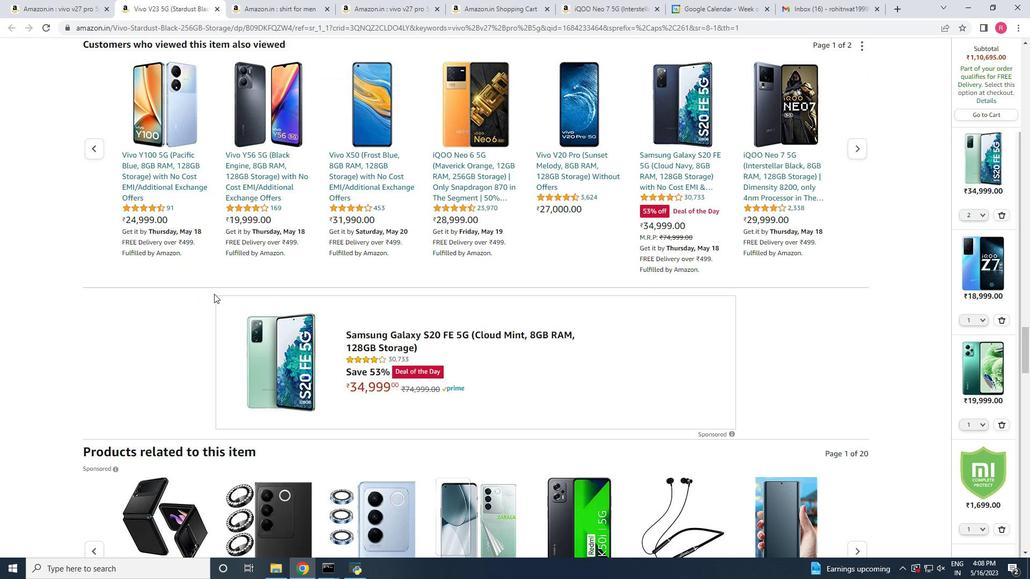 
Action: Mouse scrolled (214, 293) with delta (0, 0)
Screenshot: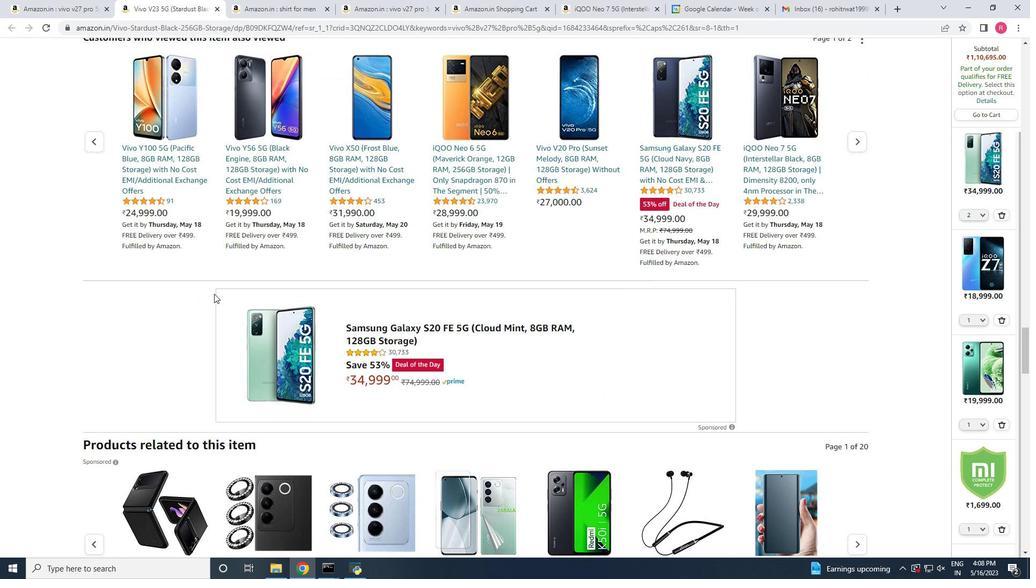 
Action: Mouse scrolled (214, 293) with delta (0, 0)
Screenshot: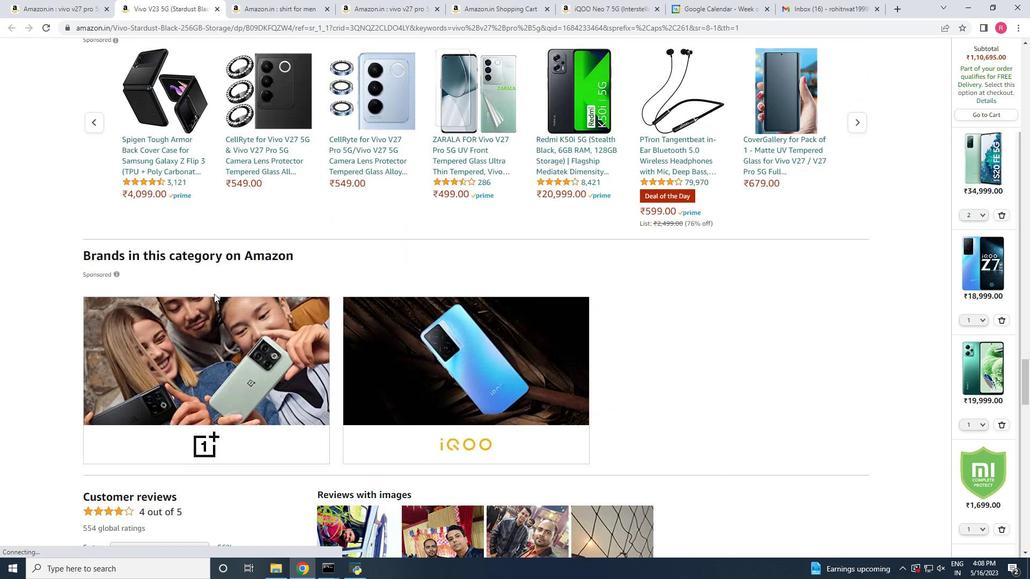
Action: Mouse scrolled (214, 293) with delta (0, 0)
Screenshot: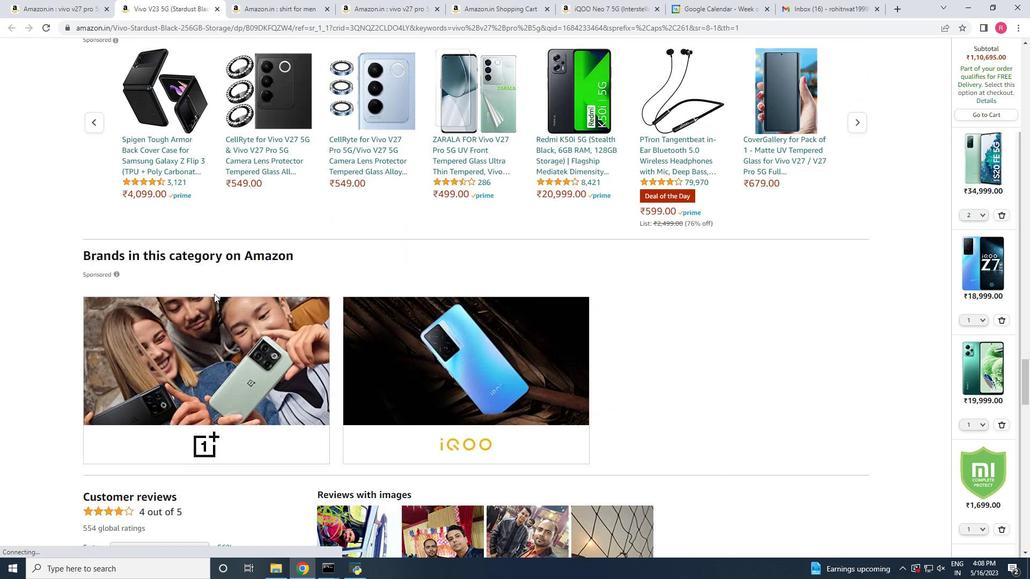 
Action: Mouse scrolled (214, 293) with delta (0, 0)
Screenshot: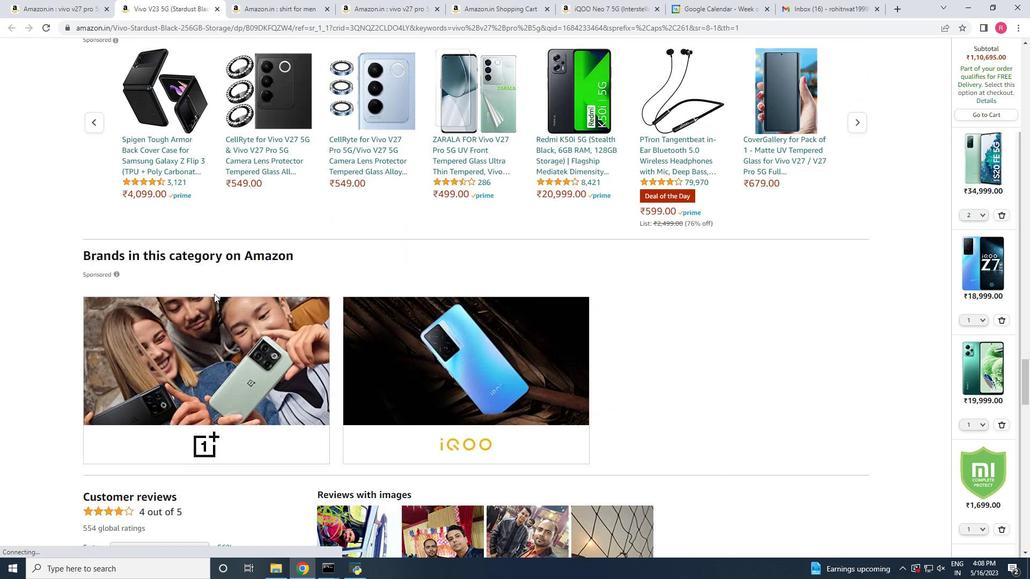 
Action: Mouse scrolled (214, 293) with delta (0, 0)
Screenshot: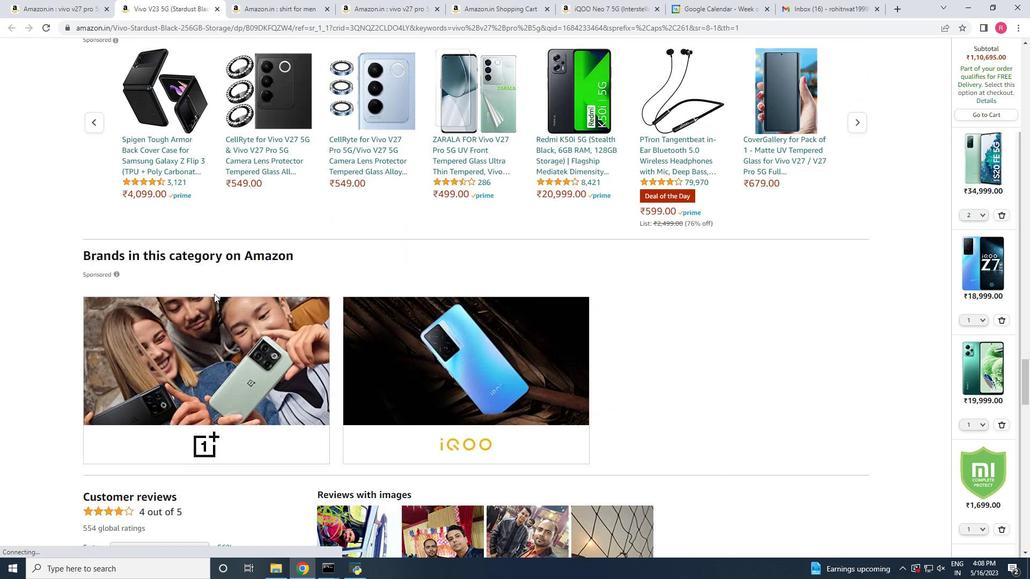 
Action: Mouse scrolled (214, 293) with delta (0, 0)
Screenshot: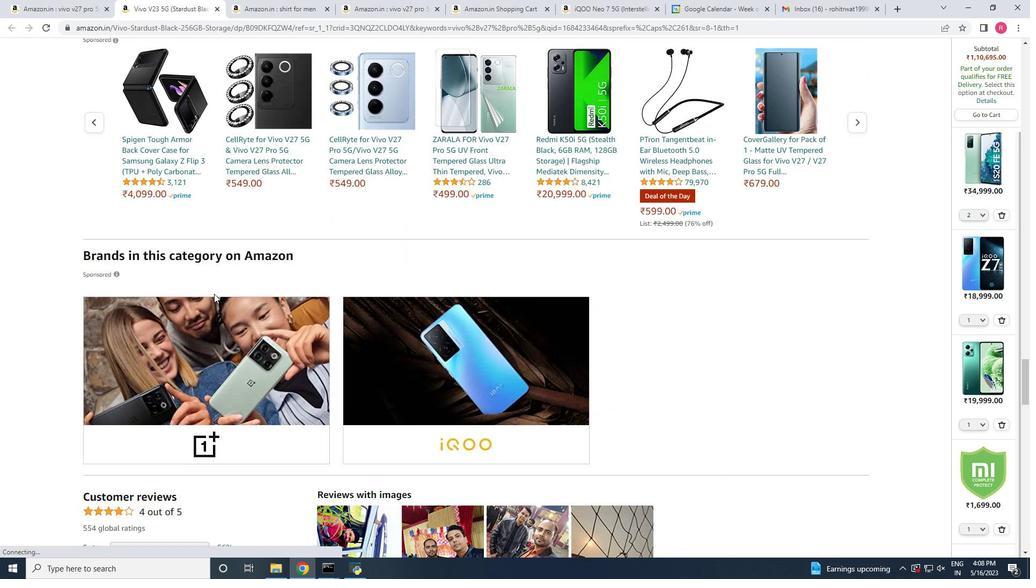 
Action: Mouse scrolled (214, 293) with delta (0, 0)
Screenshot: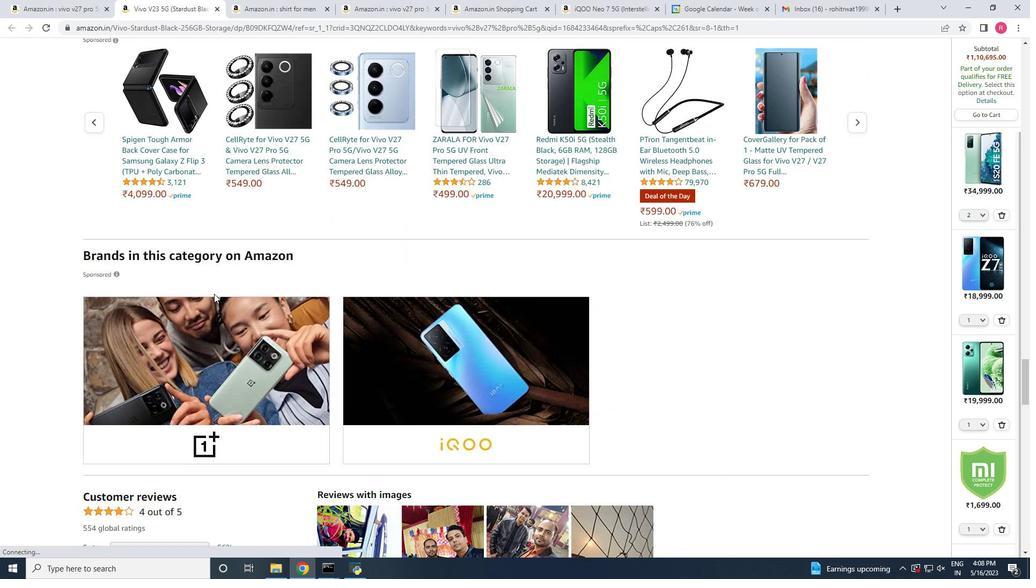 
Action: Mouse scrolled (214, 293) with delta (0, 0)
Screenshot: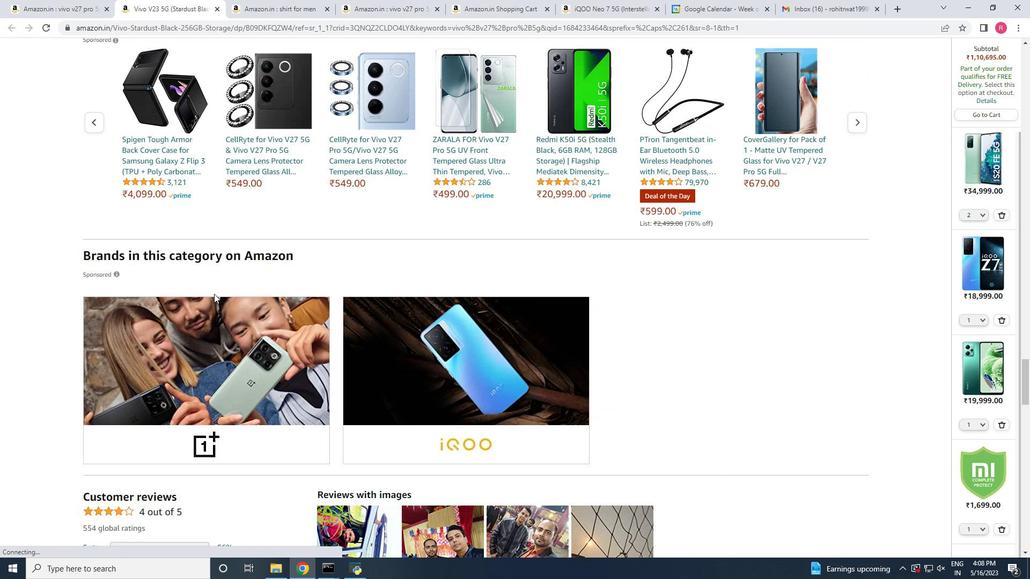 
Action: Mouse scrolled (214, 293) with delta (0, 0)
Screenshot: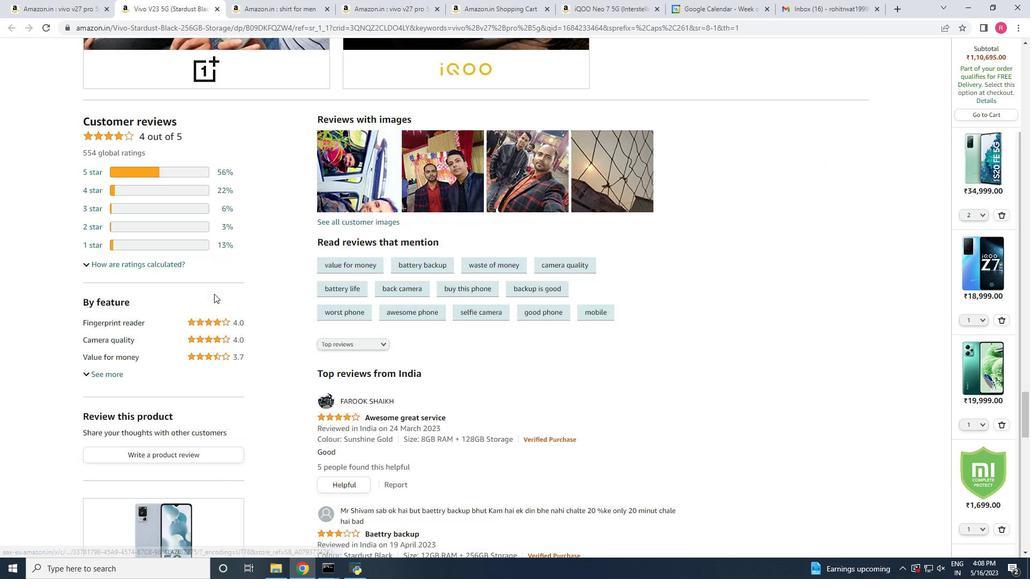 
Action: Mouse scrolled (214, 293) with delta (0, 0)
Screenshot: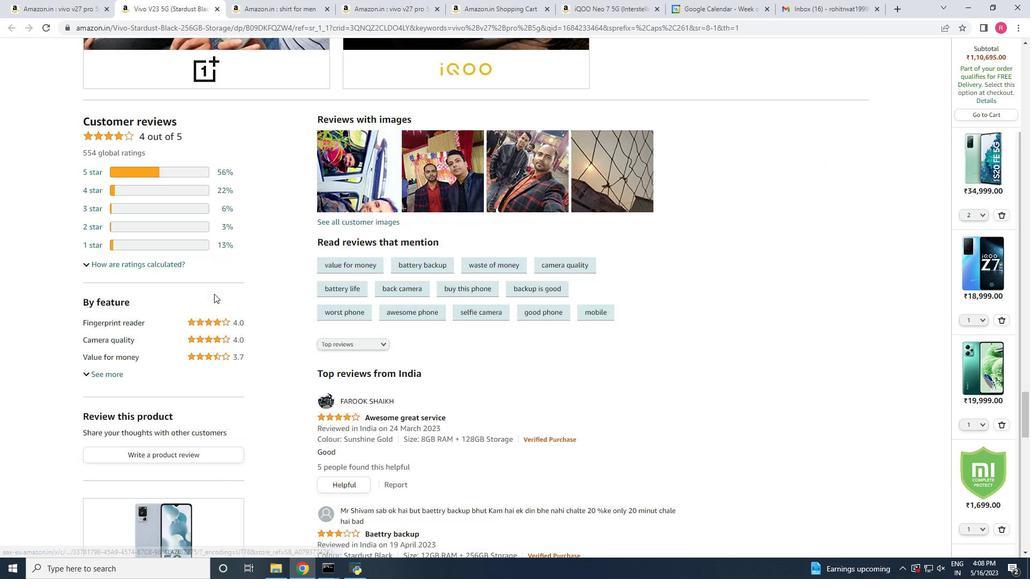 
Action: Mouse scrolled (214, 293) with delta (0, 0)
Screenshot: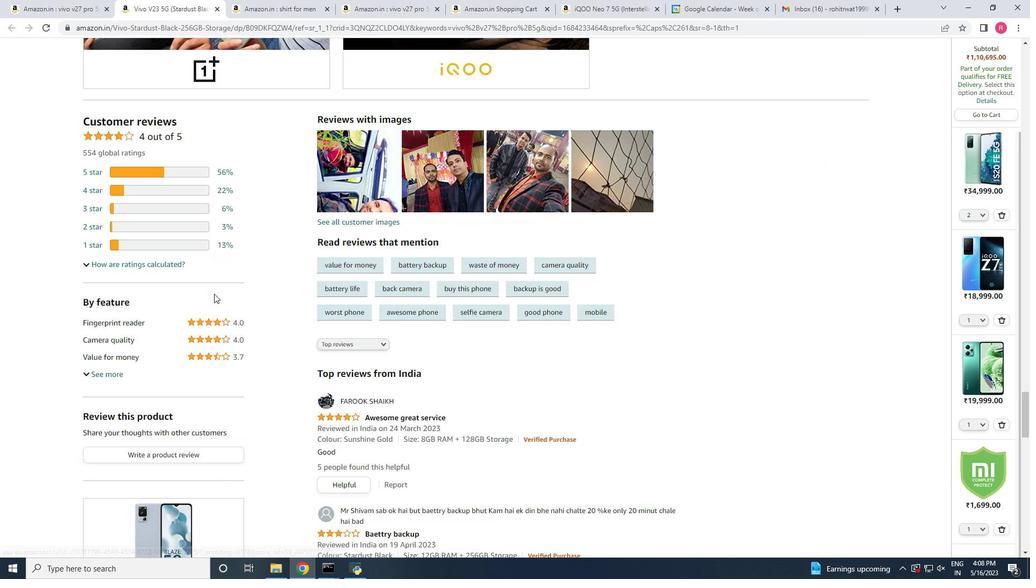 
Action: Mouse scrolled (214, 293) with delta (0, 0)
Screenshot: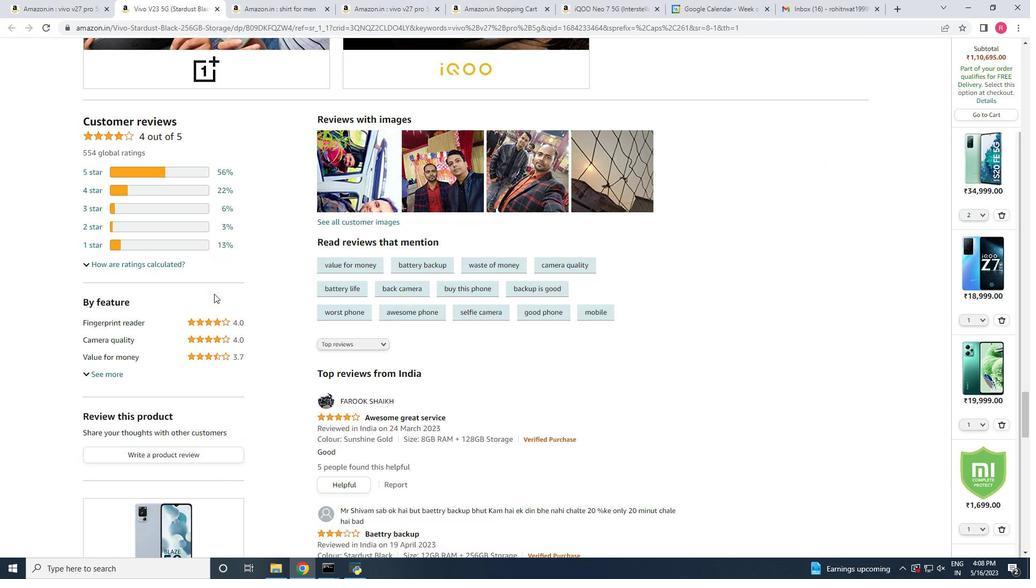 
Action: Mouse scrolled (214, 293) with delta (0, 0)
Screenshot: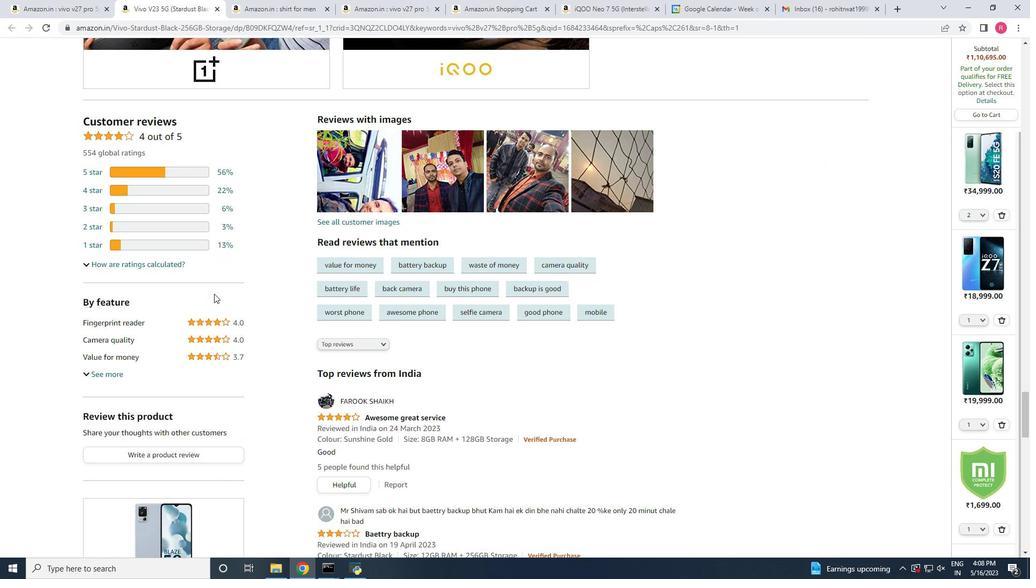 
Action: Mouse moved to (445, 226)
Screenshot: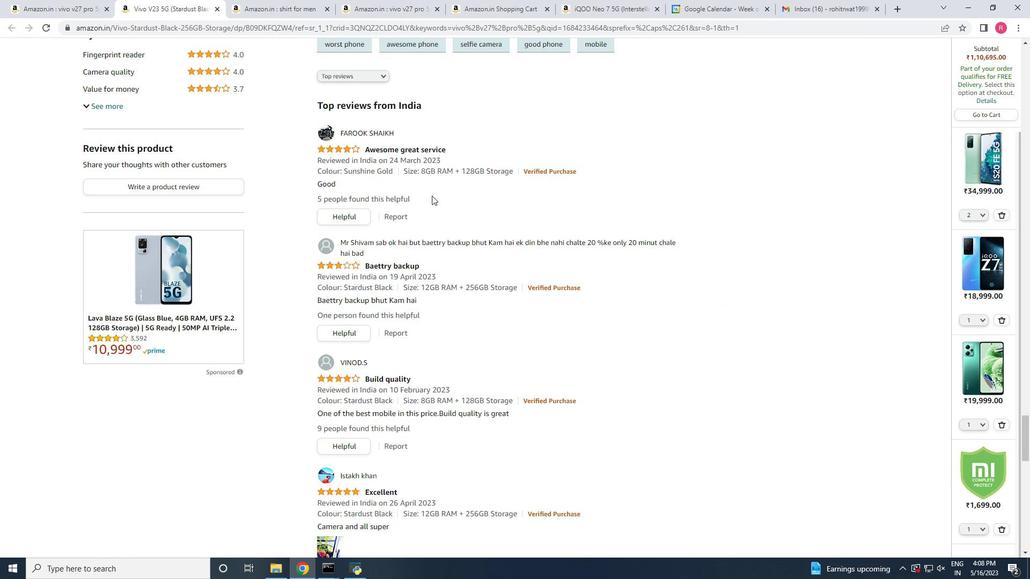 
Action: Mouse scrolled (445, 226) with delta (0, 0)
Screenshot: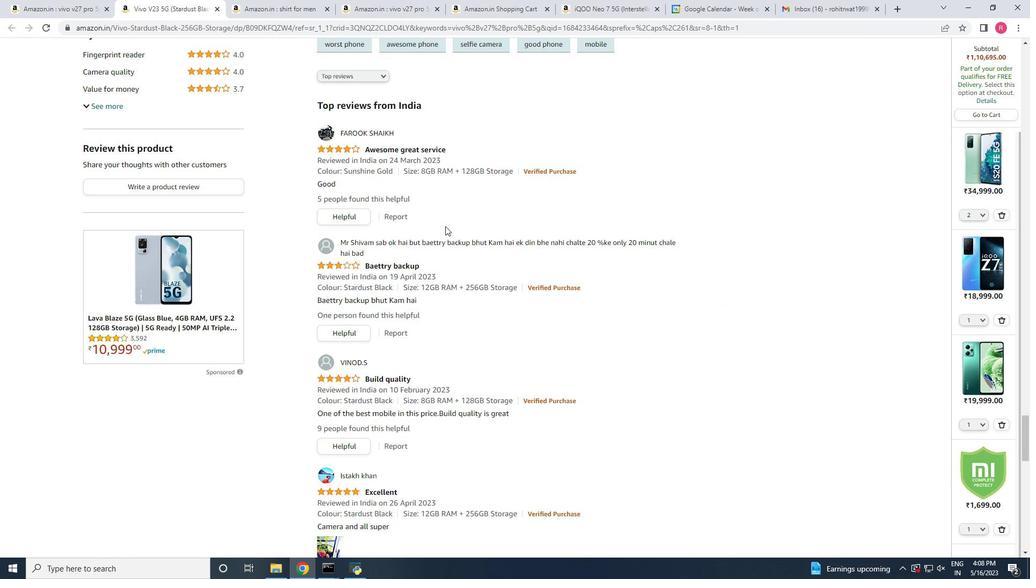 
Action: Mouse moved to (434, 173)
Screenshot: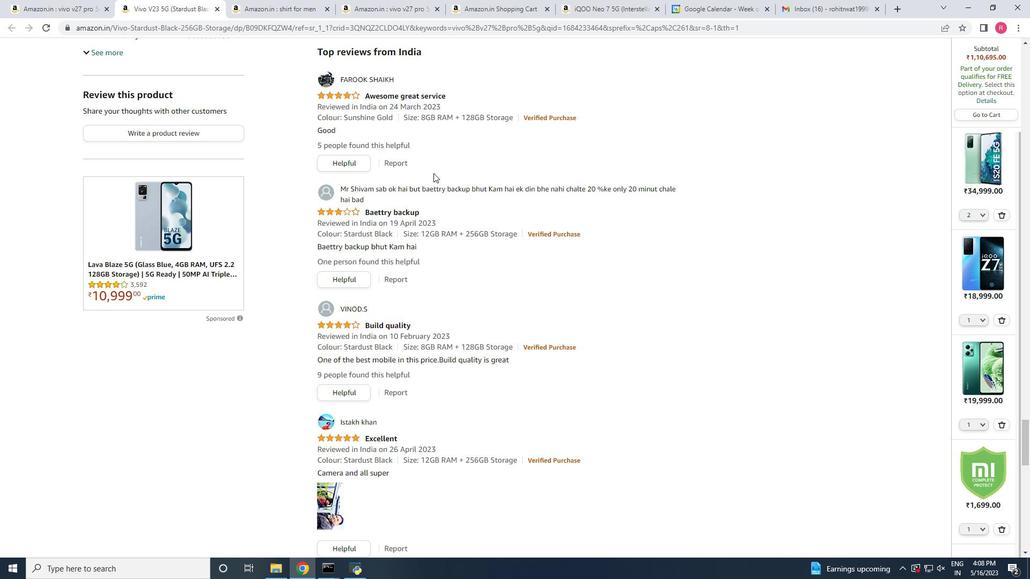 
Action: Mouse scrolled (434, 172) with delta (0, 0)
Screenshot: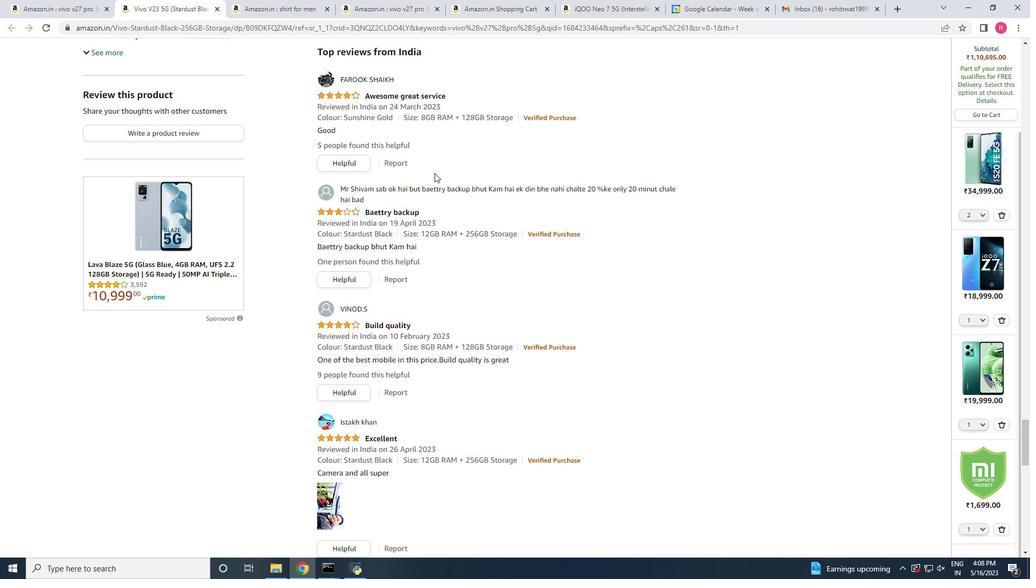 
Action: Mouse scrolled (434, 172) with delta (0, 0)
Screenshot: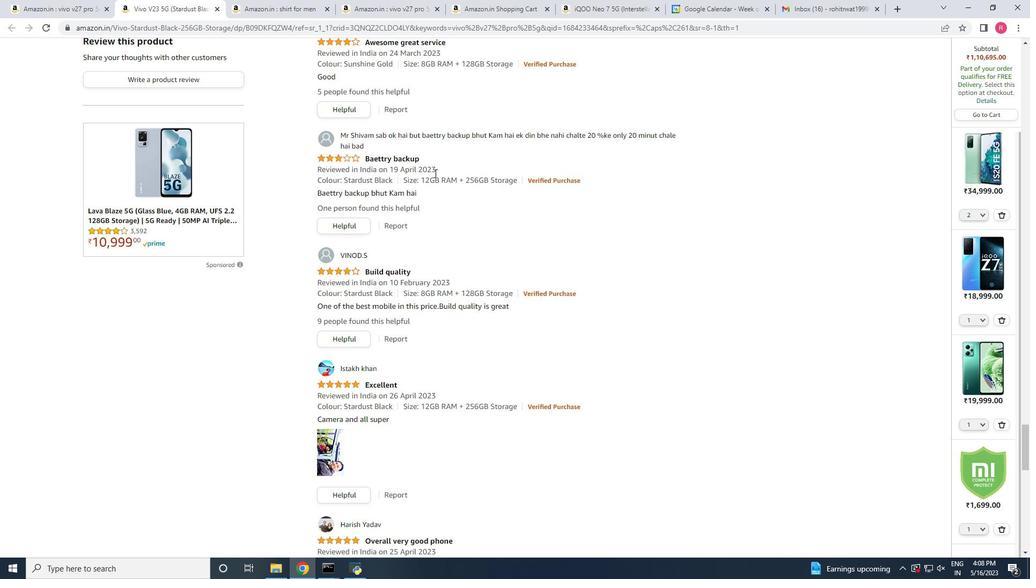 
Action: Mouse scrolled (434, 172) with delta (0, 0)
Screenshot: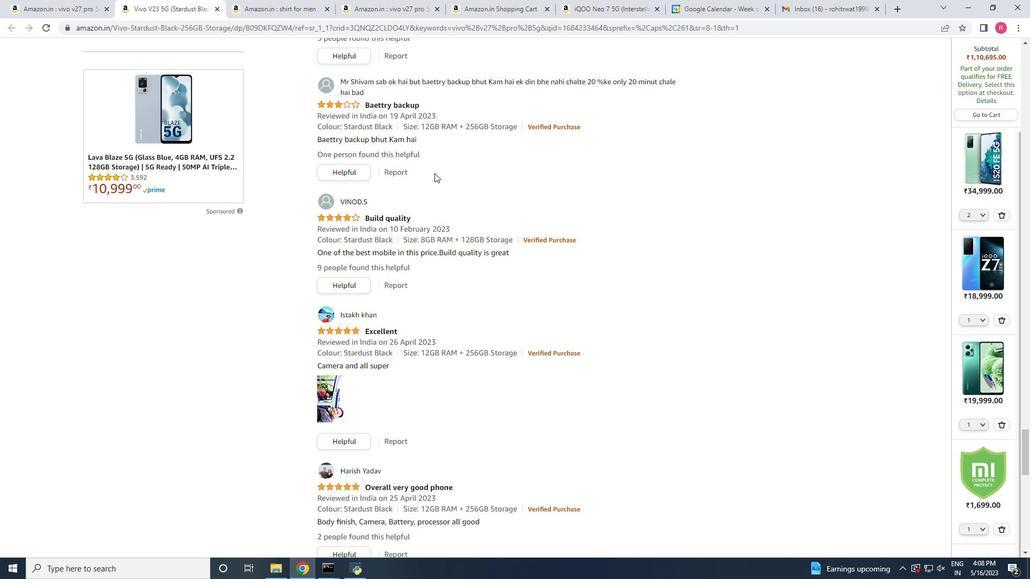 
Action: Mouse scrolled (434, 172) with delta (0, 0)
Screenshot: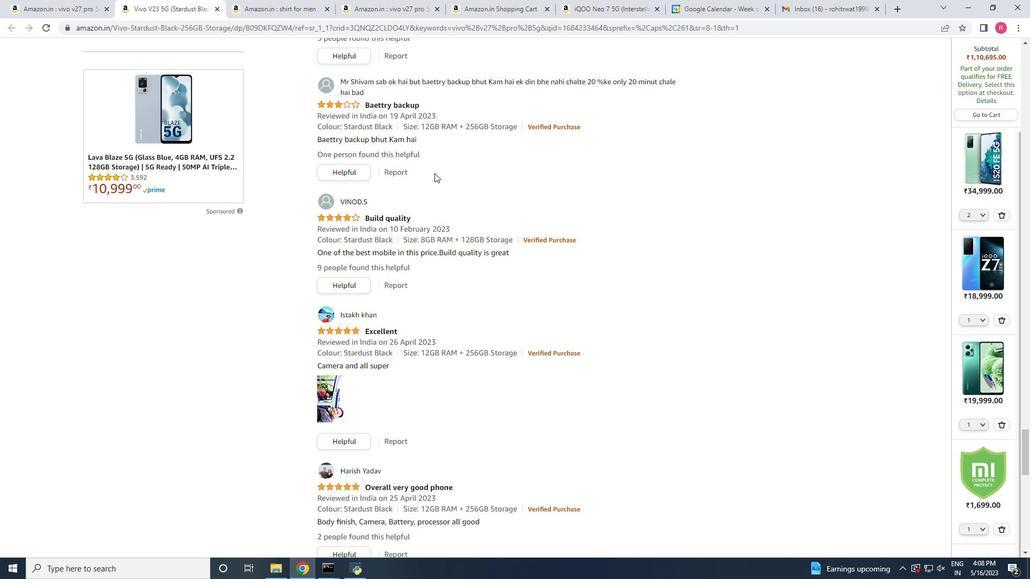 
Action: Mouse scrolled (434, 172) with delta (0, 0)
Screenshot: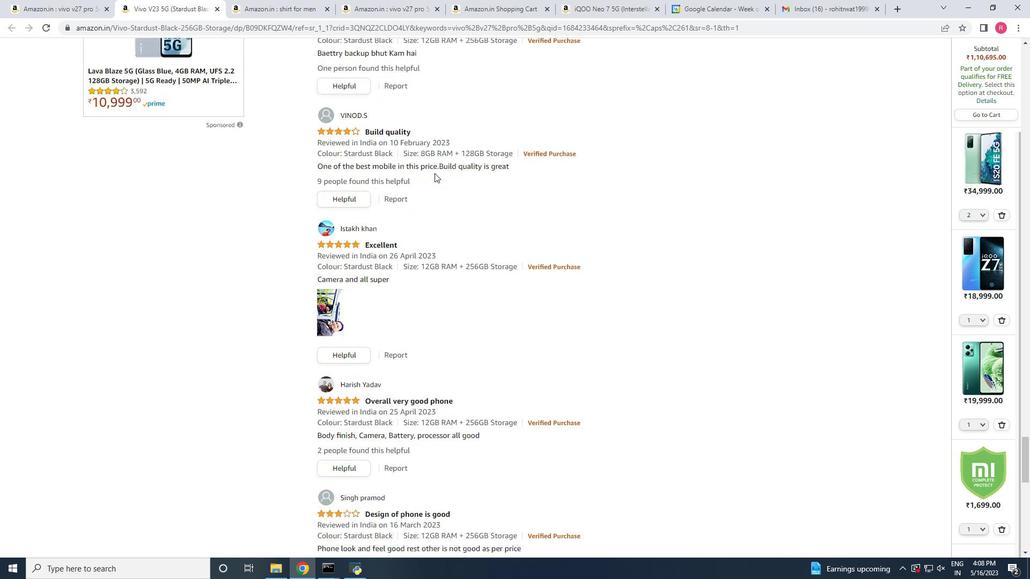 
Action: Mouse scrolled (434, 172) with delta (0, 0)
Screenshot: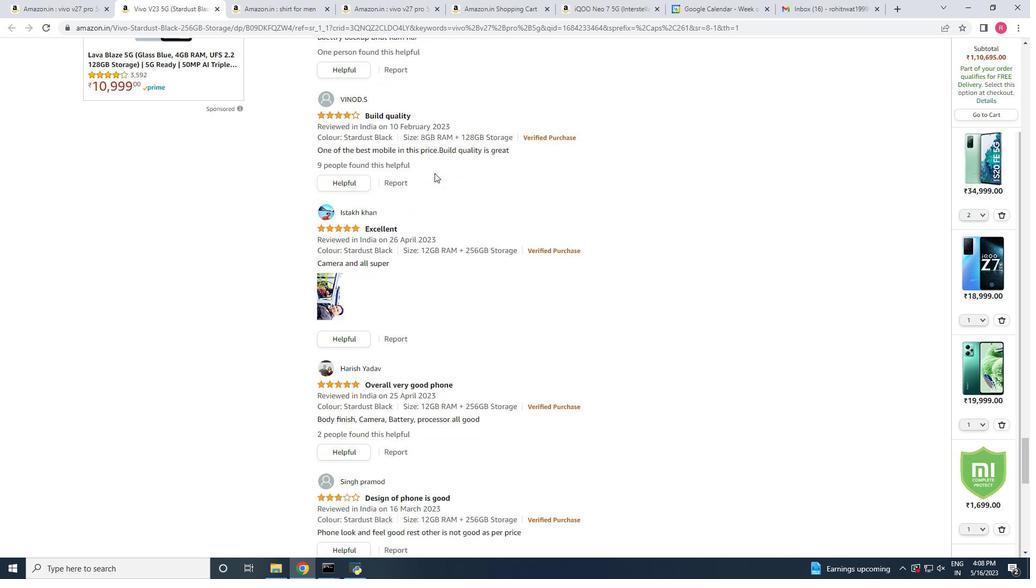
Action: Mouse scrolled (434, 172) with delta (0, 0)
Screenshot: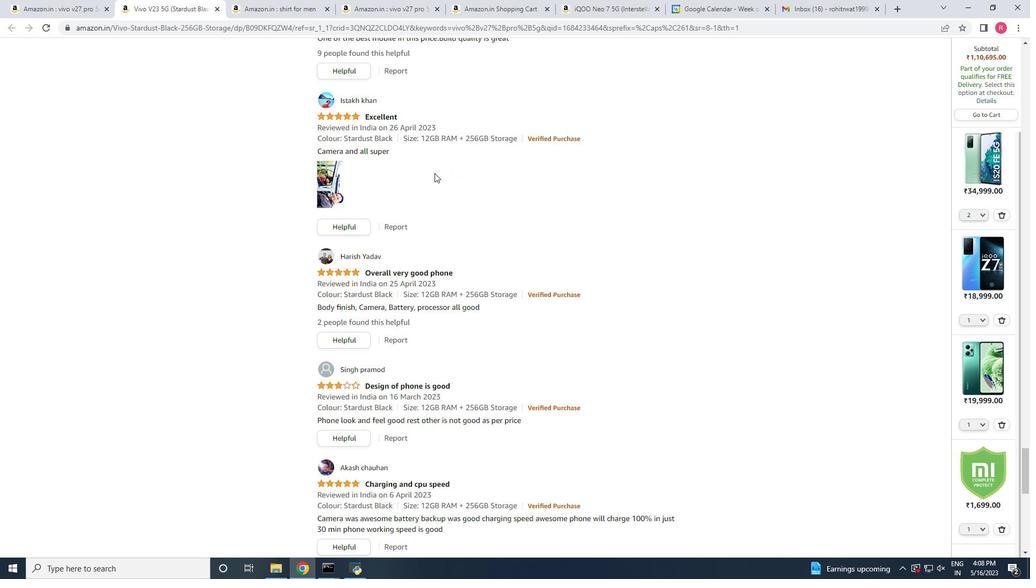 
Action: Mouse scrolled (434, 172) with delta (0, 0)
Screenshot: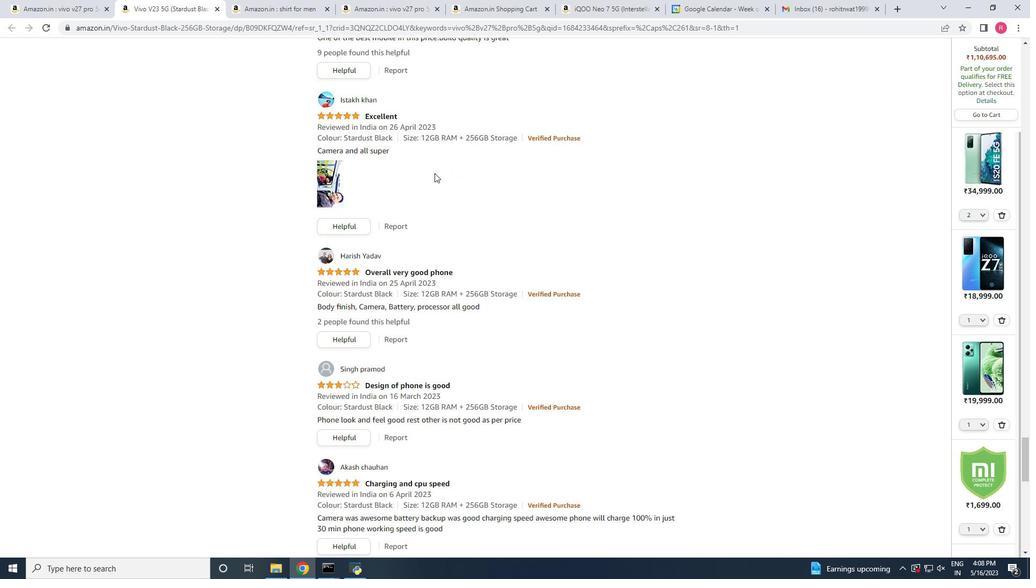 
Action: Mouse scrolled (434, 172) with delta (0, 0)
Screenshot: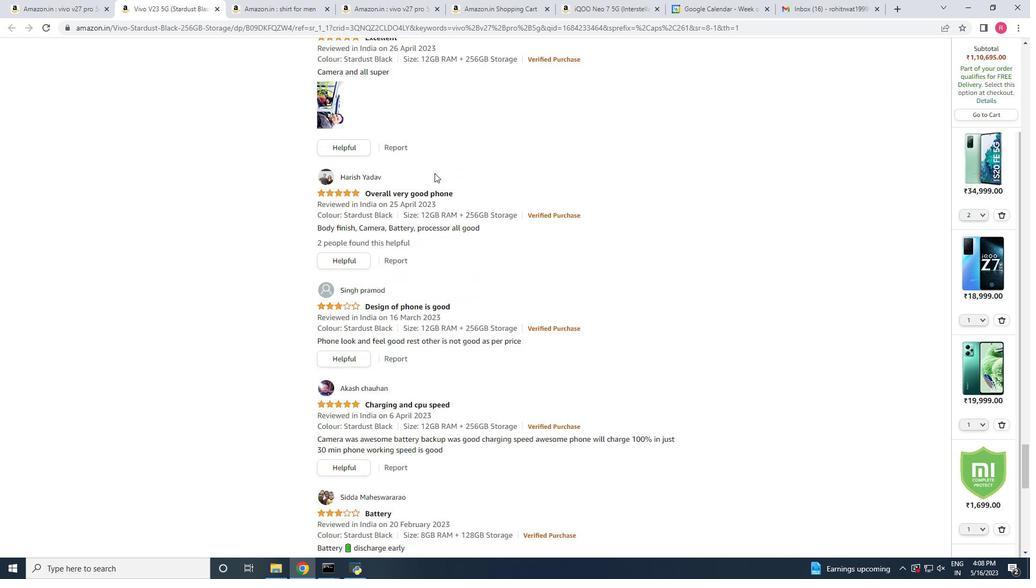 
Action: Mouse scrolled (434, 172) with delta (0, 0)
Screenshot: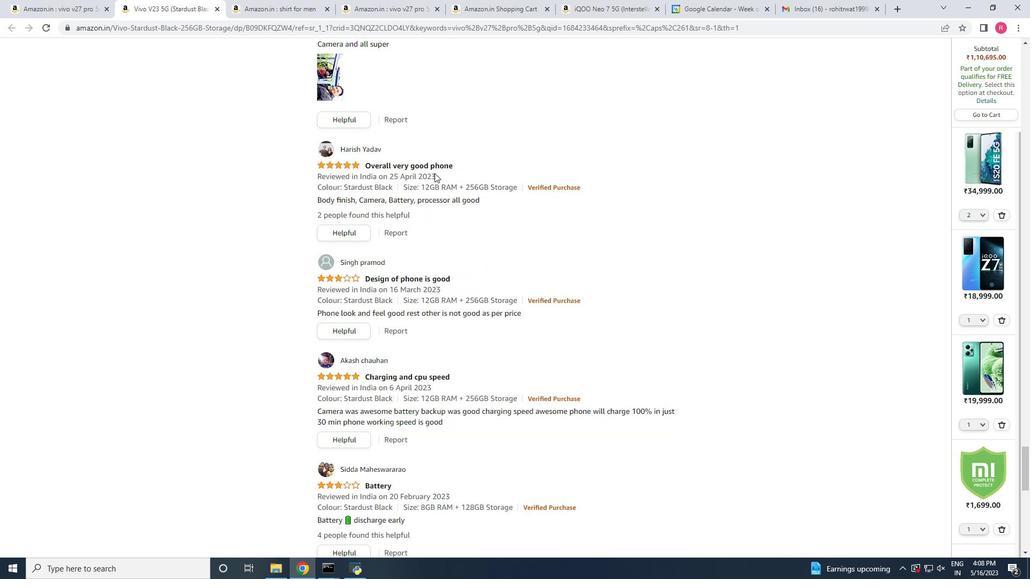 
Action: Mouse scrolled (434, 172) with delta (0, 0)
Screenshot: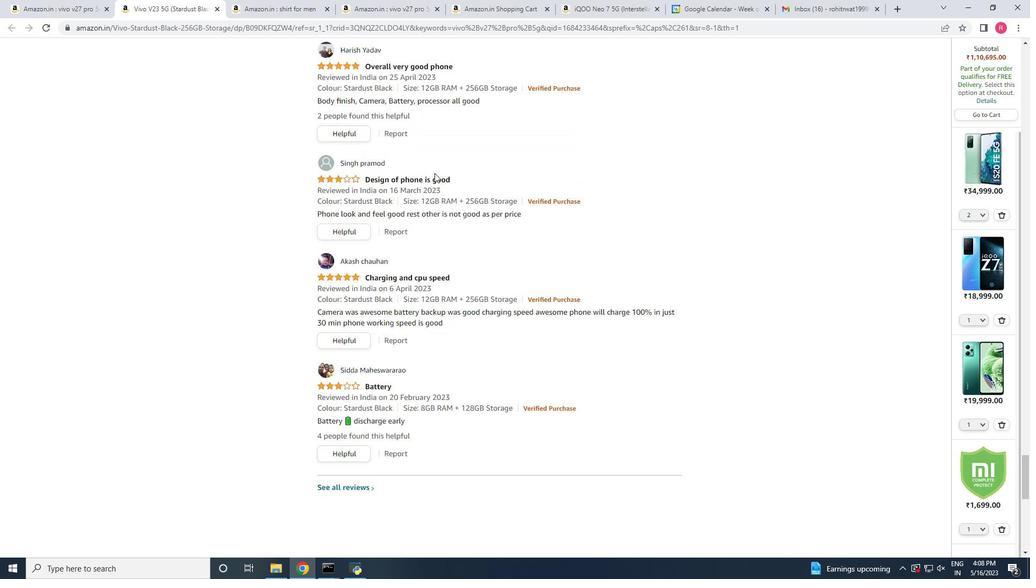
Action: Mouse scrolled (434, 172) with delta (0, 0)
Screenshot: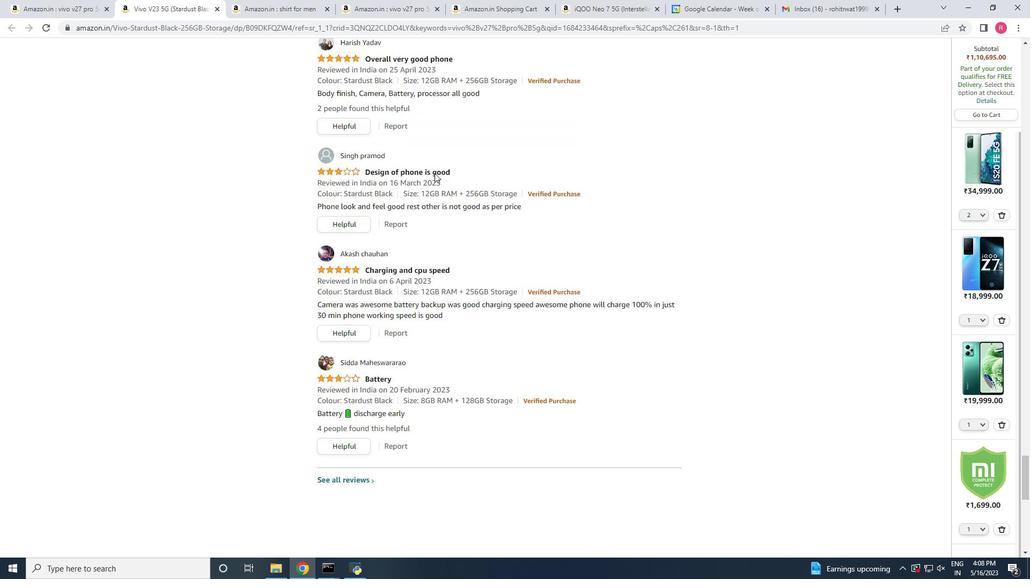 
Action: Mouse scrolled (434, 172) with delta (0, 0)
Screenshot: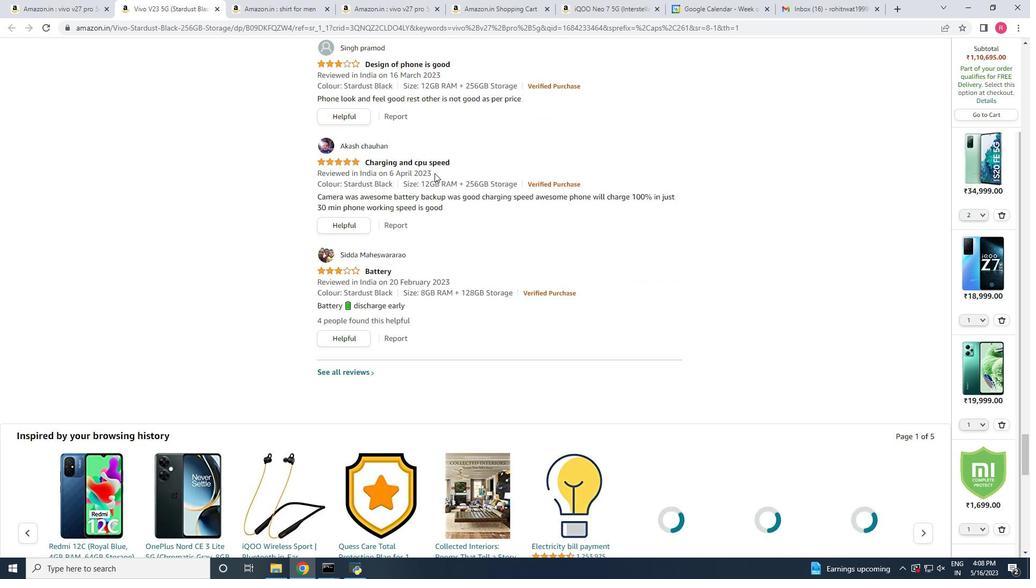 
Action: Mouse scrolled (434, 172) with delta (0, 0)
Screenshot: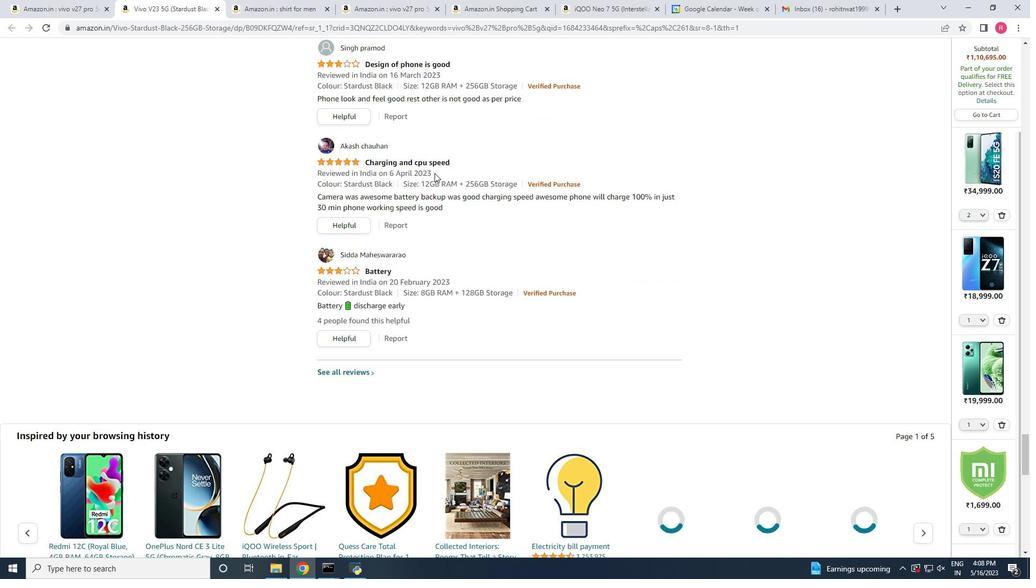 
Action: Mouse scrolled (434, 172) with delta (0, 0)
Screenshot: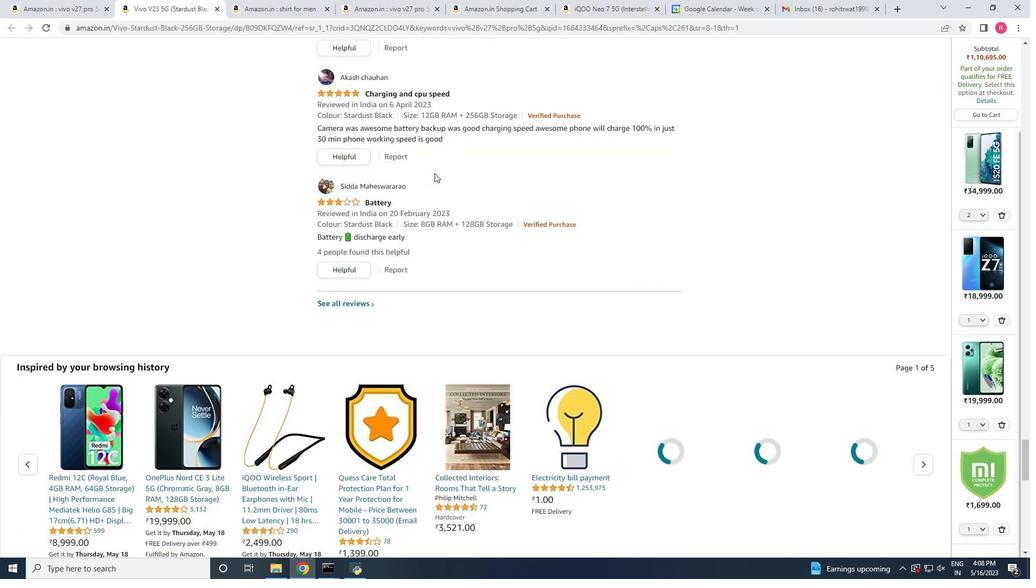 
Action: Mouse moved to (362, 207)
Screenshot: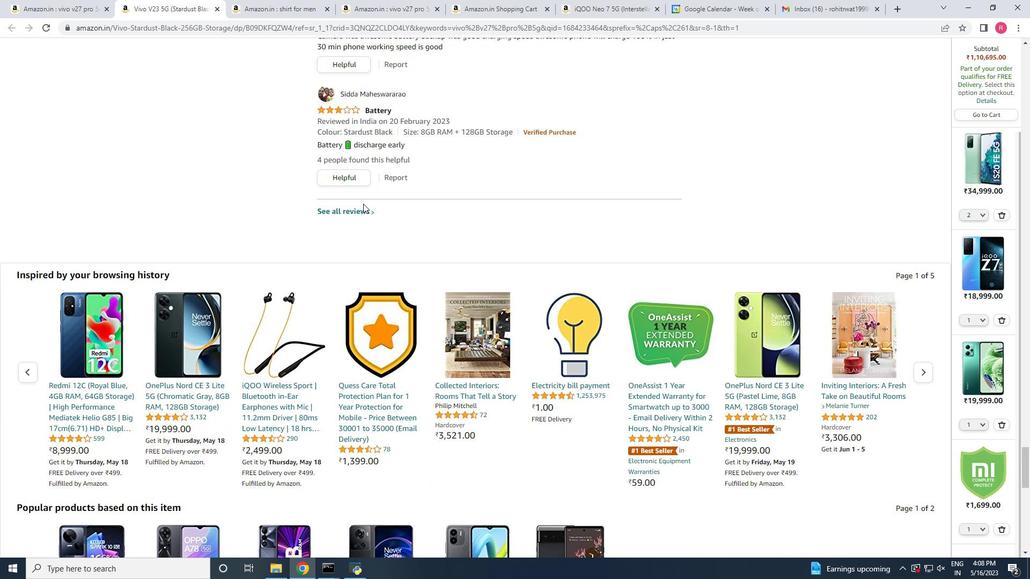 
Action: Mouse pressed left at (362, 207)
Screenshot: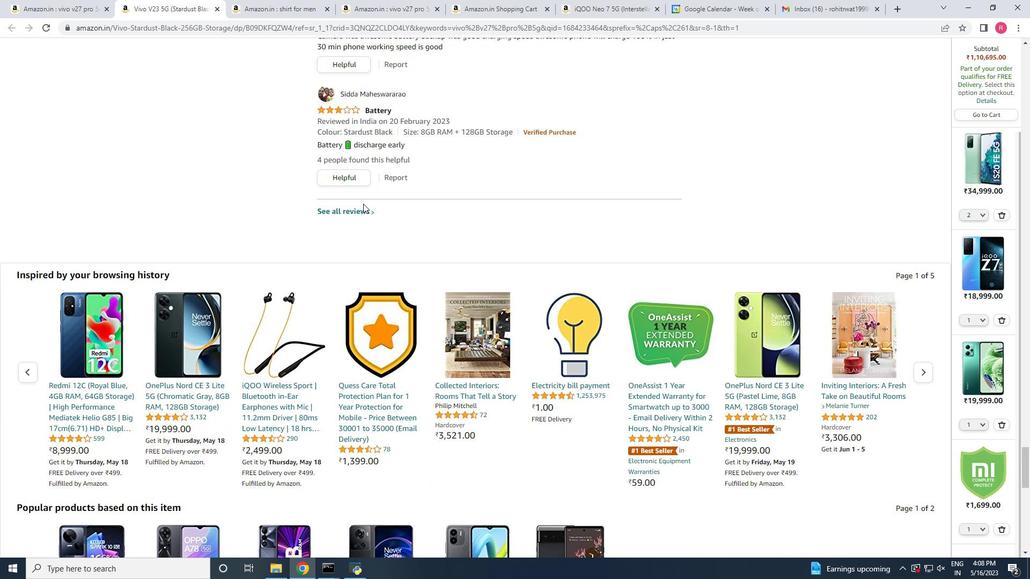 
Action: Mouse moved to (361, 205)
Screenshot: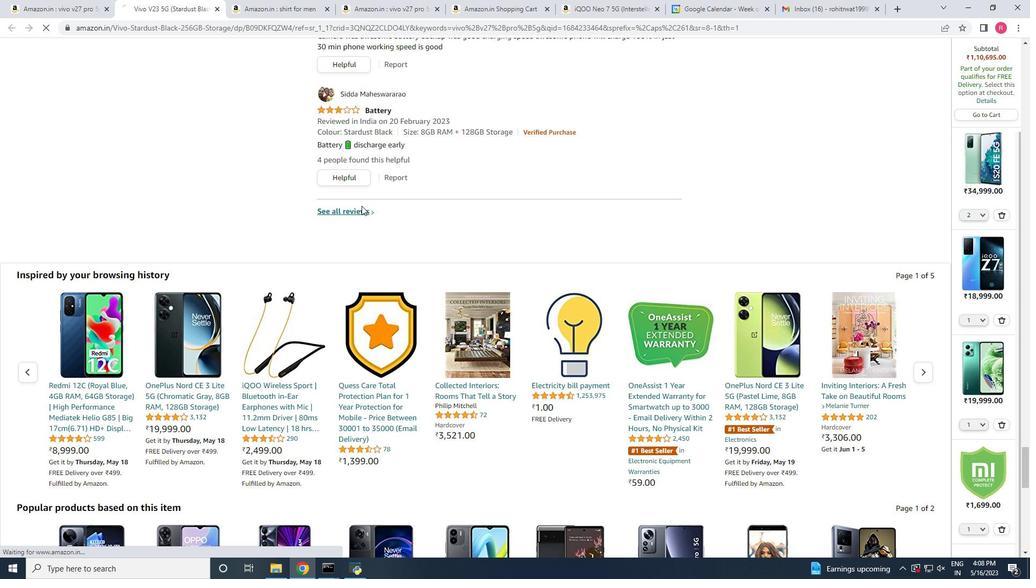 
Action: Mouse scrolled (361, 205) with delta (0, 0)
Screenshot: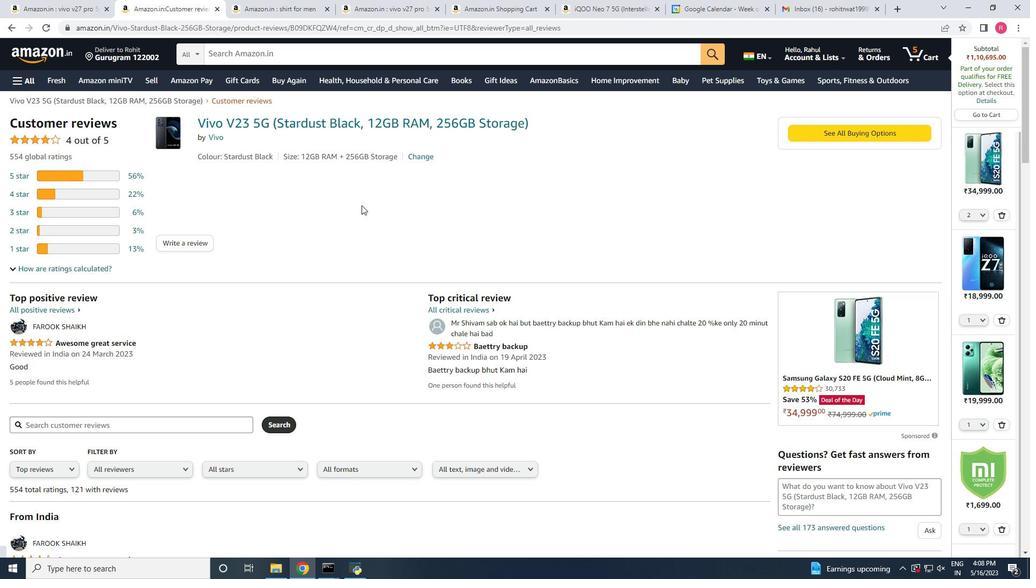 
Action: Mouse moved to (361, 205)
Screenshot: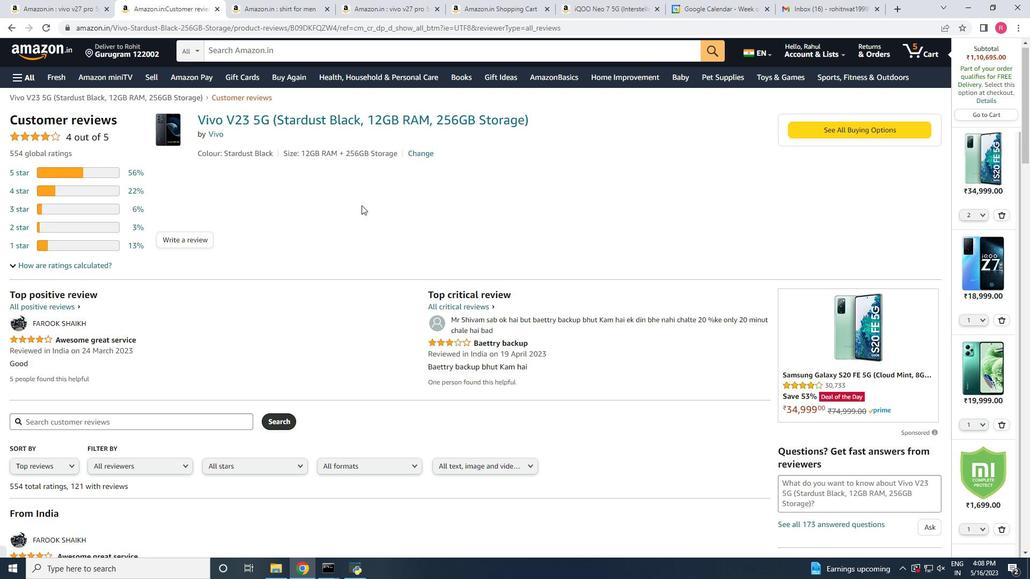 
Action: Mouse scrolled (361, 204) with delta (0, 0)
Screenshot: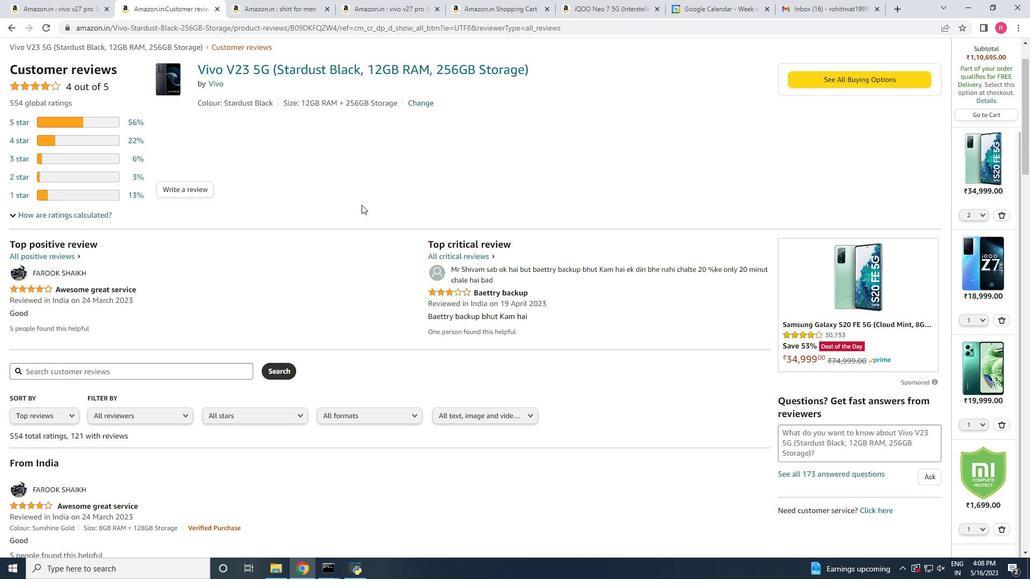 
Action: Mouse scrolled (361, 204) with delta (0, 0)
Screenshot: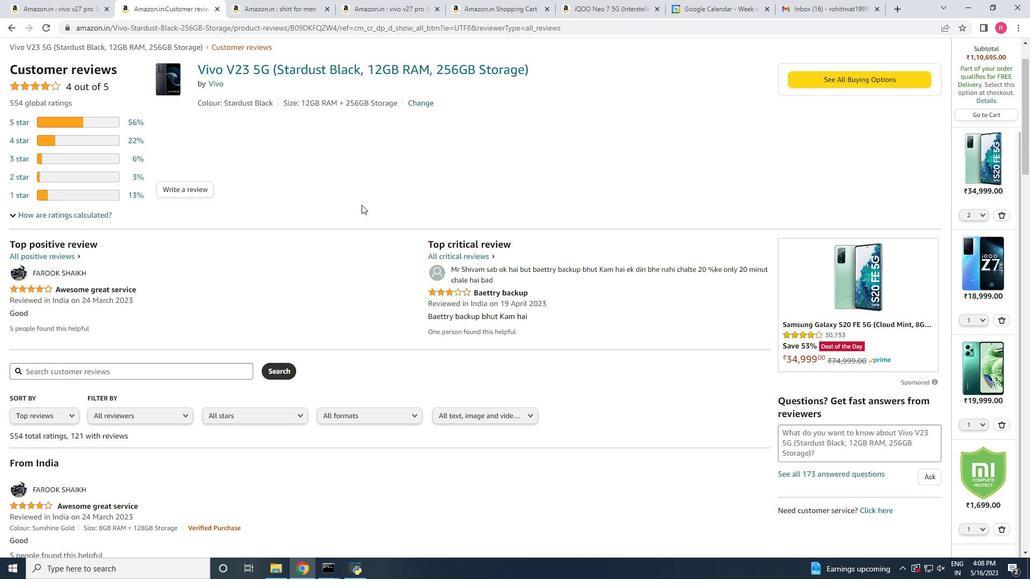 
Action: Mouse scrolled (361, 204) with delta (0, 0)
Screenshot: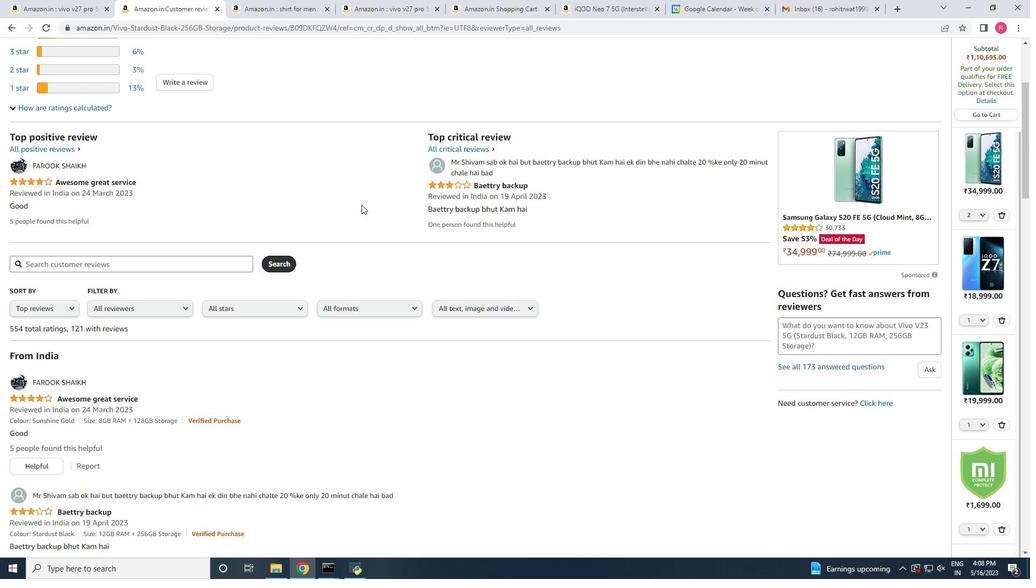 
Action: Mouse scrolled (361, 204) with delta (0, 0)
Screenshot: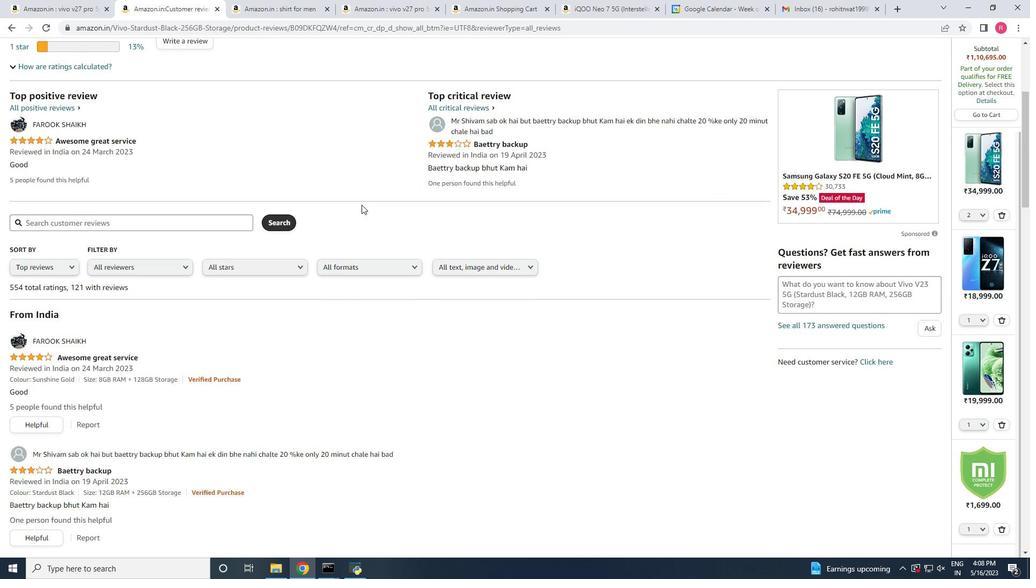 
Action: Mouse scrolled (361, 204) with delta (0, 0)
Screenshot: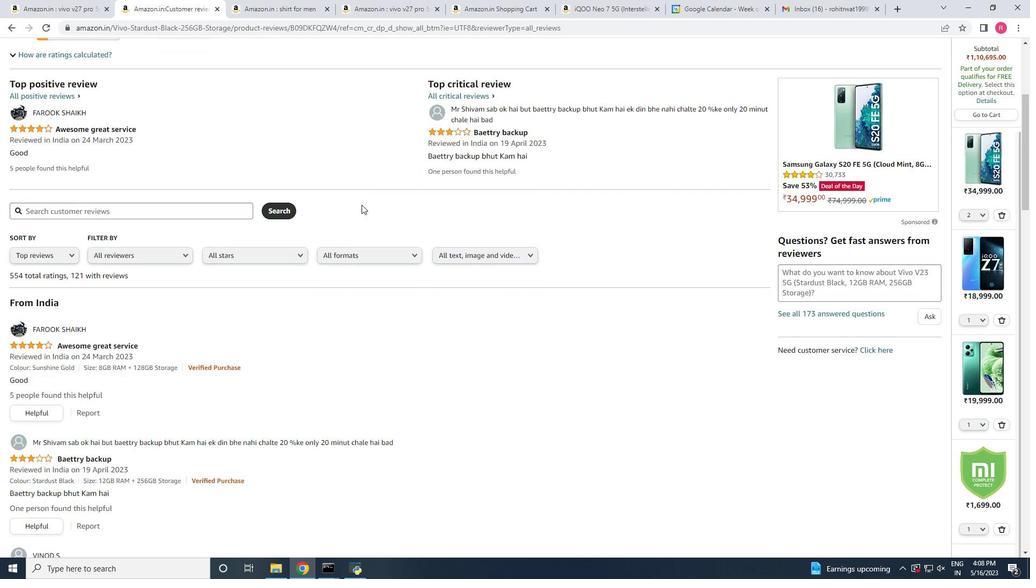 
Action: Mouse scrolled (361, 204) with delta (0, 0)
Screenshot: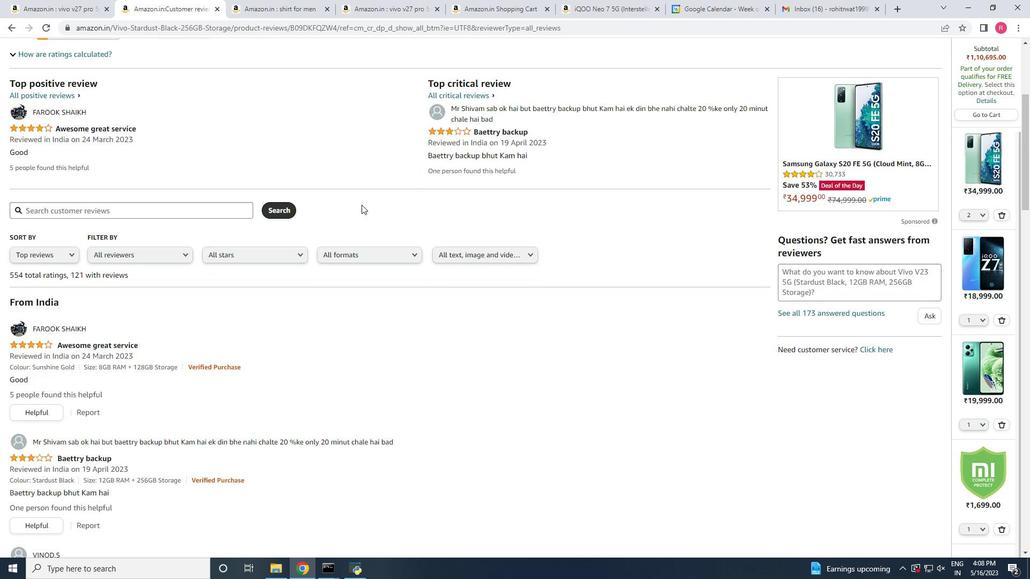 
Action: Mouse scrolled (361, 204) with delta (0, 0)
Screenshot: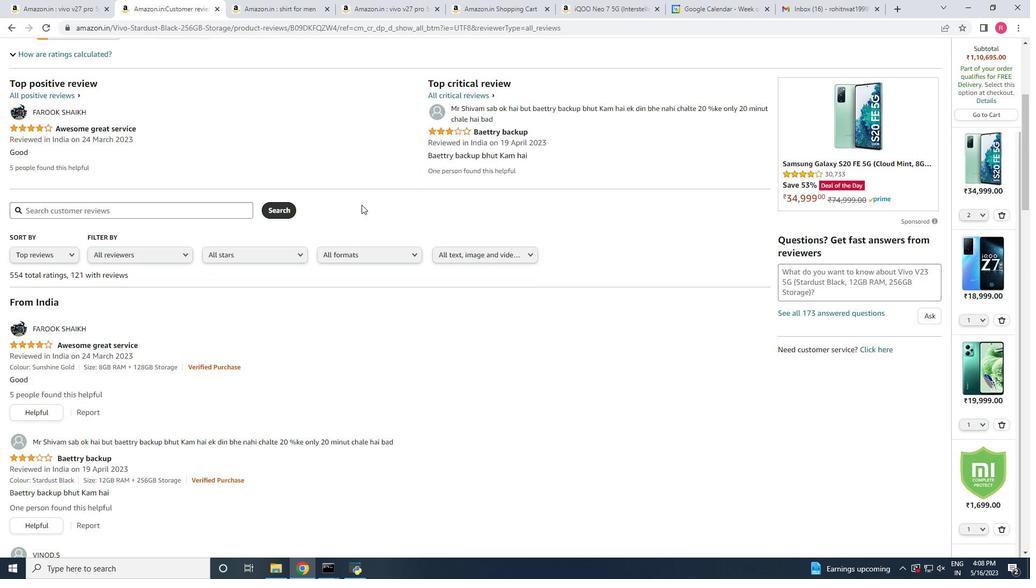 
Action: Mouse scrolled (361, 204) with delta (0, 0)
Screenshot: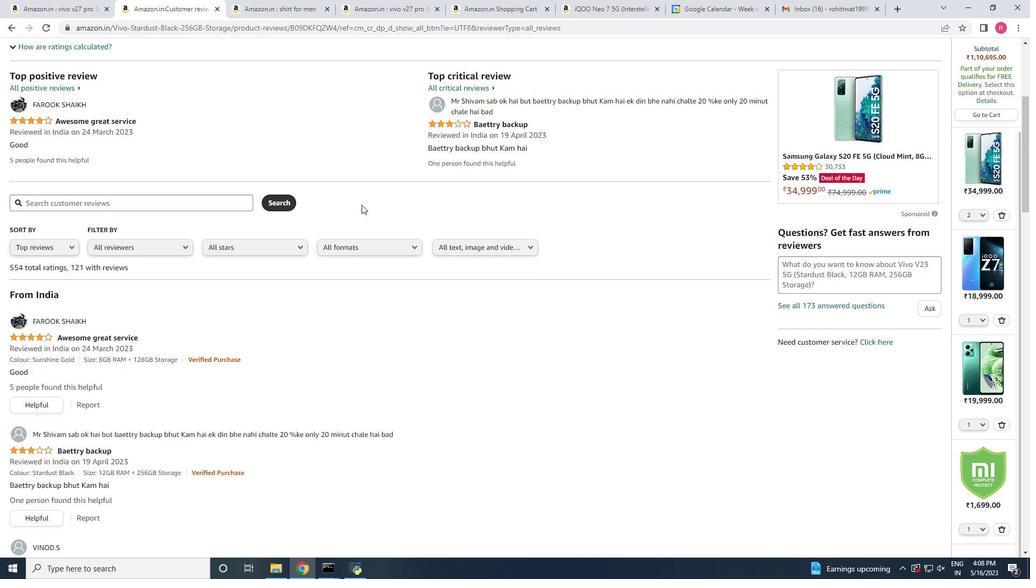 
Action: Mouse moved to (361, 204)
Screenshot: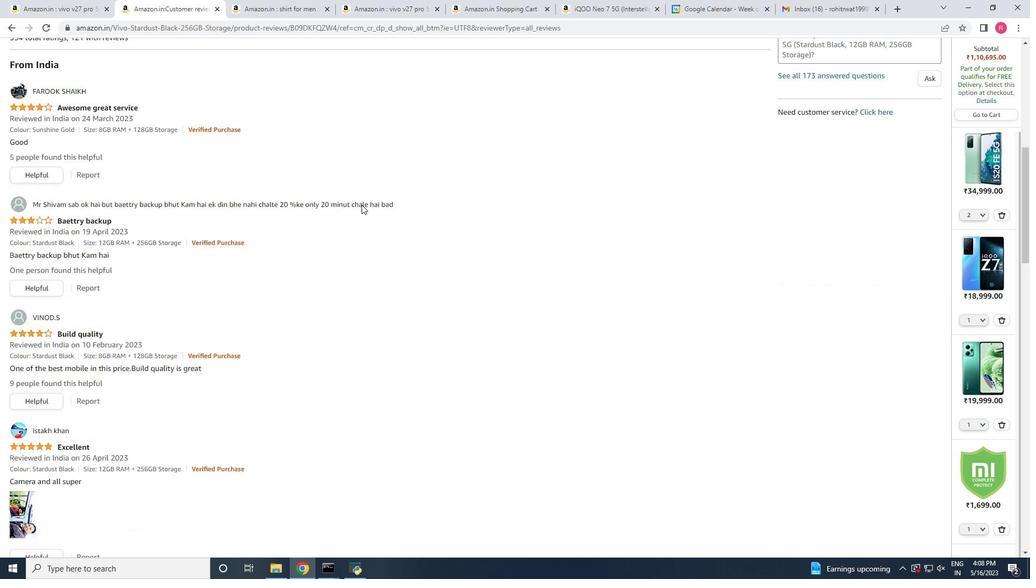 
Action: Mouse scrolled (361, 204) with delta (0, 0)
Screenshot: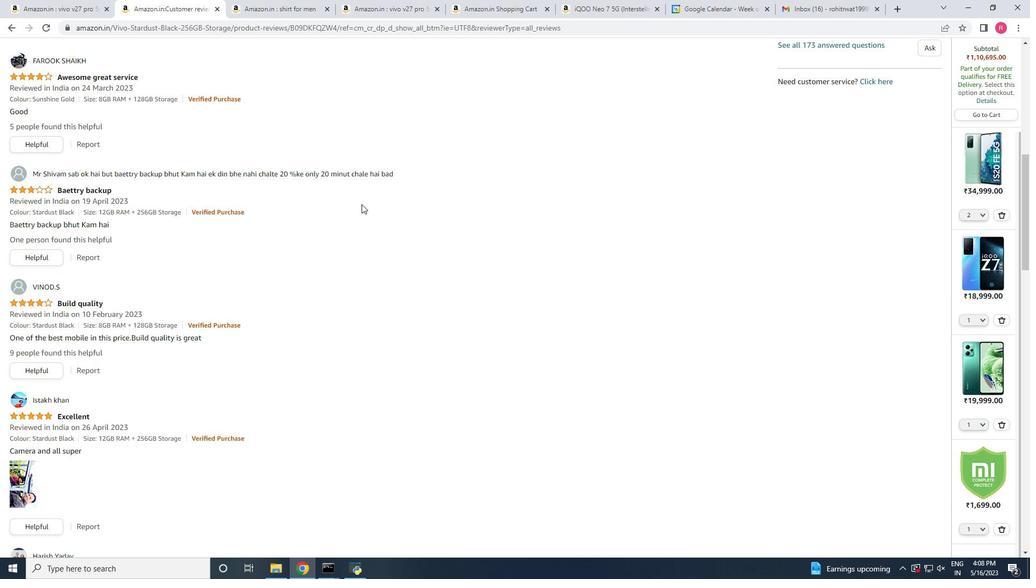 
Action: Mouse scrolled (361, 204) with delta (0, 0)
Screenshot: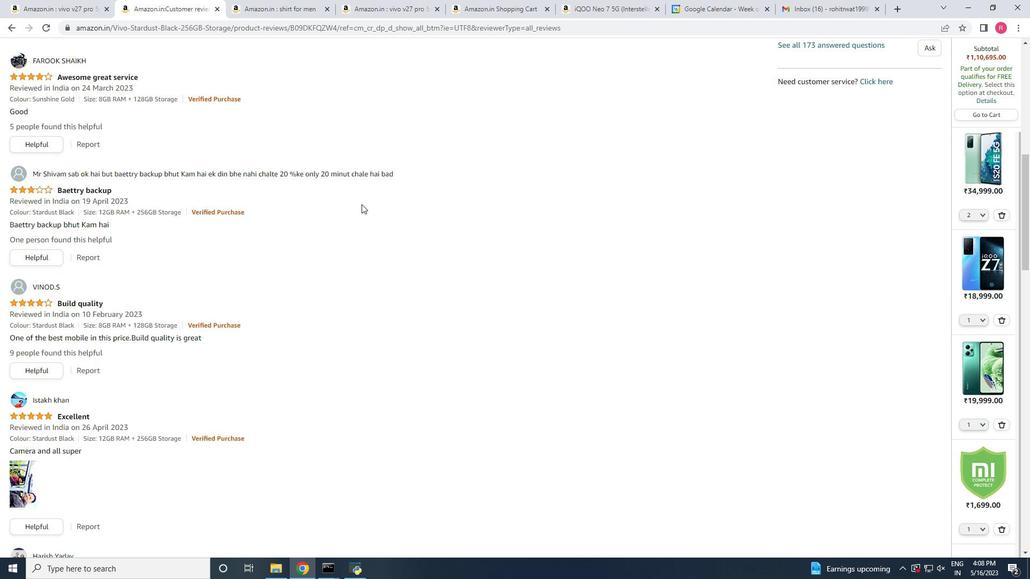 
Action: Mouse scrolled (361, 204) with delta (0, 0)
Screenshot: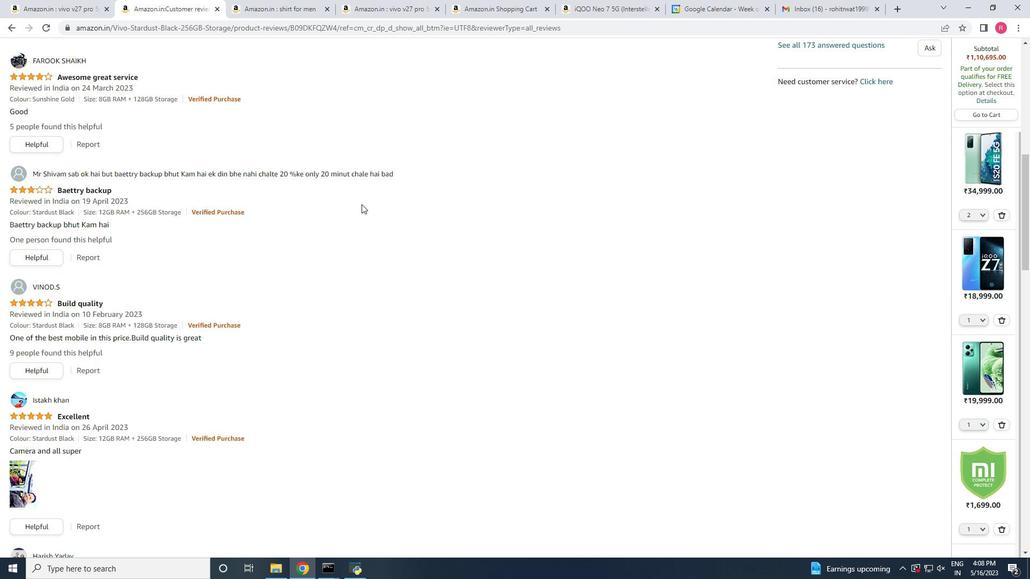
Action: Mouse scrolled (361, 204) with delta (0, 0)
Screenshot: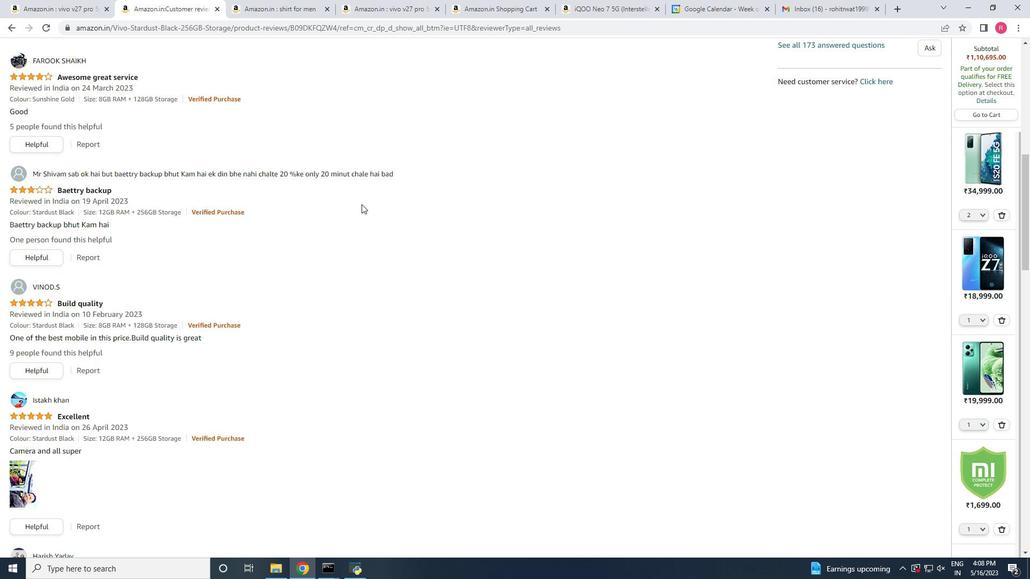 
Action: Mouse scrolled (361, 204) with delta (0, 0)
Screenshot: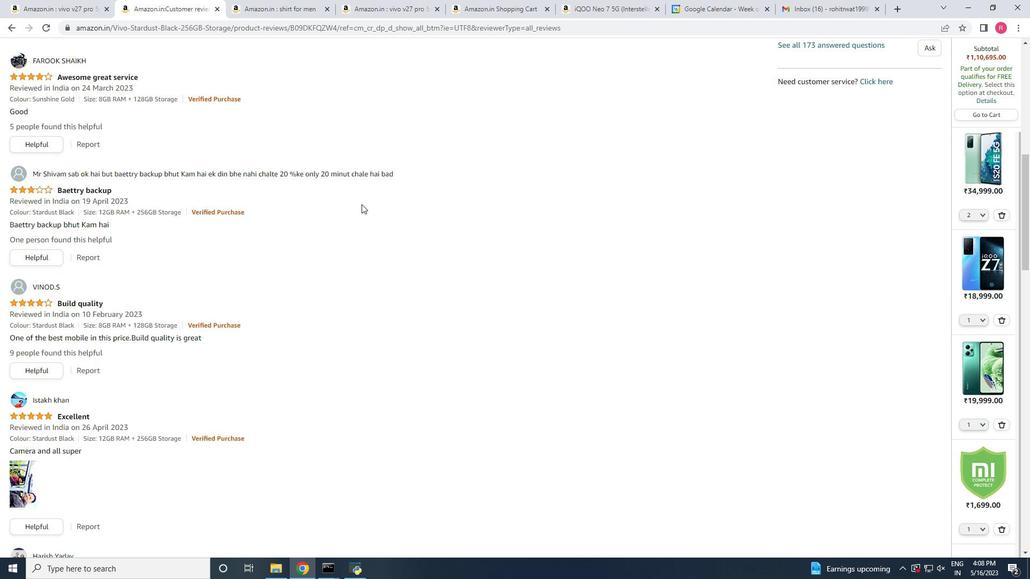 
Action: Mouse scrolled (361, 204) with delta (0, 0)
Screenshot: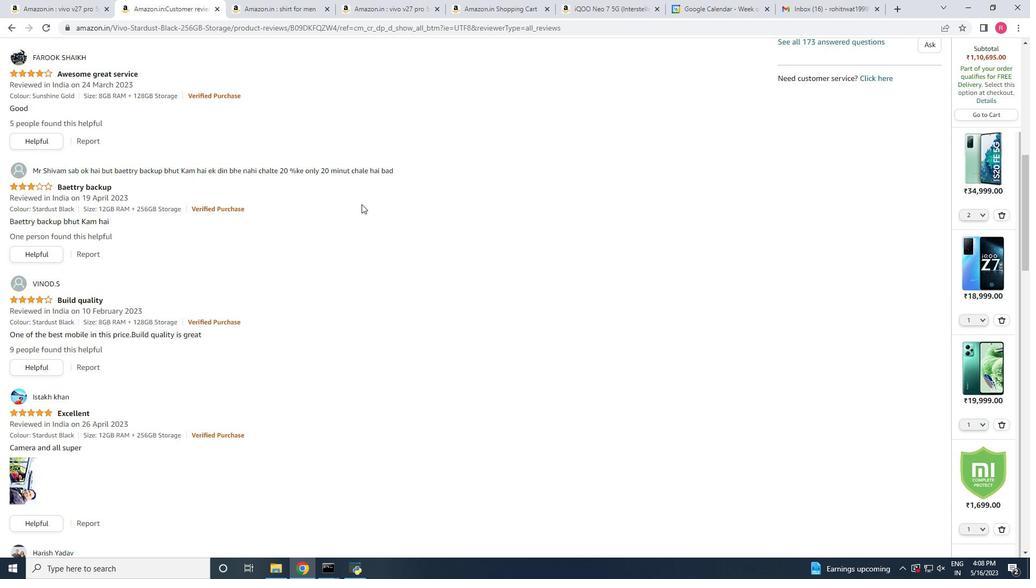 
Action: Mouse scrolled (361, 204) with delta (0, 0)
Screenshot: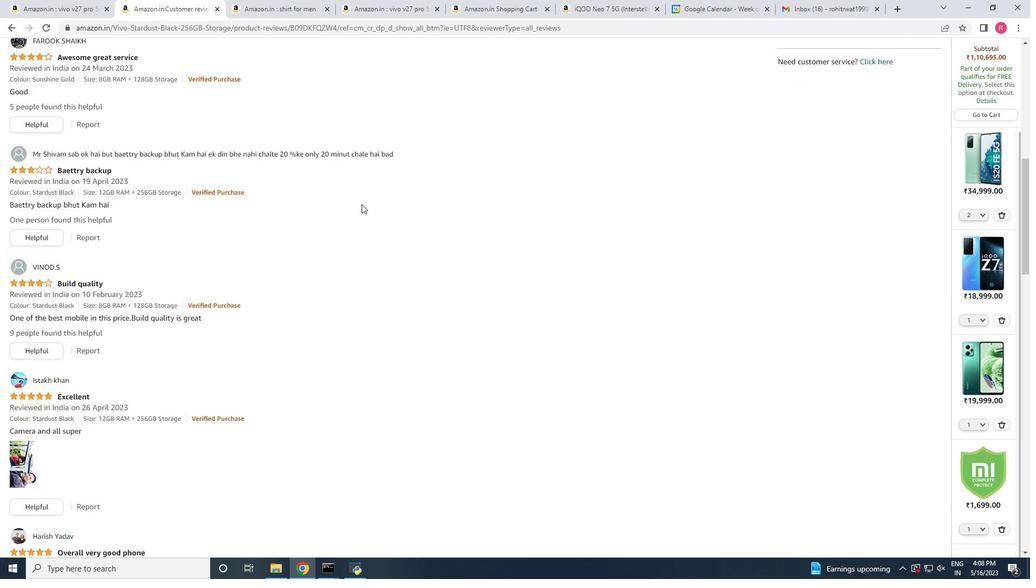 
Action: Mouse moved to (362, 204)
Screenshot: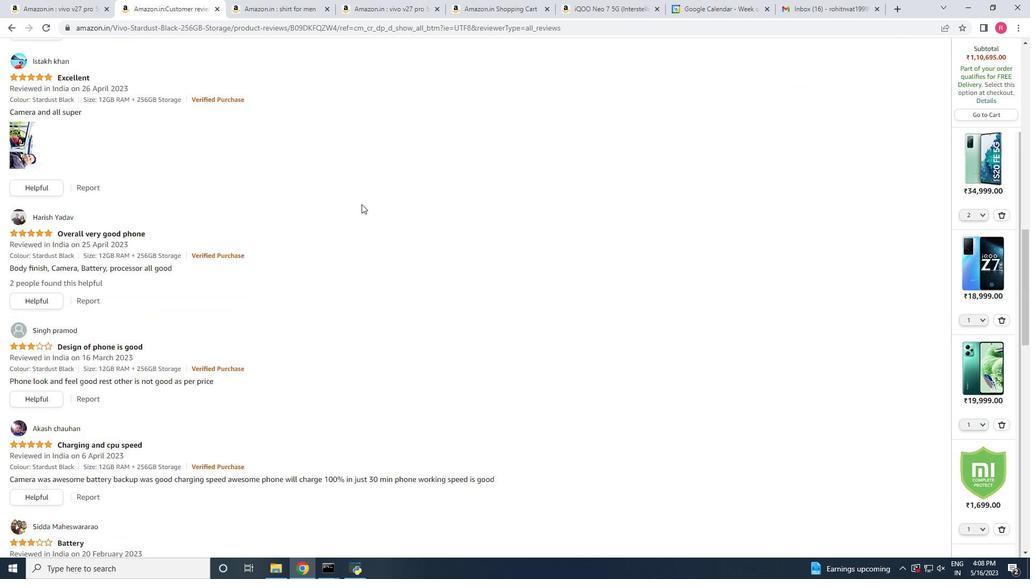 
